 Task: Look for space in Gejiu, China from 6th September, 2023 to 10th September, 2023 for 1 adult in price range Rs.9000 to Rs.17000. Place can be private room with 1  bedroom having 1 bed and 1 bathroom. Property type can be house, flat, guest house, hotel. Booking option can be shelf check-in. Required host language is Chinese (Simplified).
Action: Mouse moved to (502, 155)
Screenshot: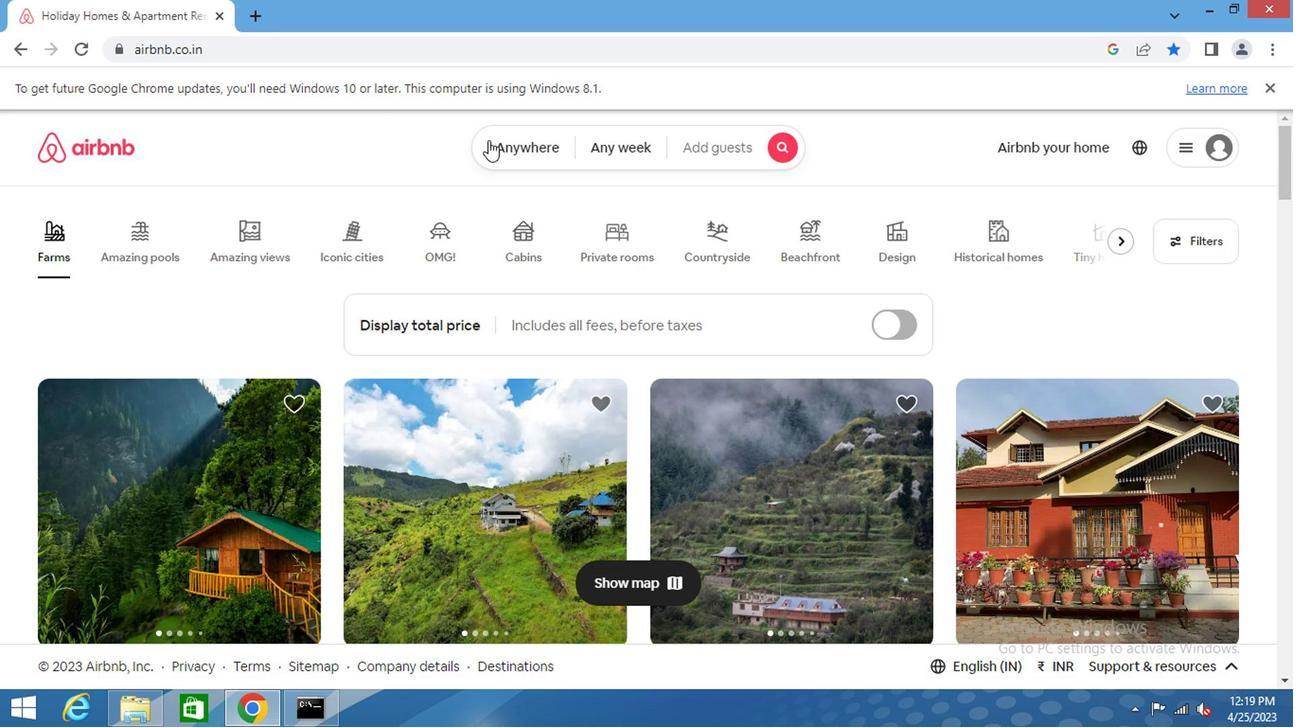 
Action: Mouse pressed left at (502, 155)
Screenshot: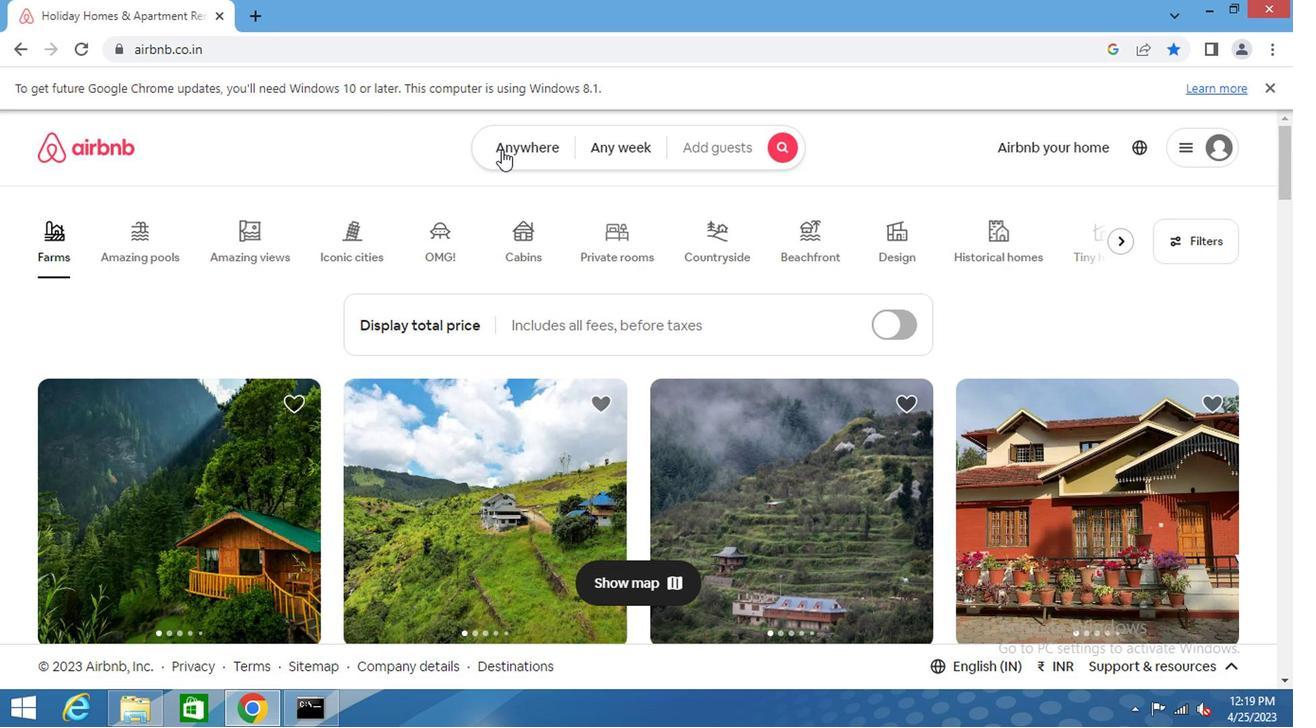 
Action: Mouse moved to (328, 218)
Screenshot: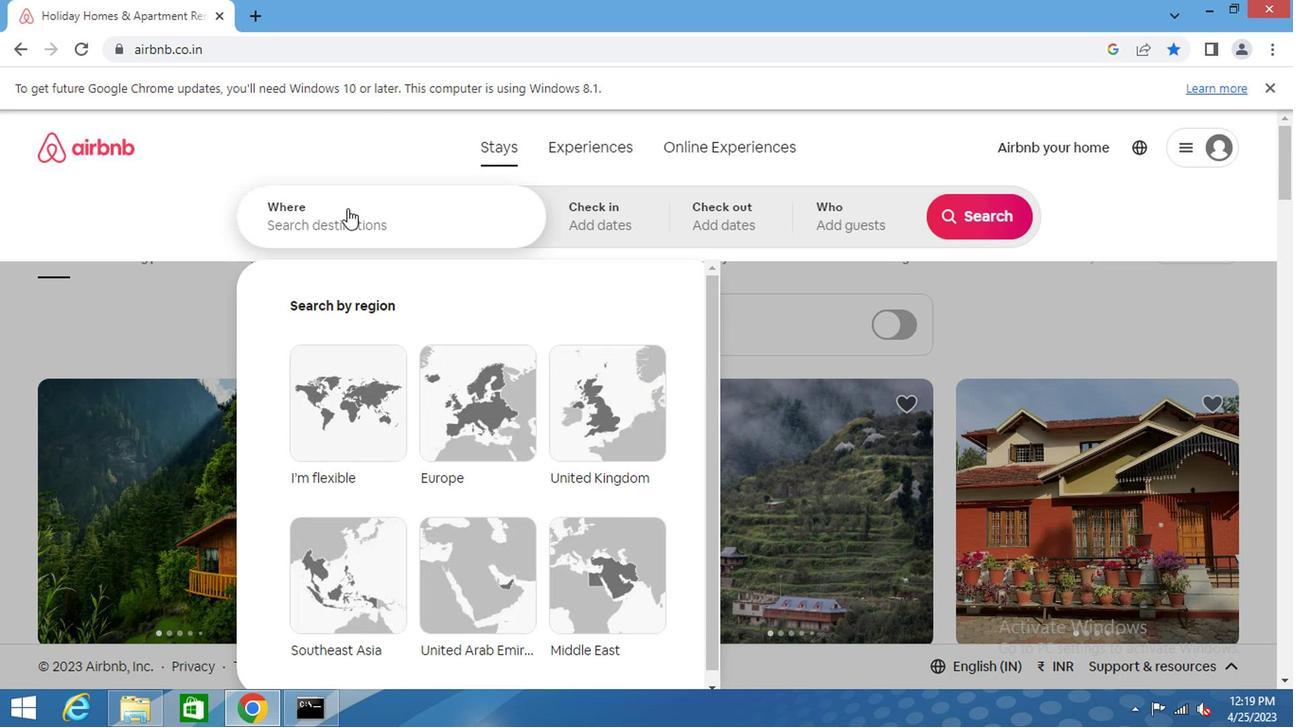 
Action: Mouse pressed left at (328, 218)
Screenshot: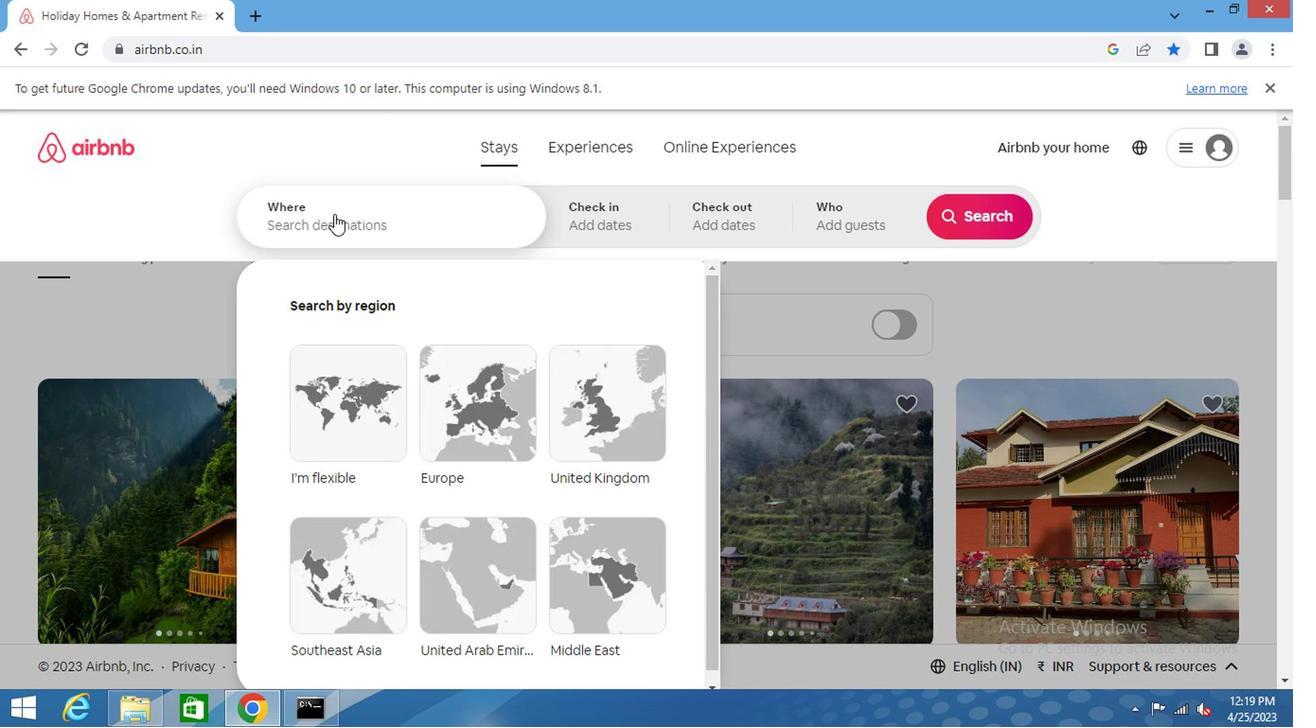 
Action: Key pressed gejiu<Key.space>china<Key.enter>
Screenshot: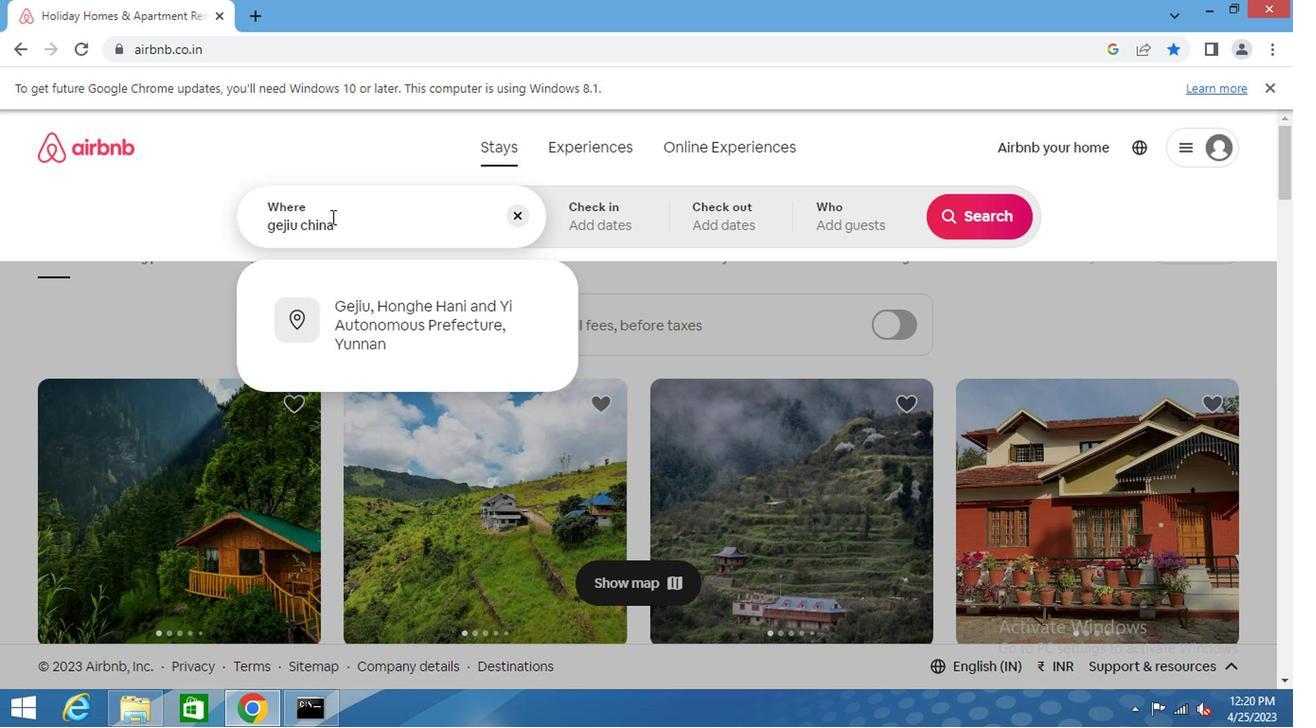 
Action: Mouse moved to (966, 365)
Screenshot: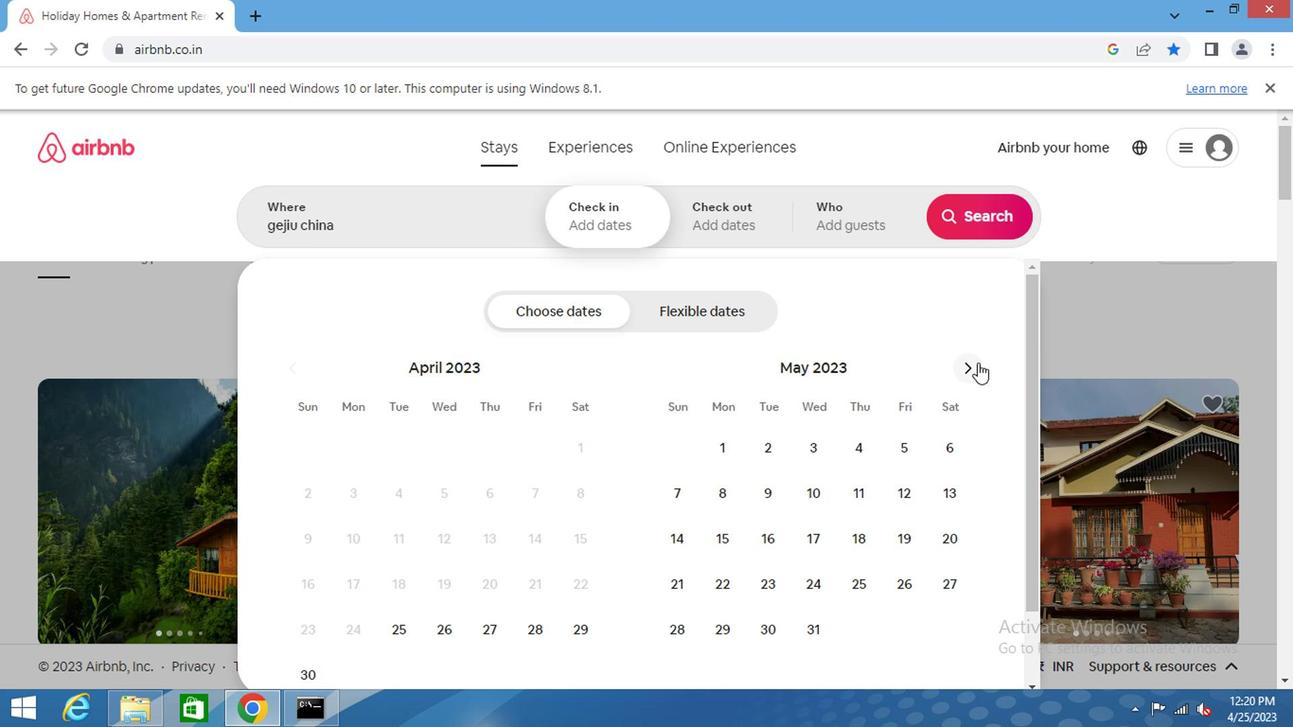 
Action: Mouse pressed left at (966, 365)
Screenshot: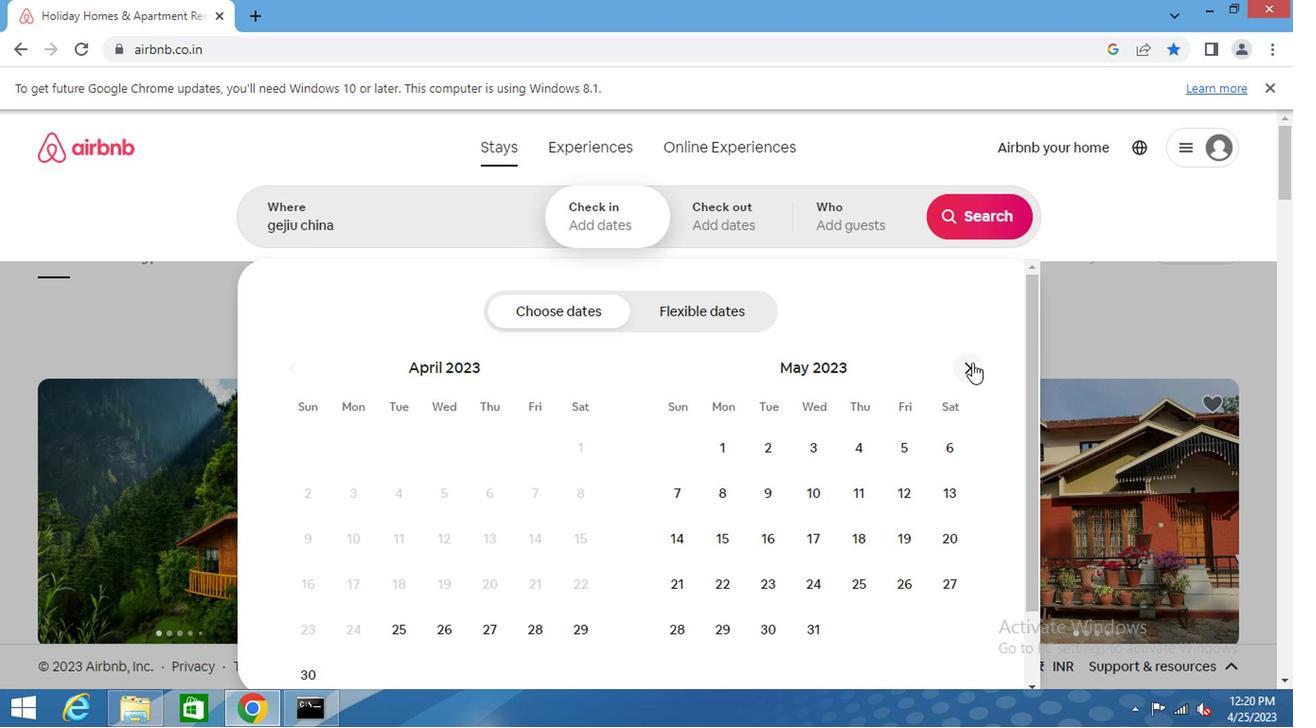 
Action: Mouse pressed left at (966, 365)
Screenshot: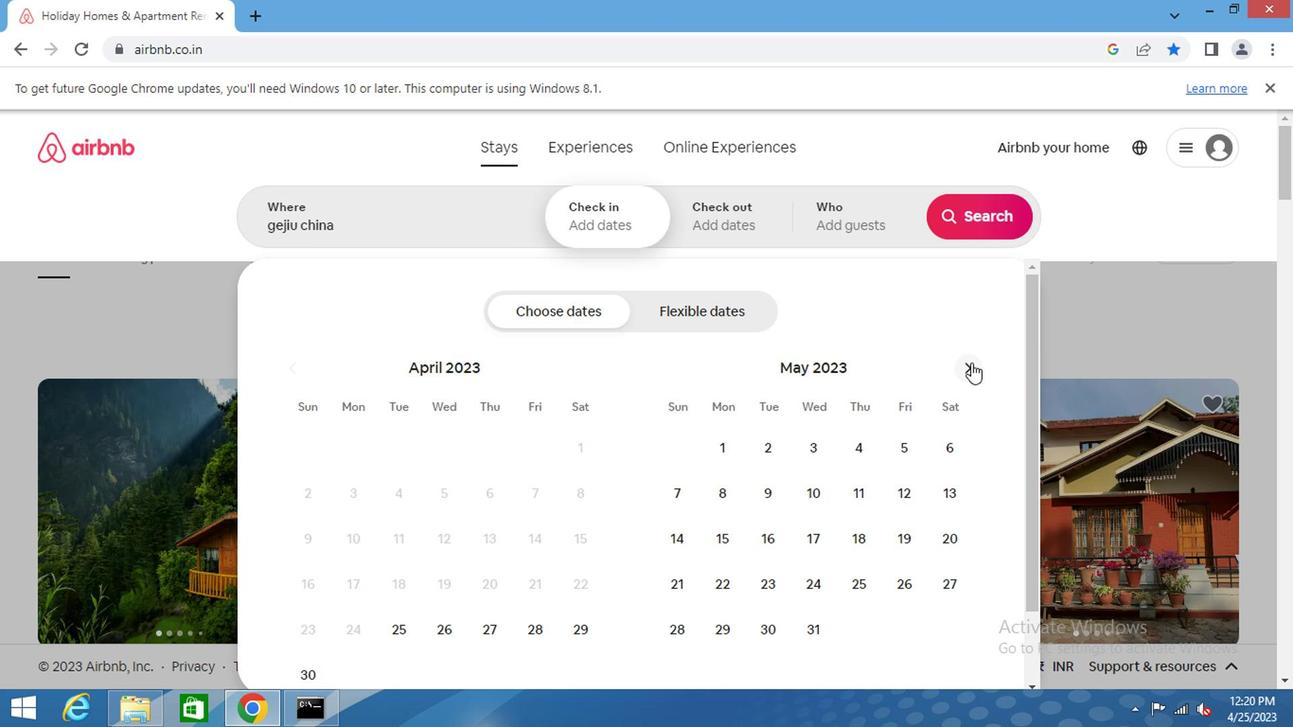 
Action: Mouse pressed left at (966, 365)
Screenshot: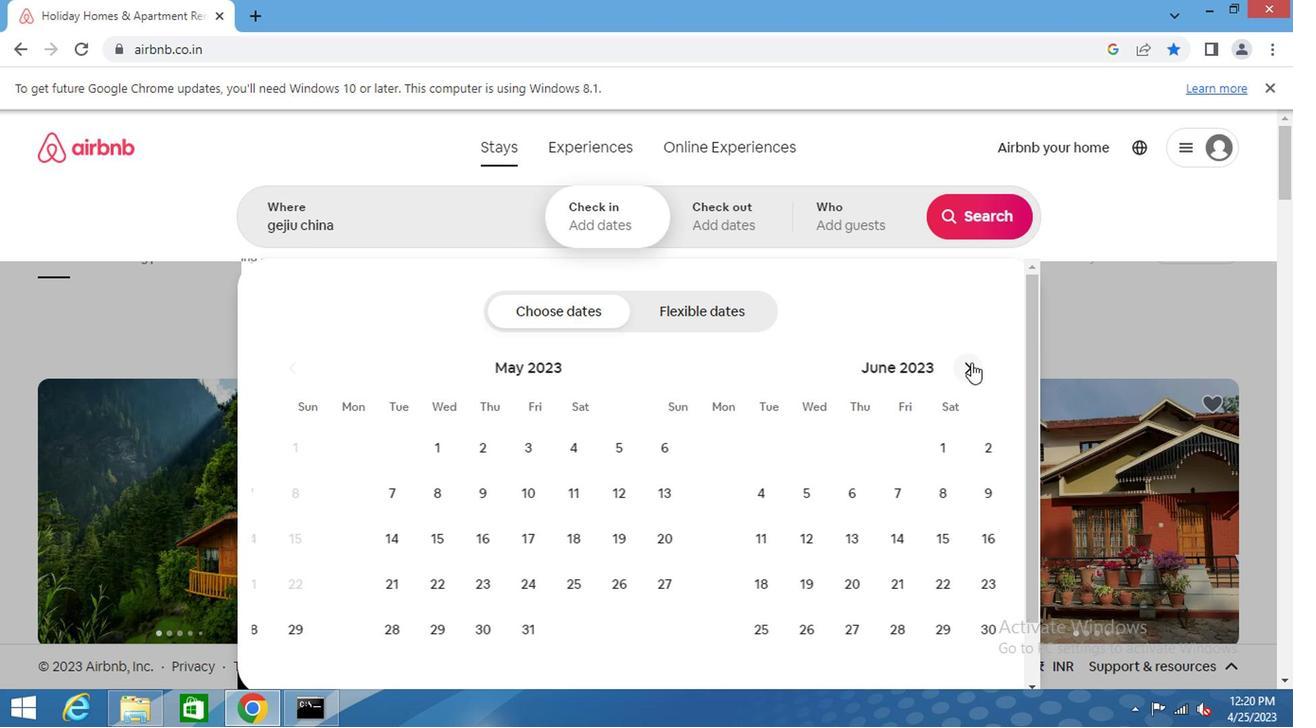 
Action: Mouse pressed left at (966, 365)
Screenshot: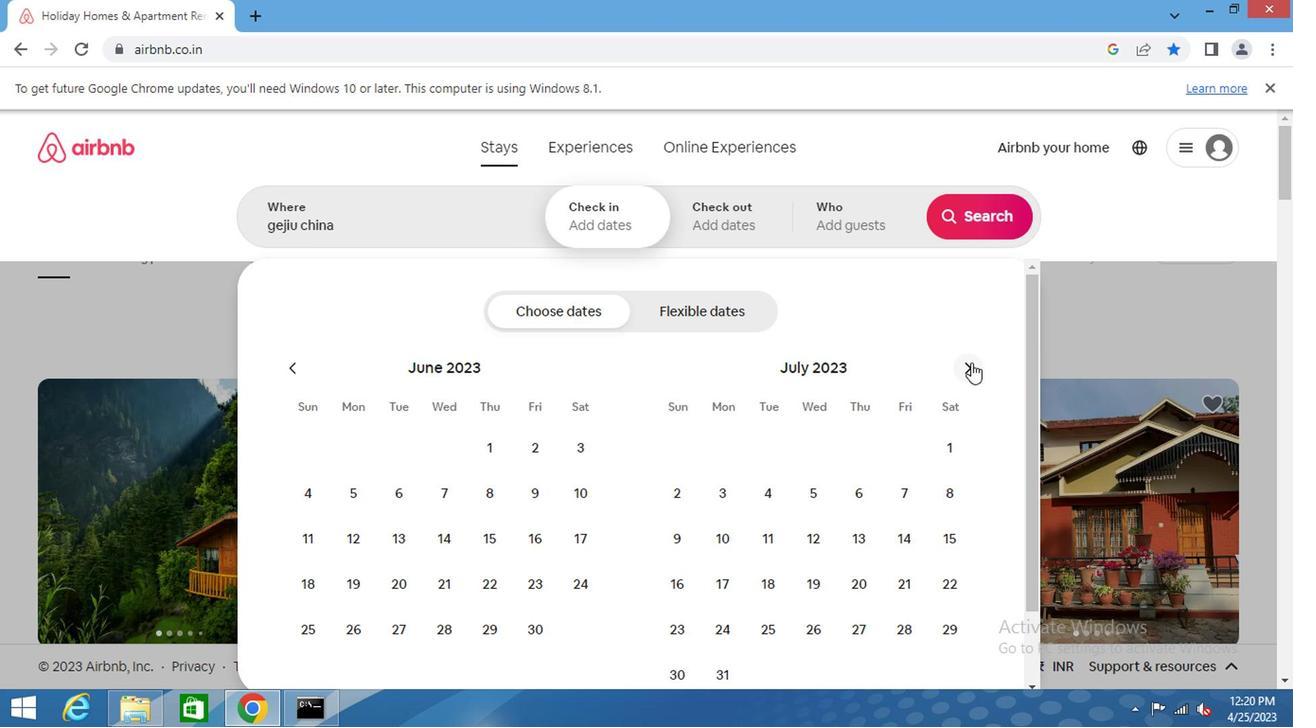 
Action: Mouse pressed left at (966, 365)
Screenshot: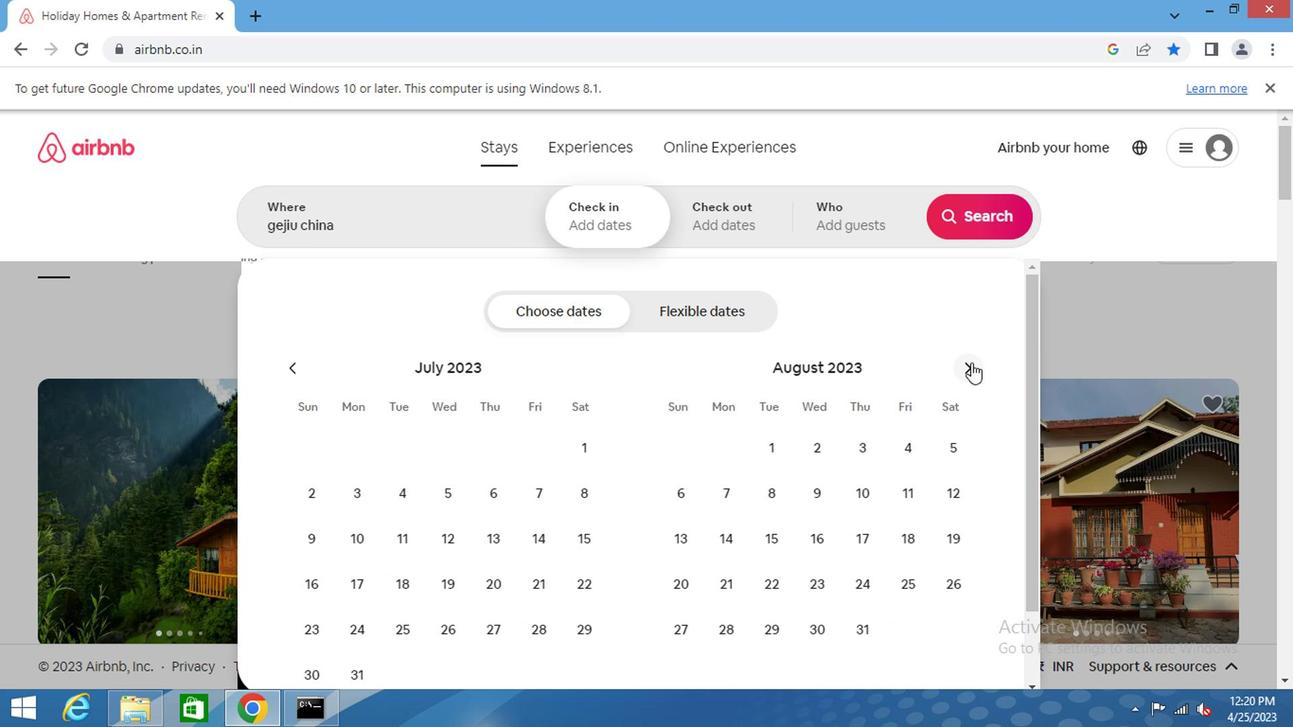 
Action: Mouse moved to (813, 502)
Screenshot: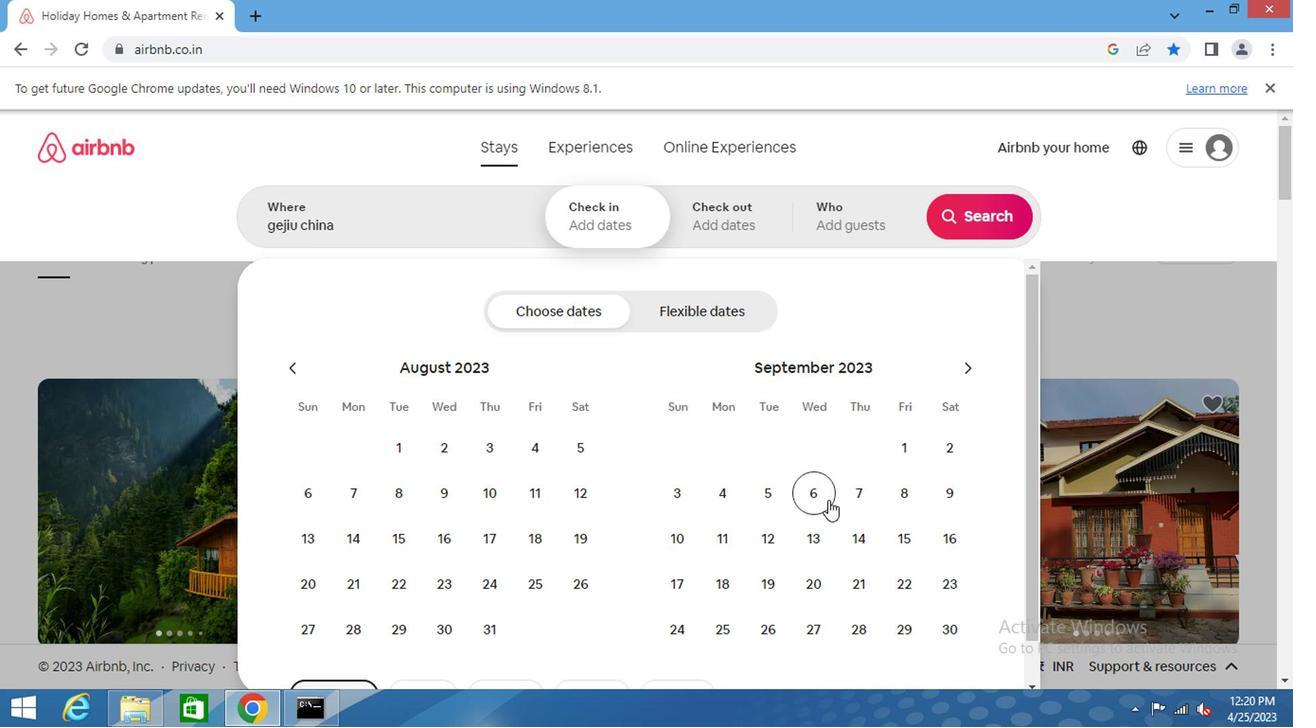 
Action: Mouse pressed left at (813, 502)
Screenshot: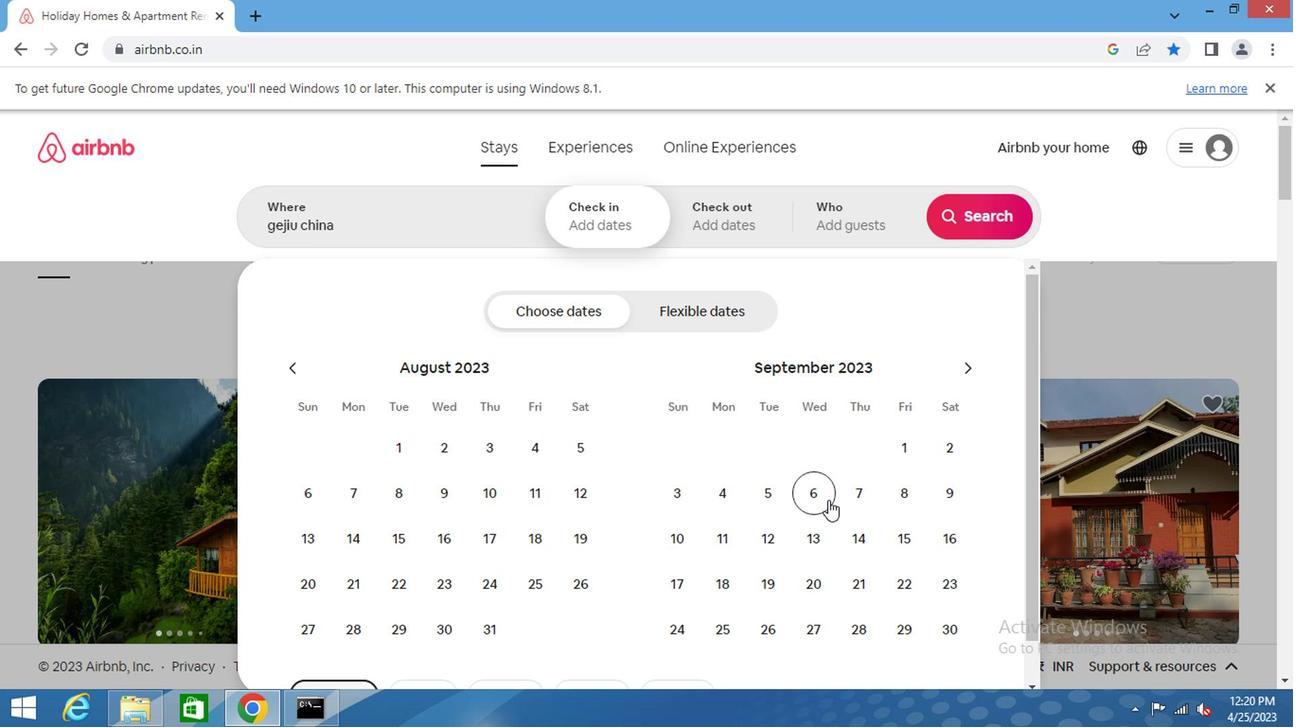 
Action: Mouse moved to (678, 541)
Screenshot: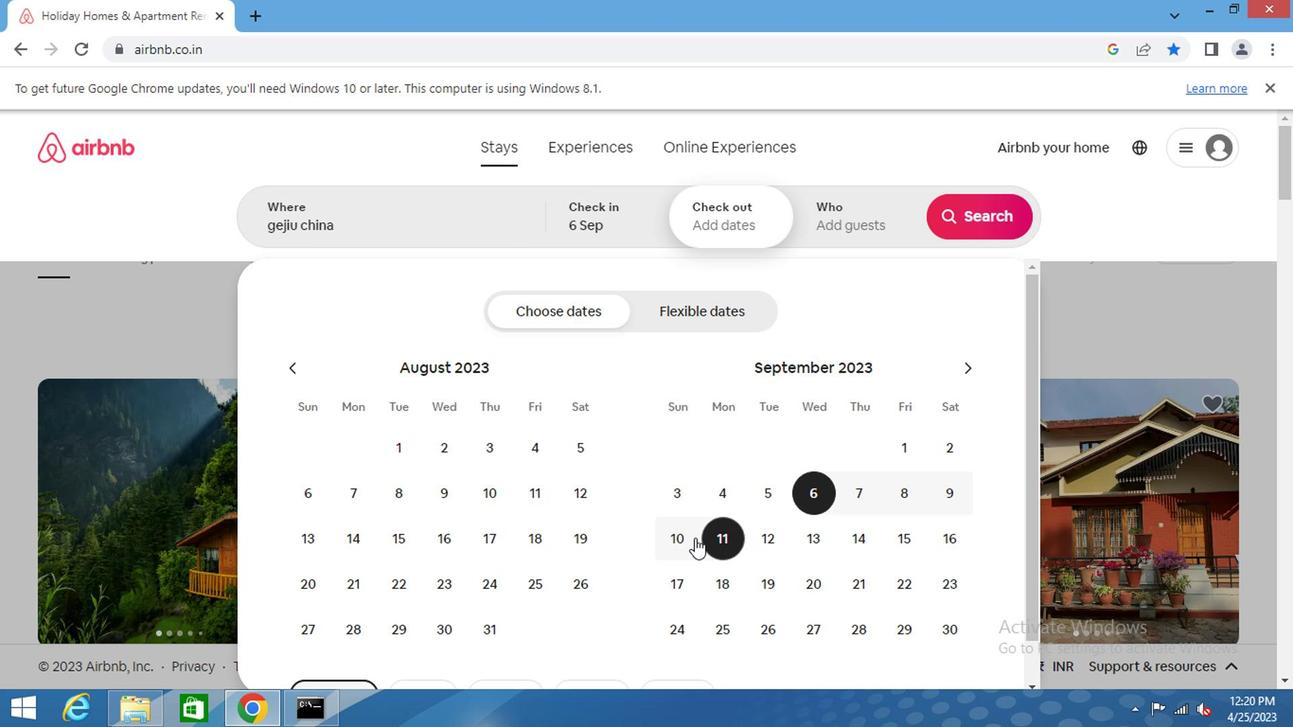 
Action: Mouse pressed left at (678, 541)
Screenshot: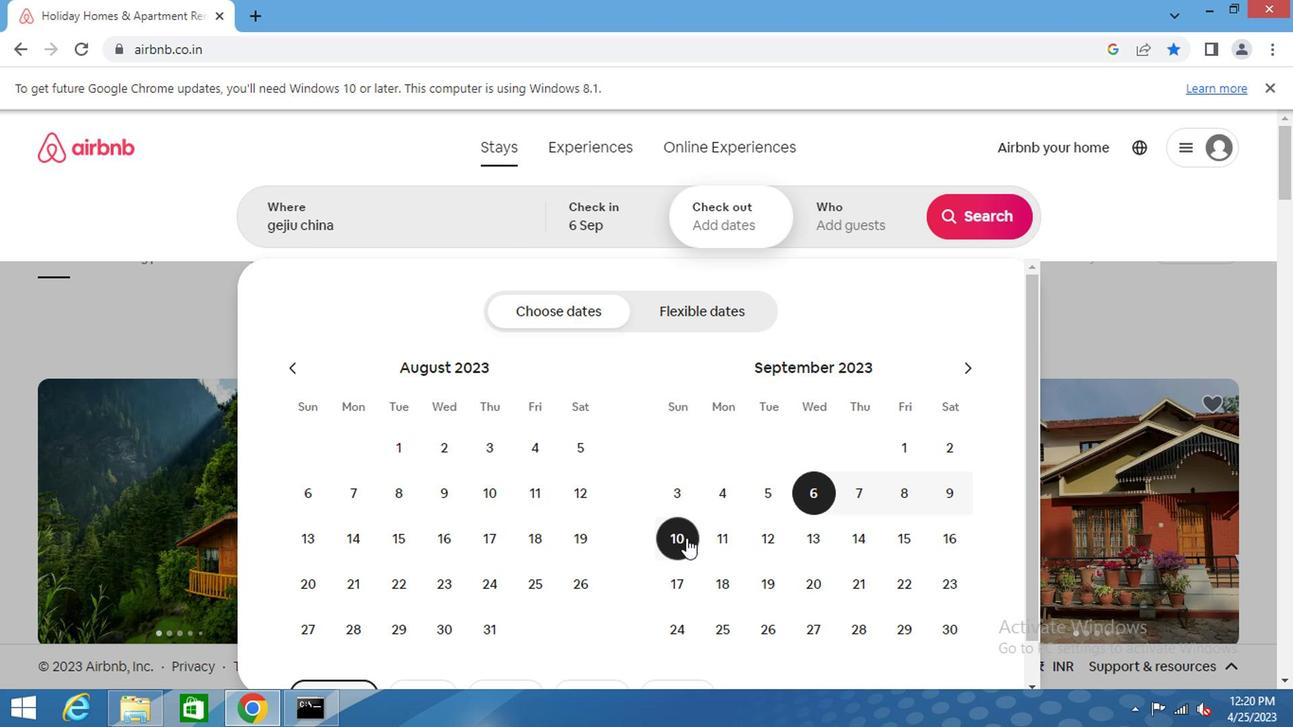 
Action: Mouse moved to (854, 218)
Screenshot: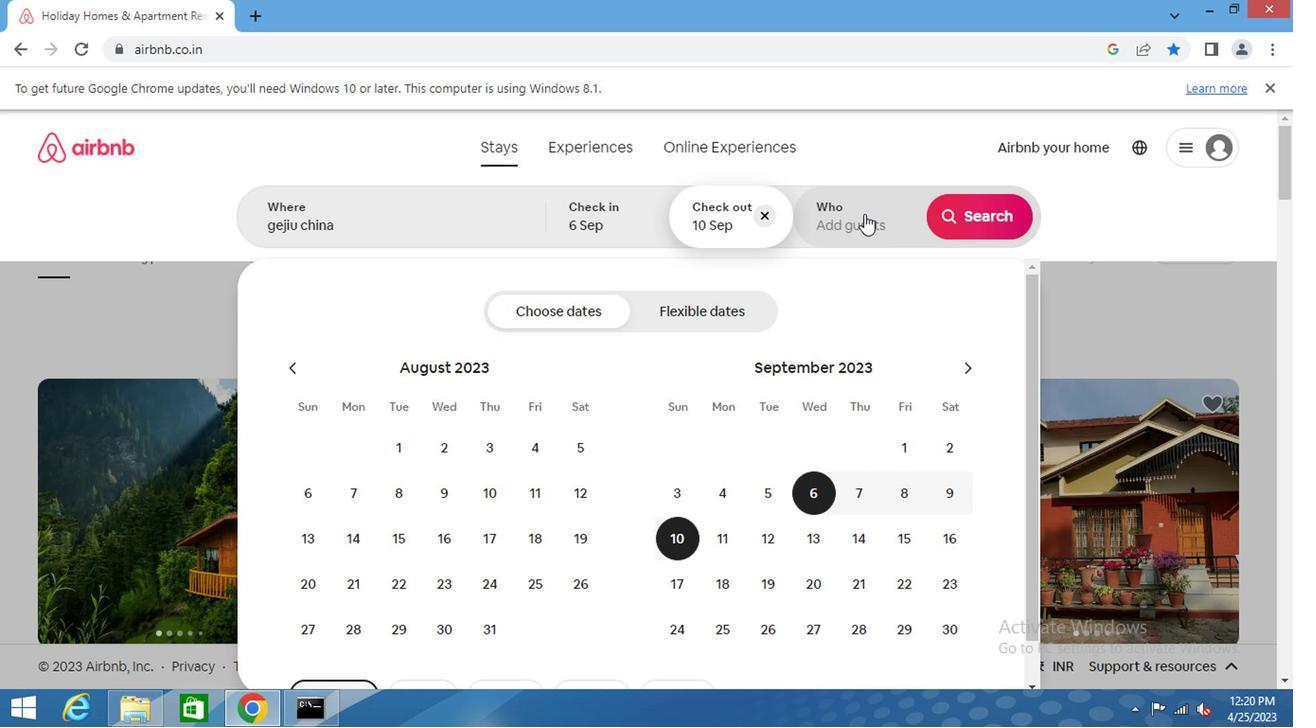 
Action: Mouse pressed left at (854, 218)
Screenshot: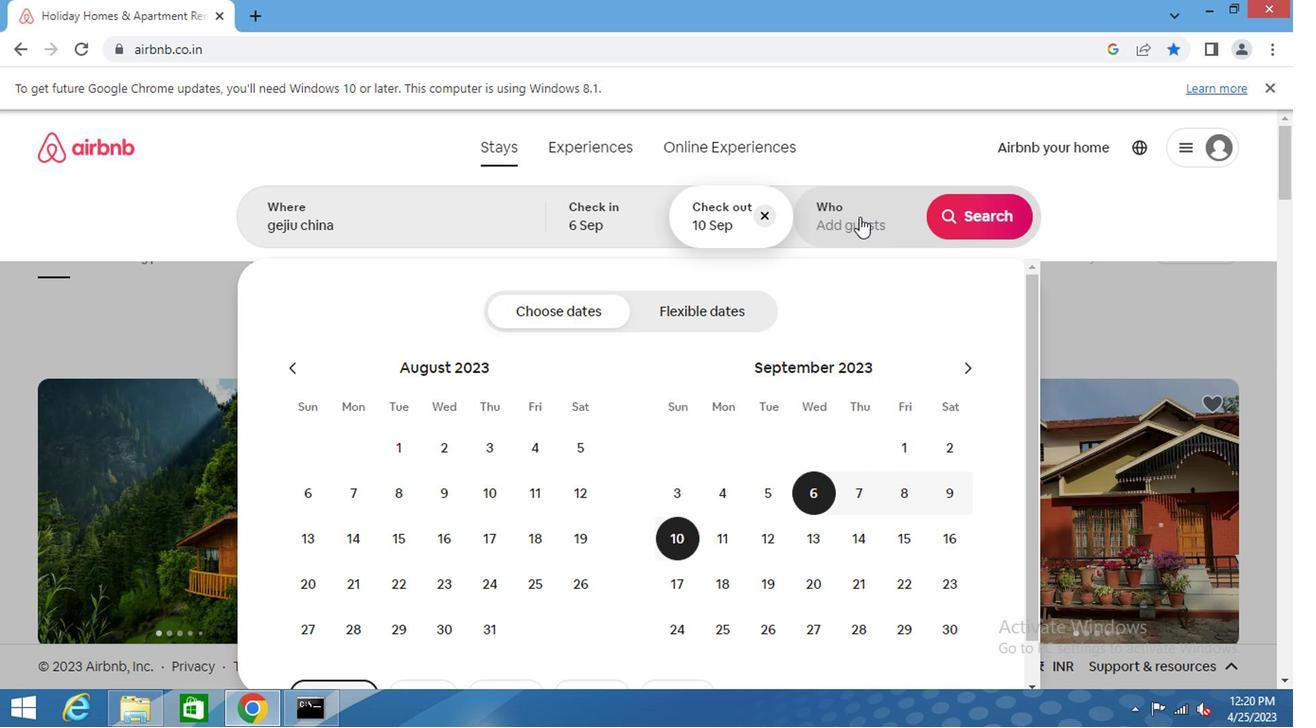 
Action: Mouse moved to (987, 320)
Screenshot: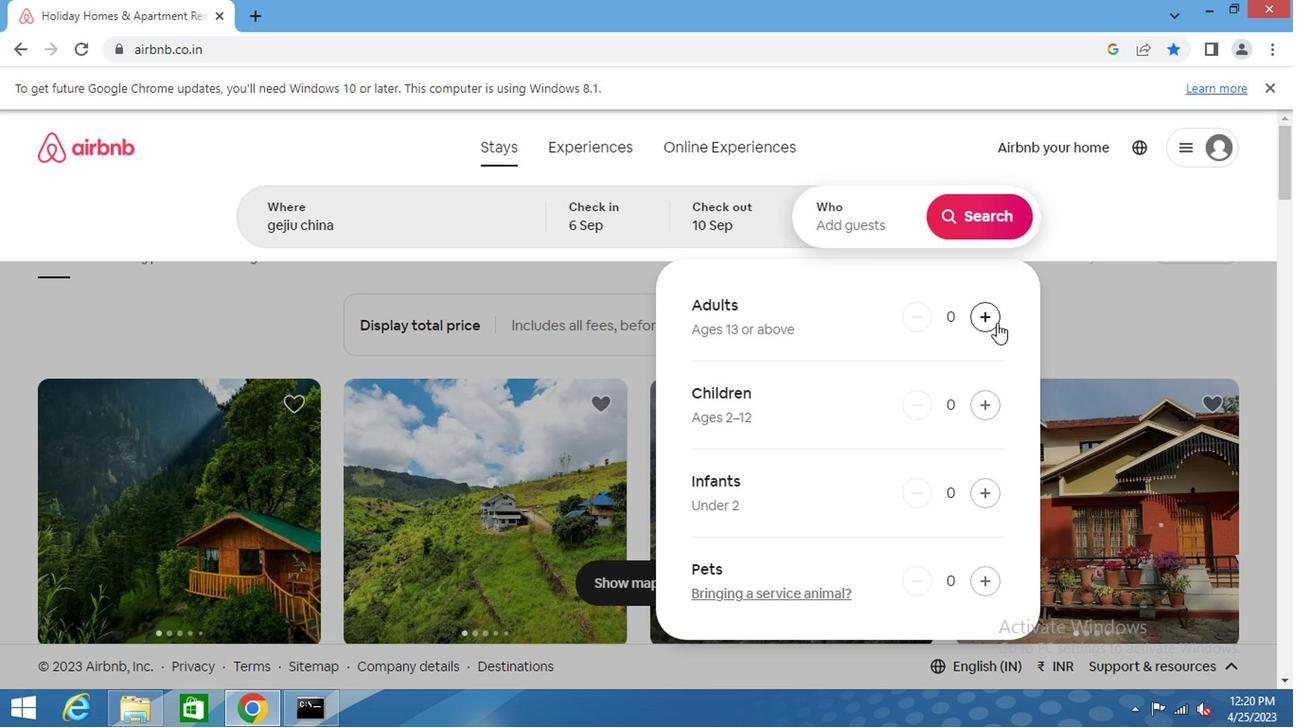 
Action: Mouse pressed left at (987, 320)
Screenshot: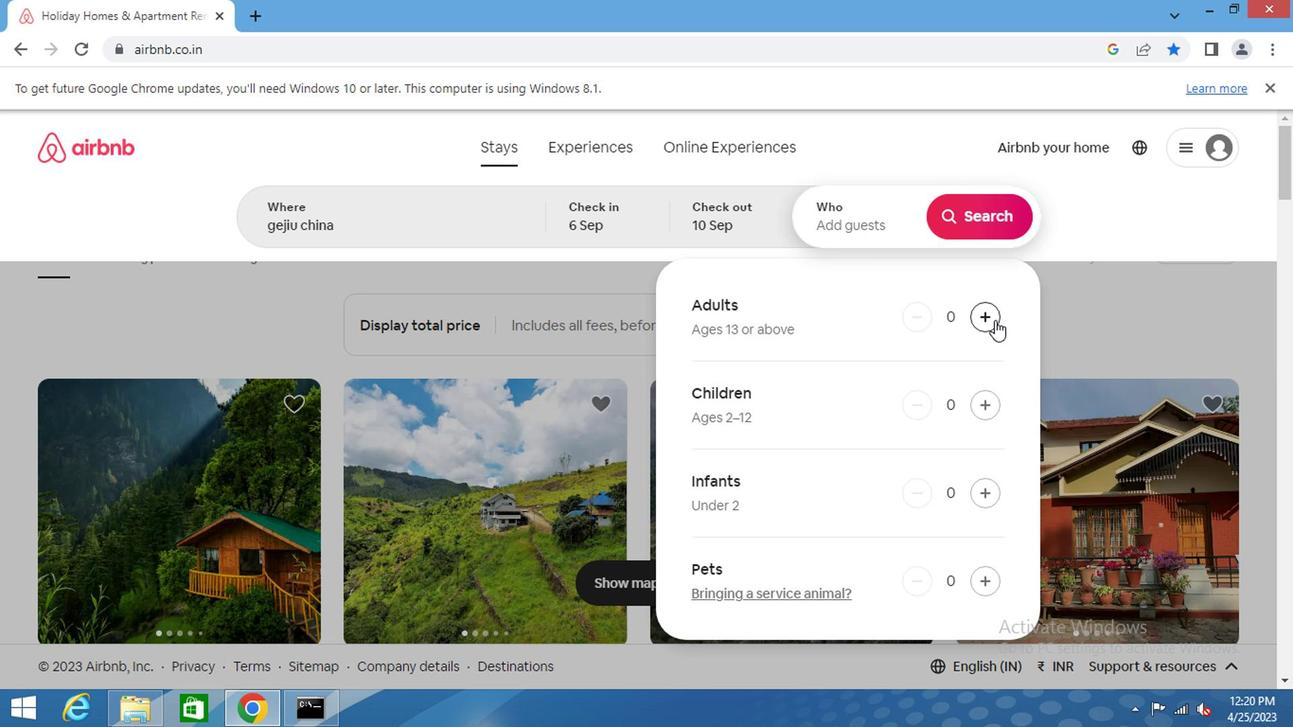 
Action: Mouse moved to (966, 222)
Screenshot: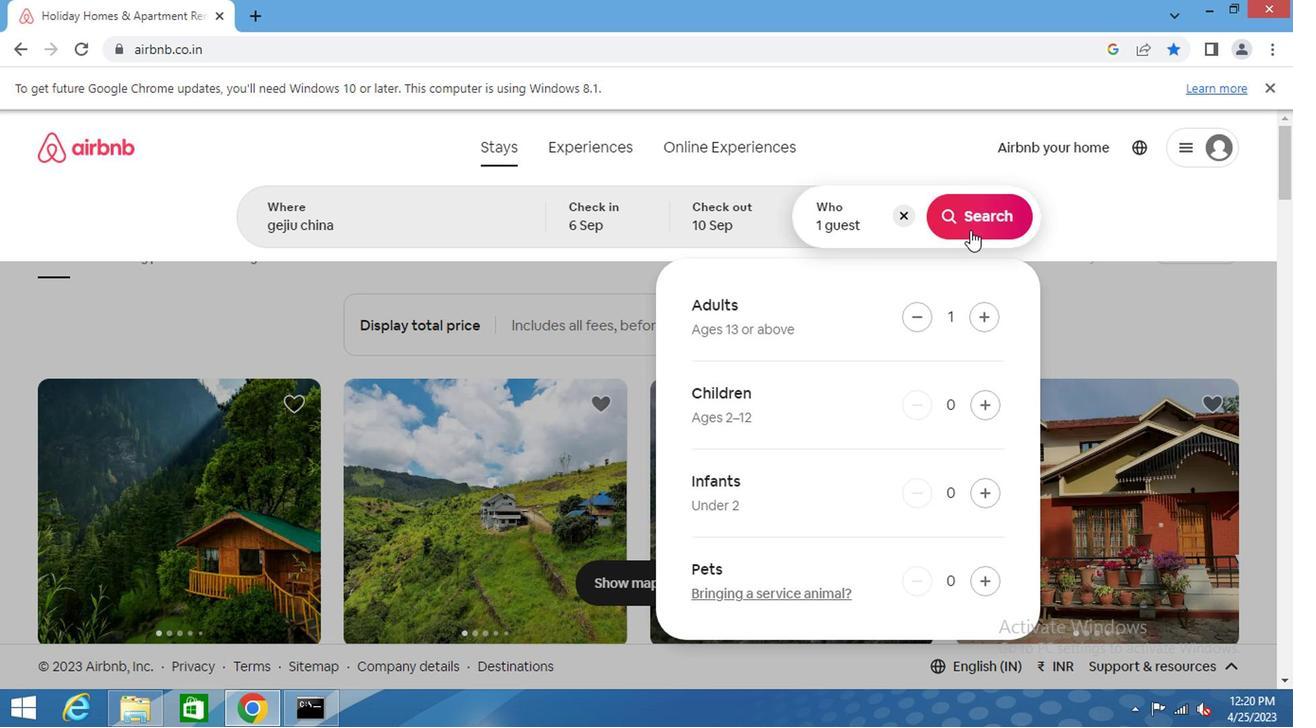 
Action: Mouse pressed left at (966, 222)
Screenshot: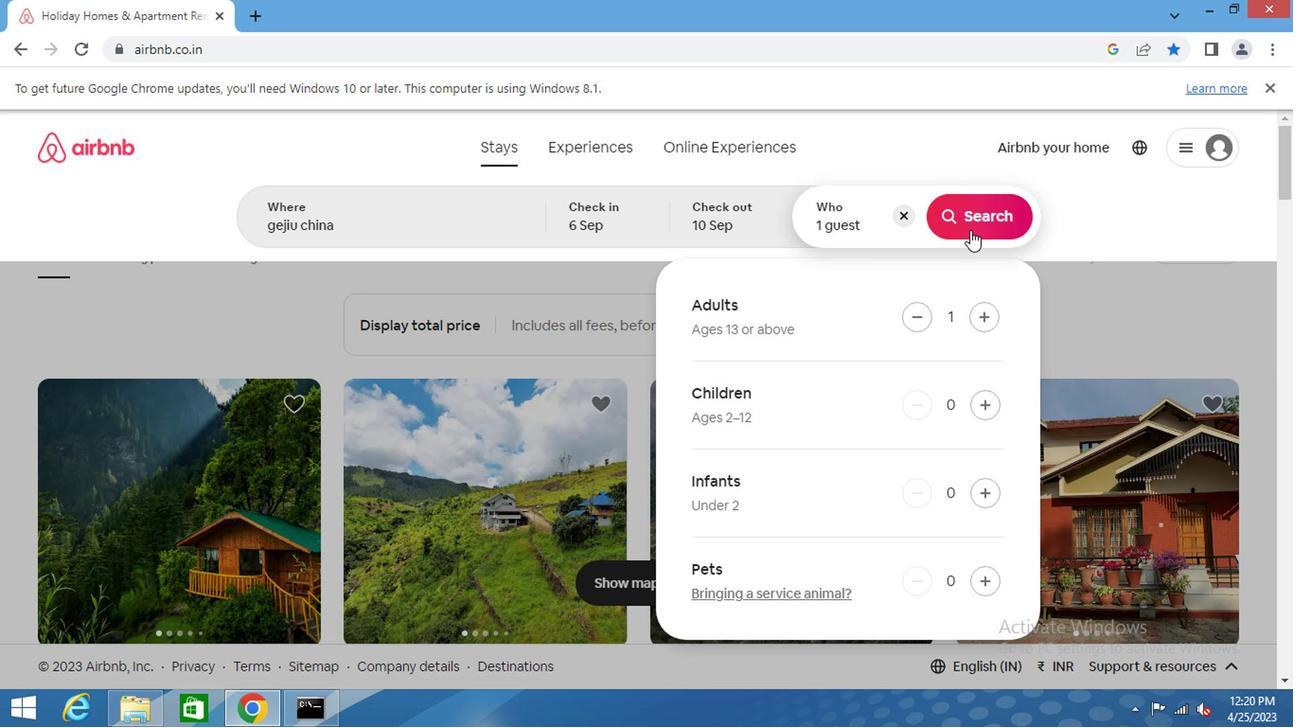 
Action: Mouse moved to (1174, 230)
Screenshot: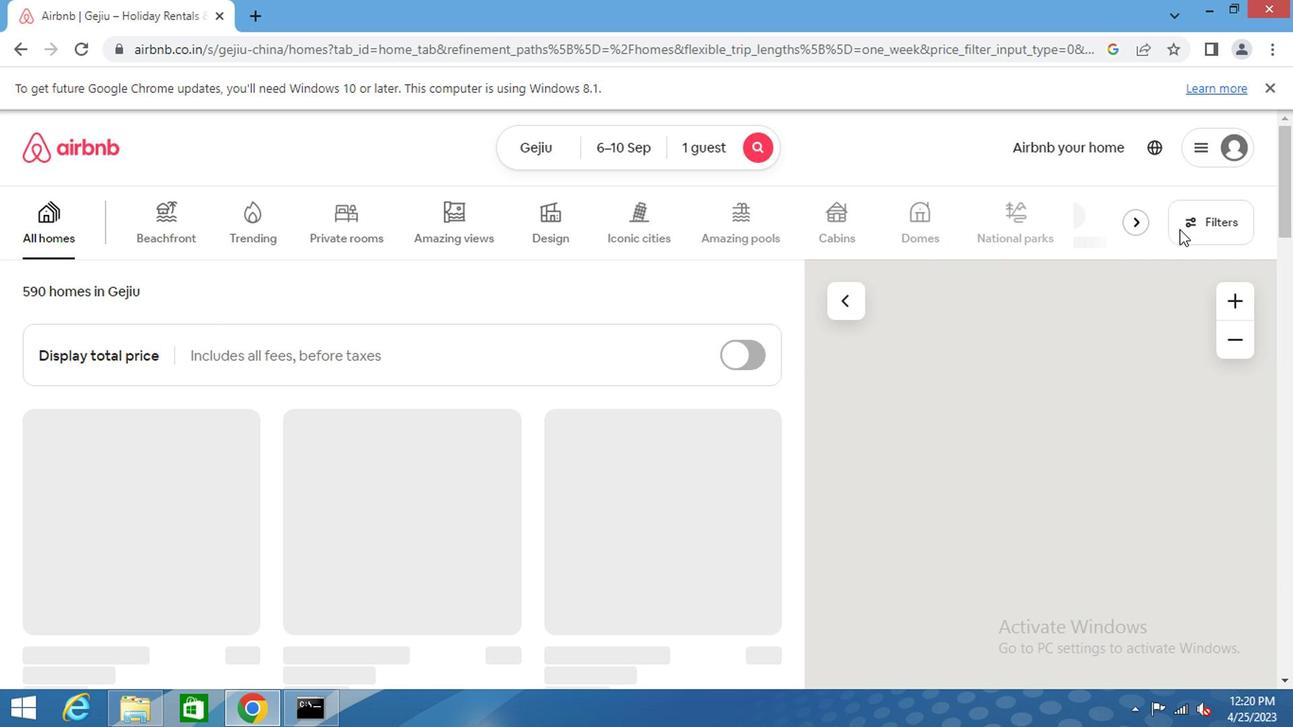 
Action: Mouse pressed left at (1174, 230)
Screenshot: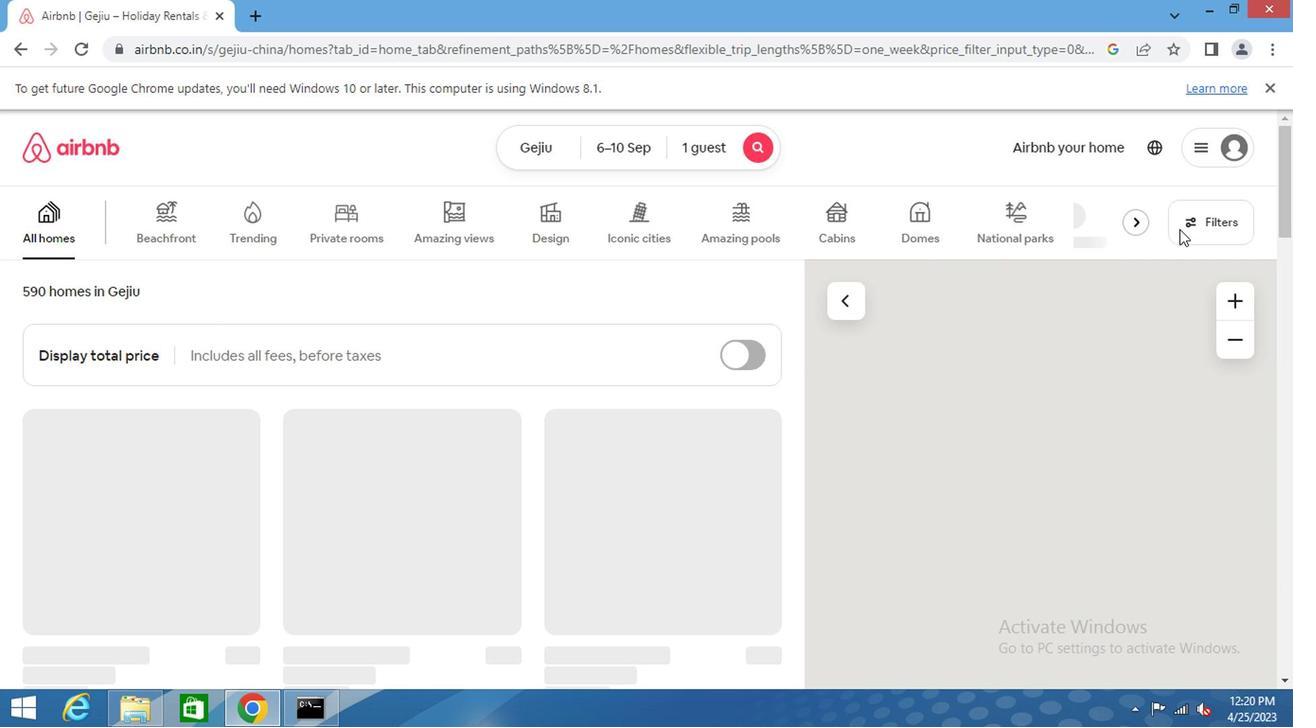 
Action: Mouse moved to (445, 456)
Screenshot: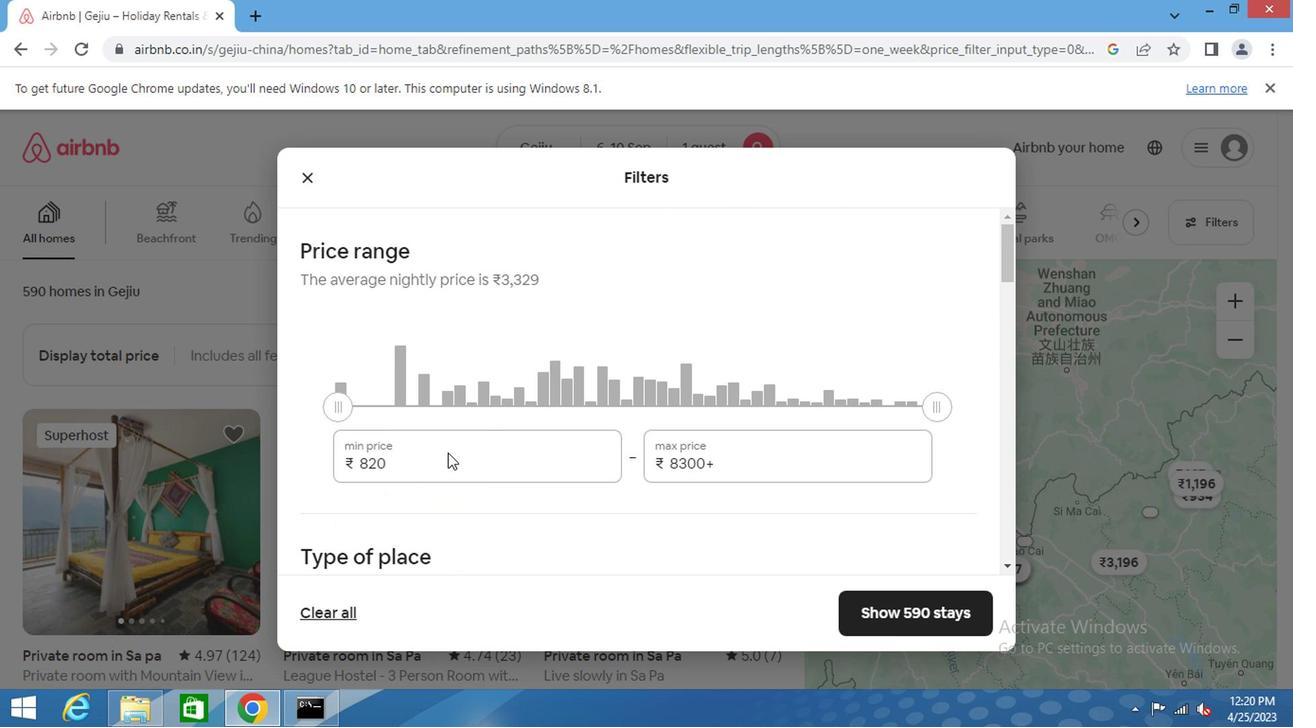 
Action: Mouse pressed left at (445, 456)
Screenshot: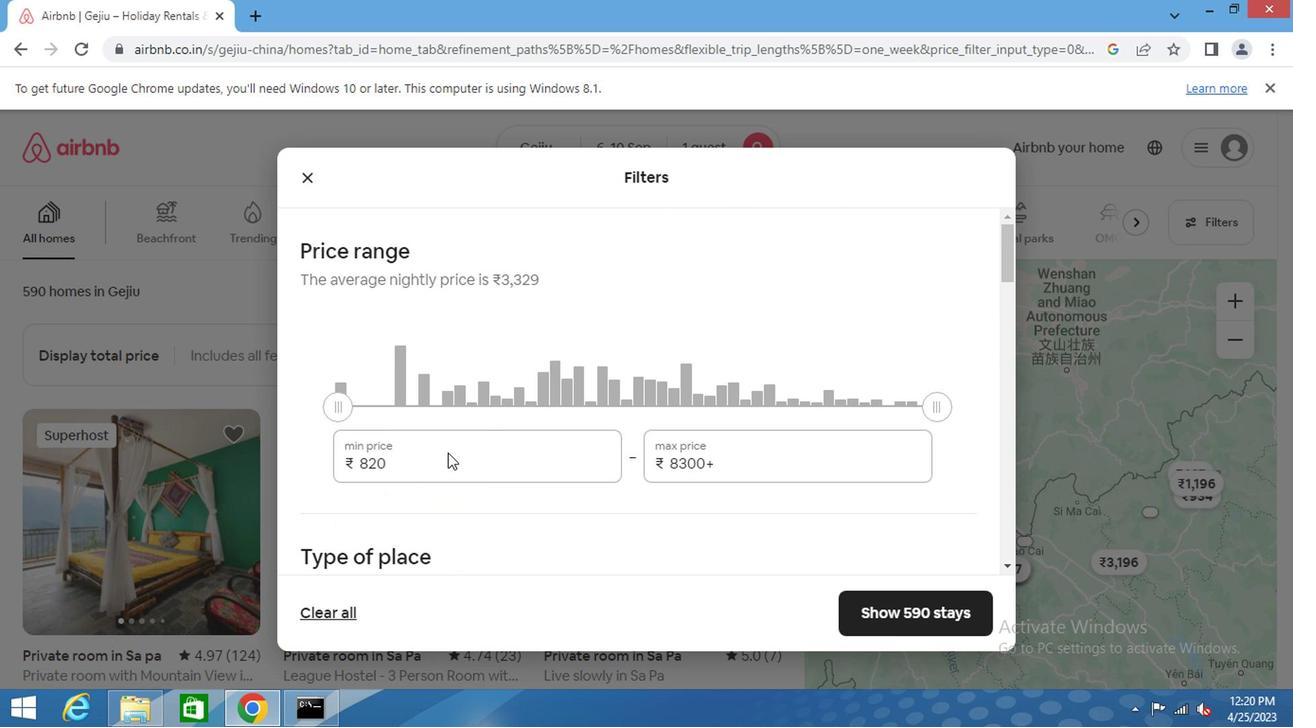 
Action: Mouse pressed left at (445, 456)
Screenshot: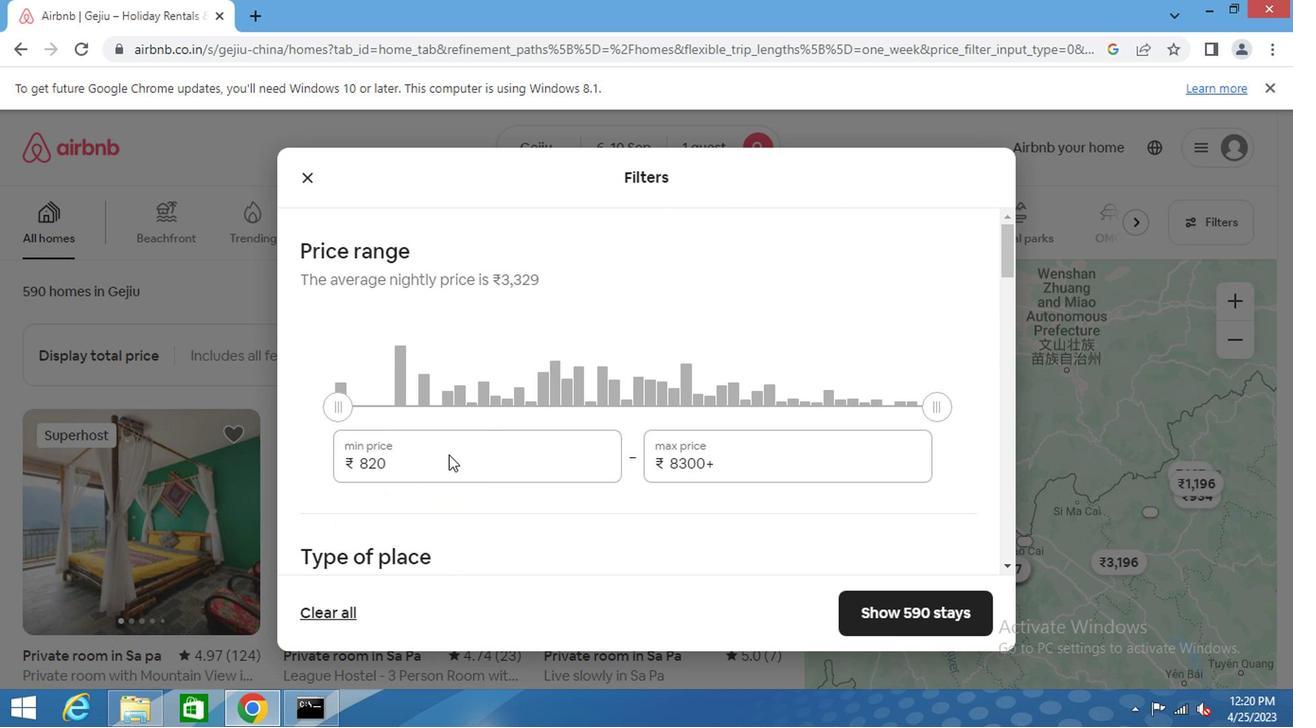 
Action: Key pressed 9000<Key.tab>17<Key.backspace><Key.backspace><Key.backspace><Key.backspace><Key.backspace>17000
Screenshot: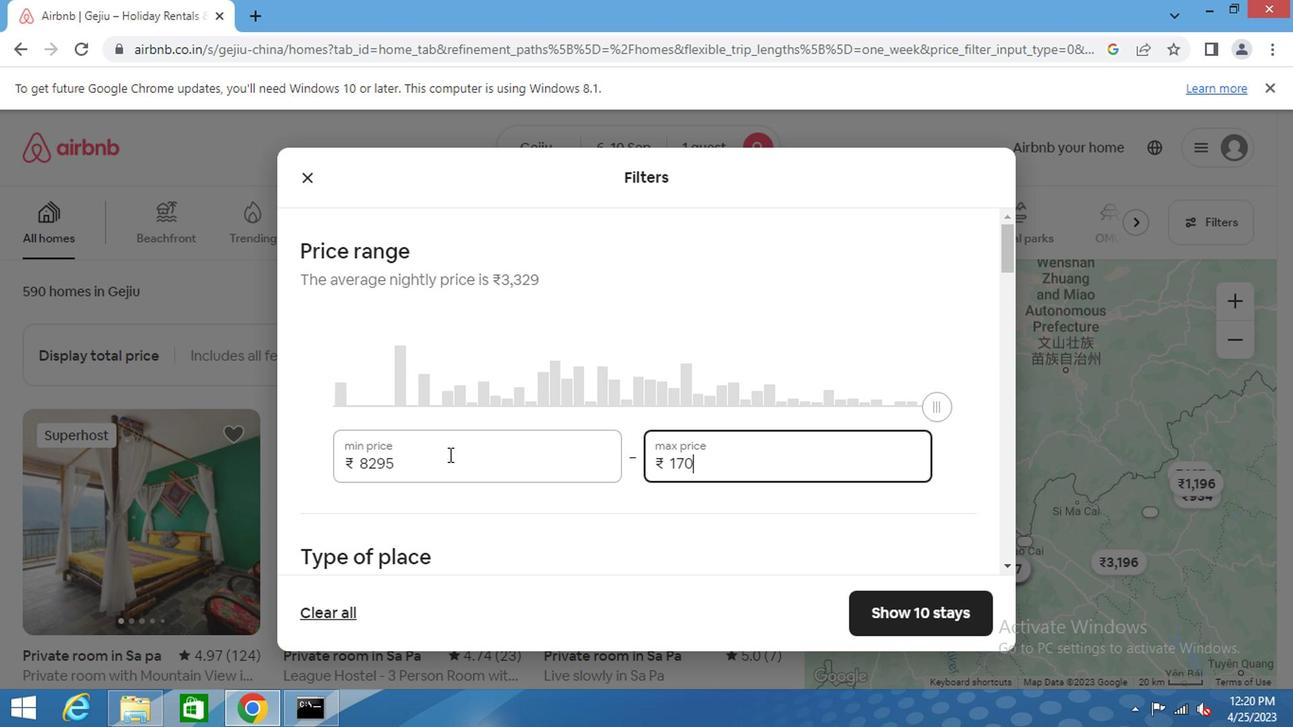 
Action: Mouse moved to (450, 384)
Screenshot: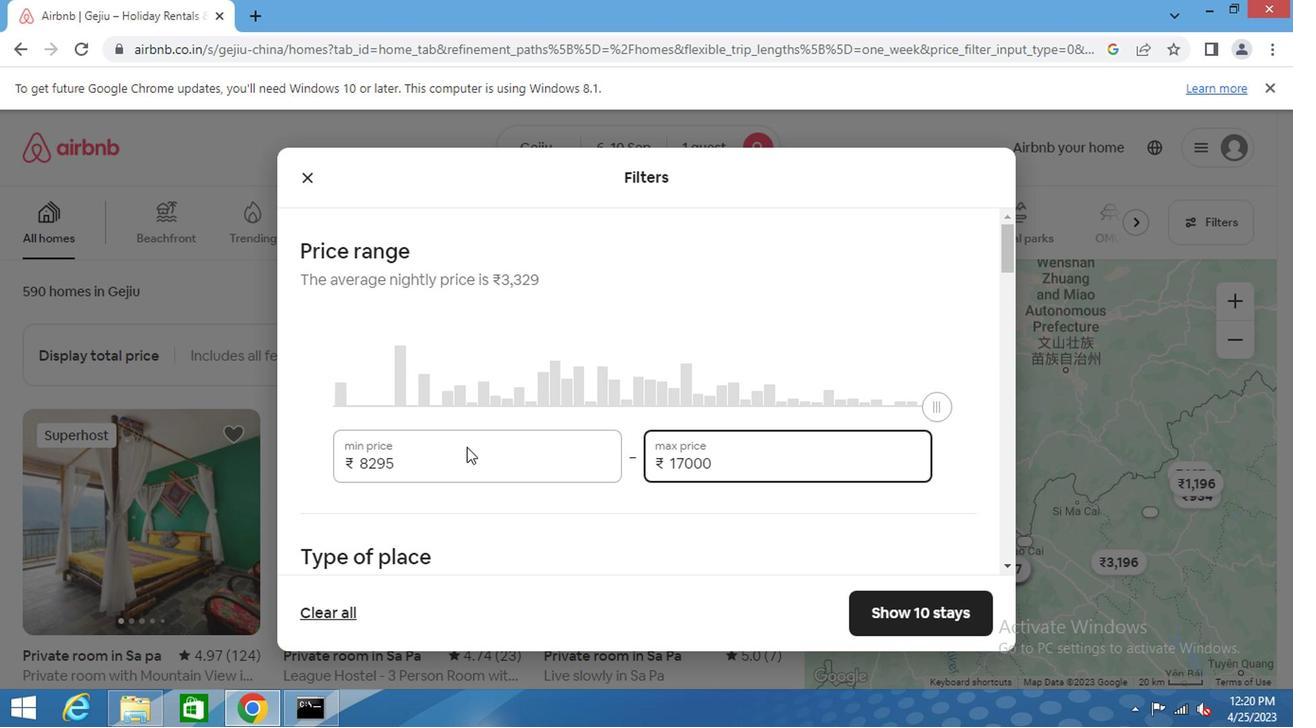 
Action: Mouse scrolled (450, 382) with delta (0, -1)
Screenshot: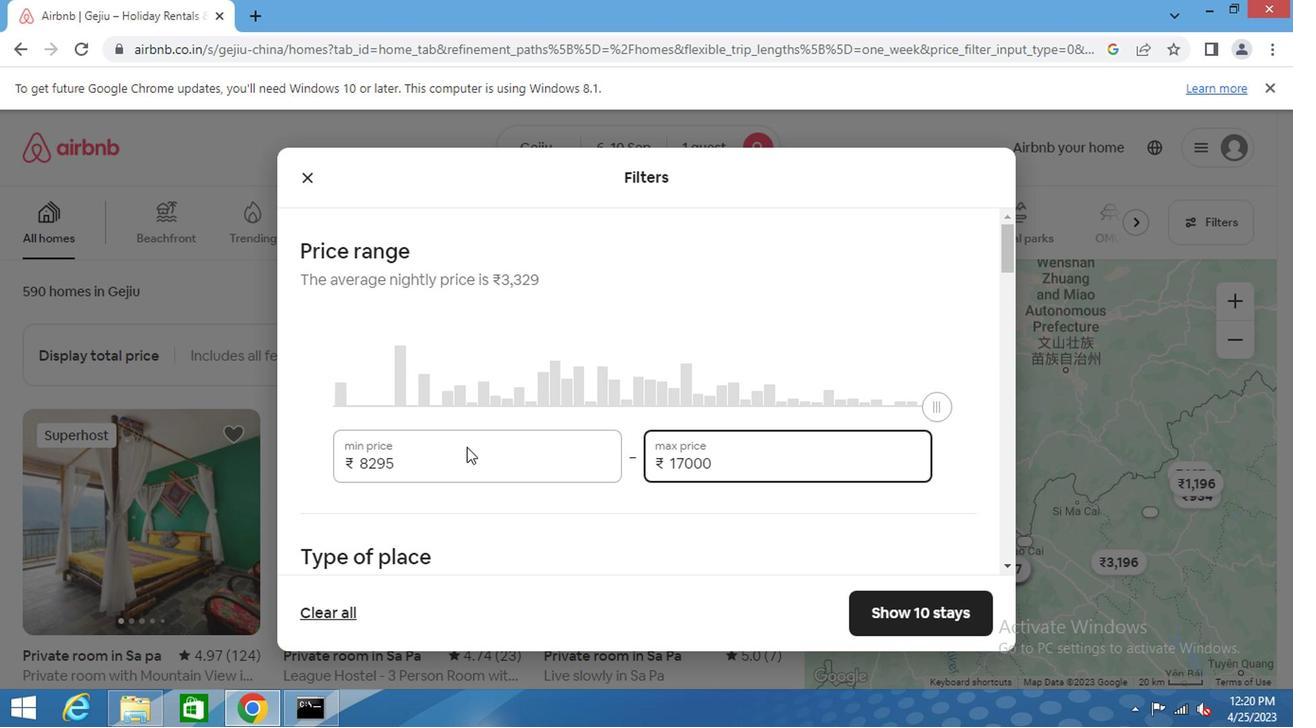 
Action: Mouse moved to (446, 382)
Screenshot: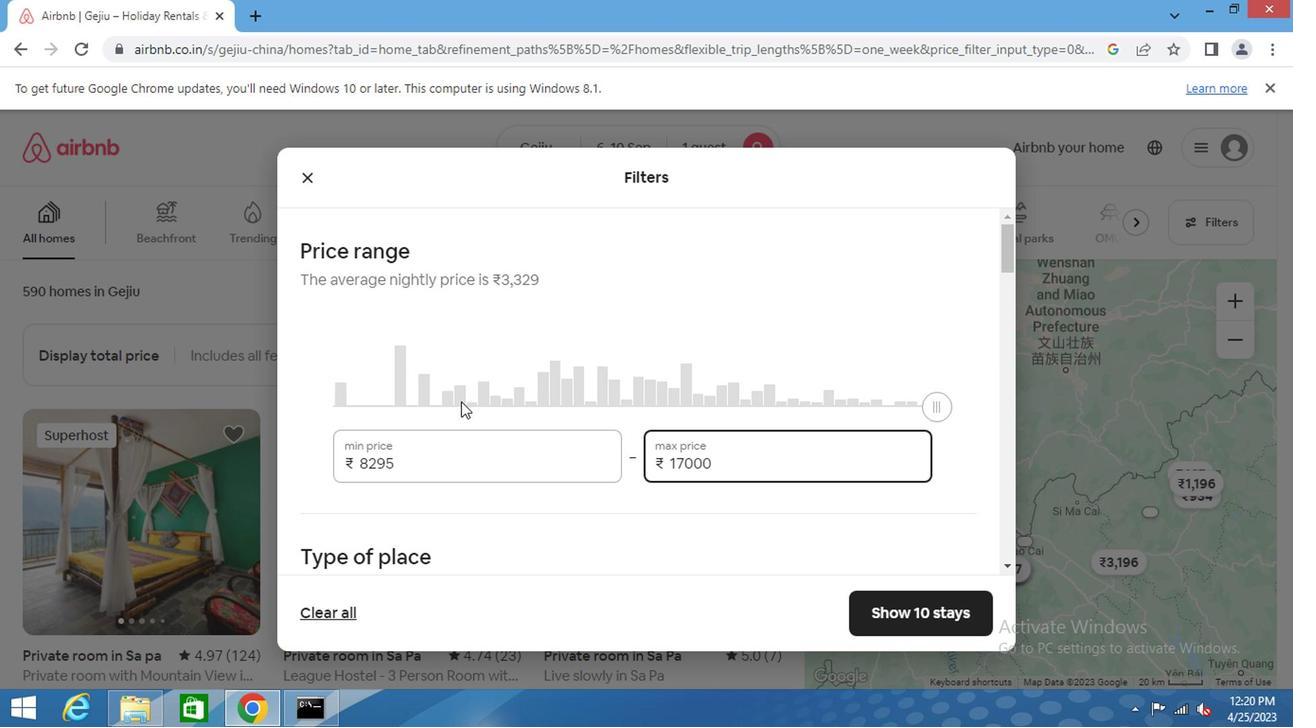 
Action: Mouse scrolled (446, 381) with delta (0, 0)
Screenshot: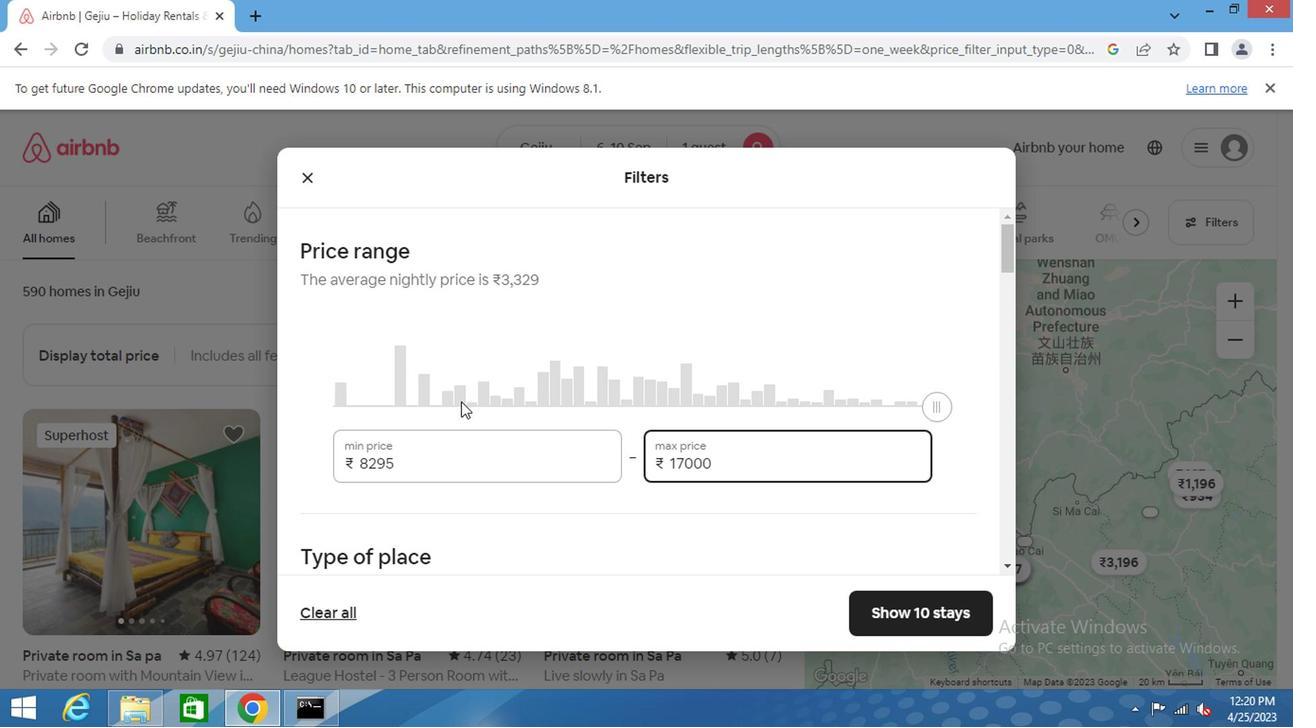 
Action: Mouse moved to (446, 380)
Screenshot: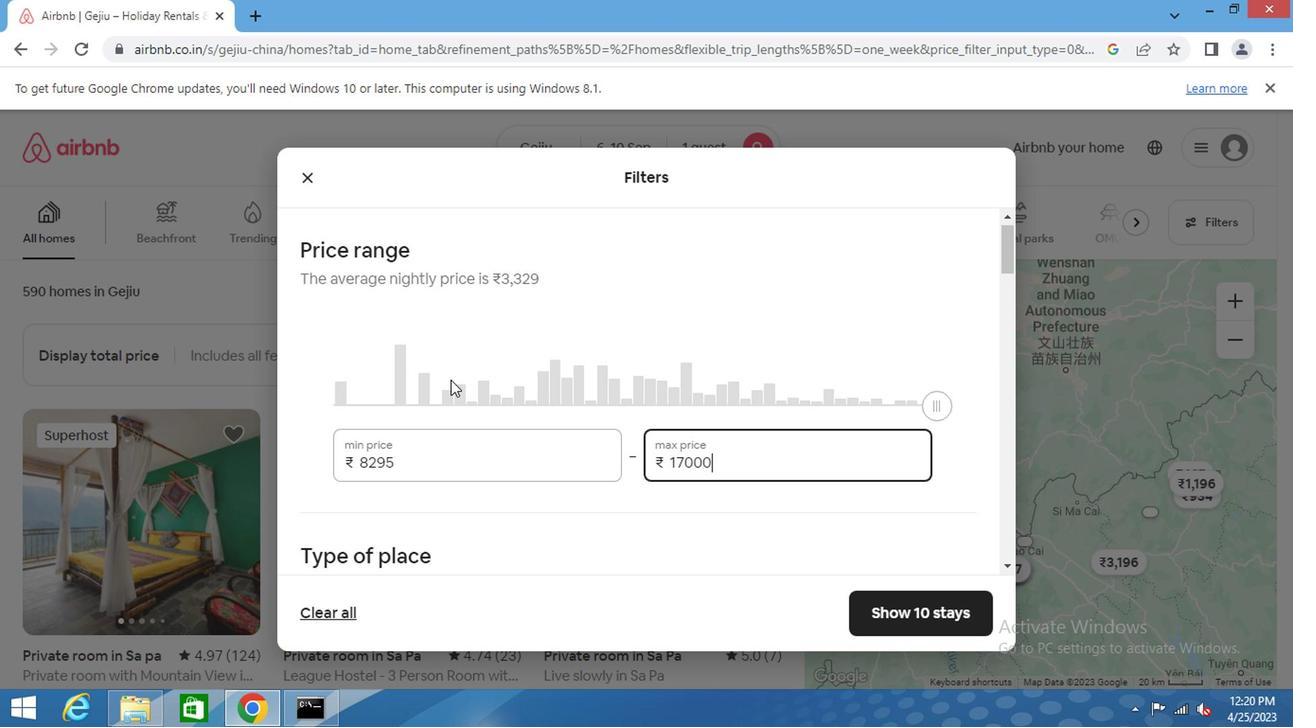 
Action: Mouse scrolled (446, 379) with delta (0, 0)
Screenshot: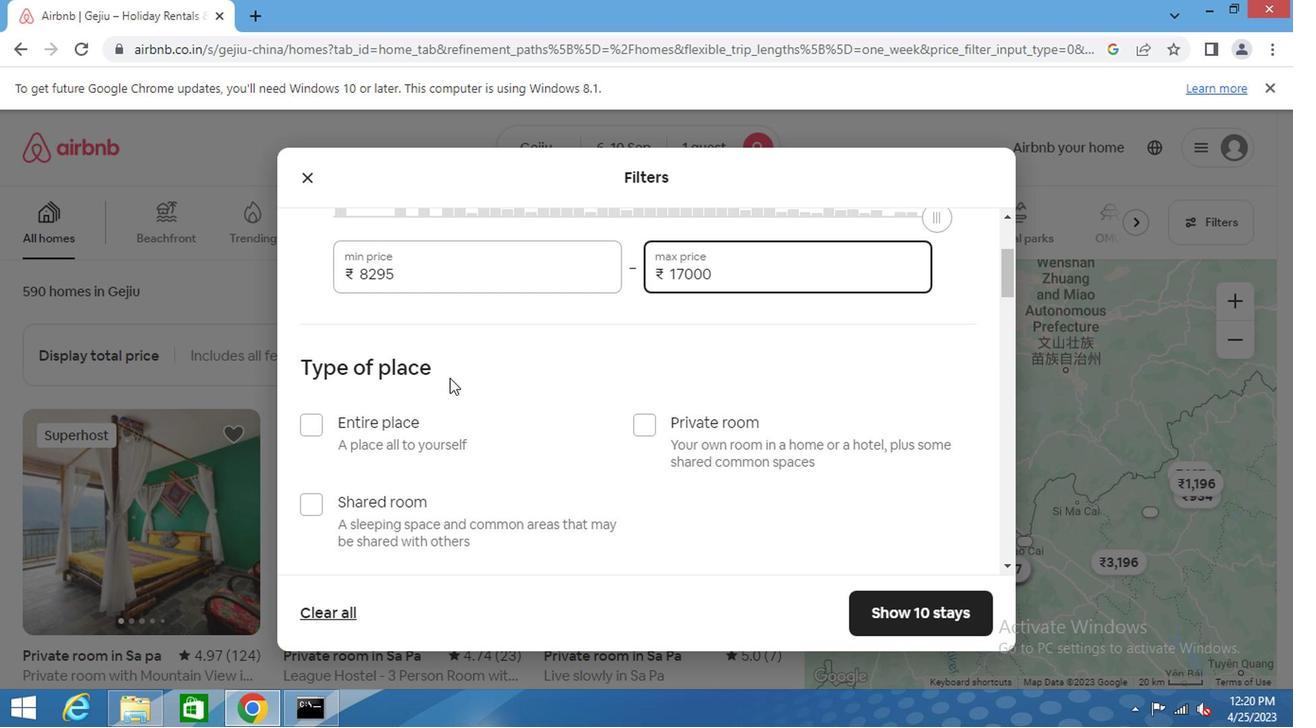 
Action: Mouse moved to (653, 340)
Screenshot: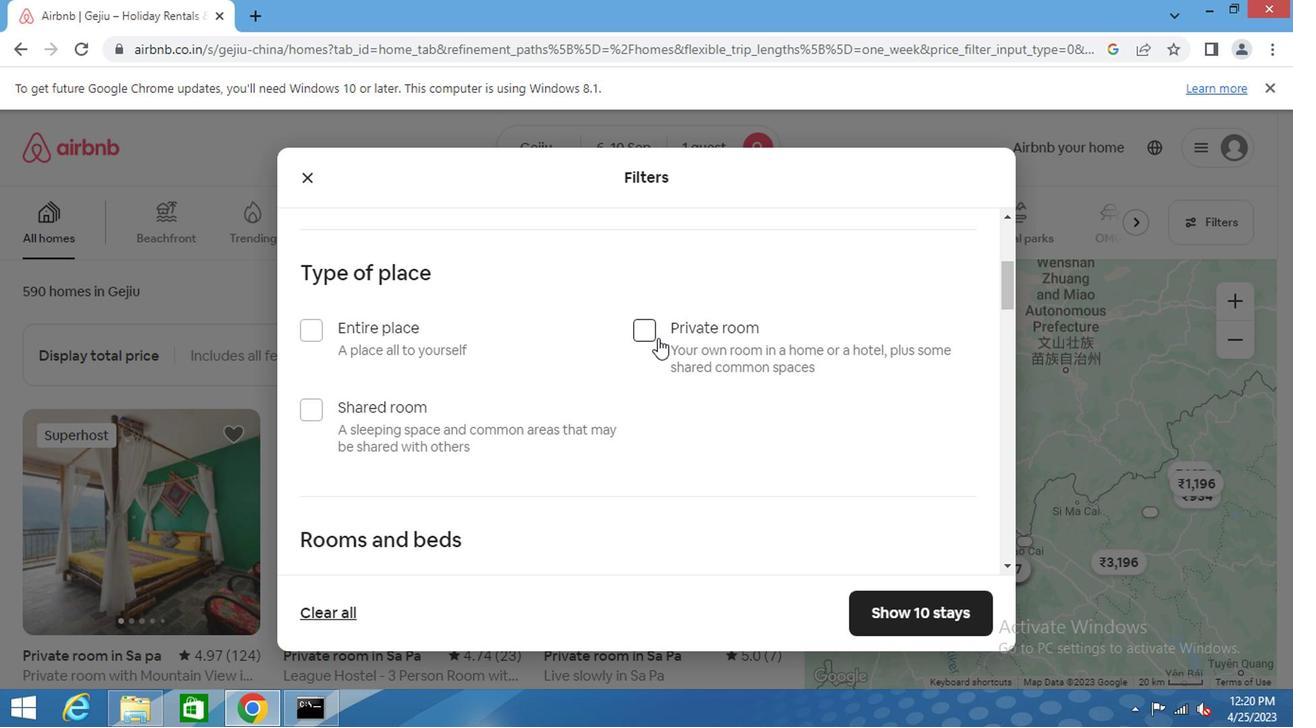 
Action: Mouse pressed left at (653, 340)
Screenshot: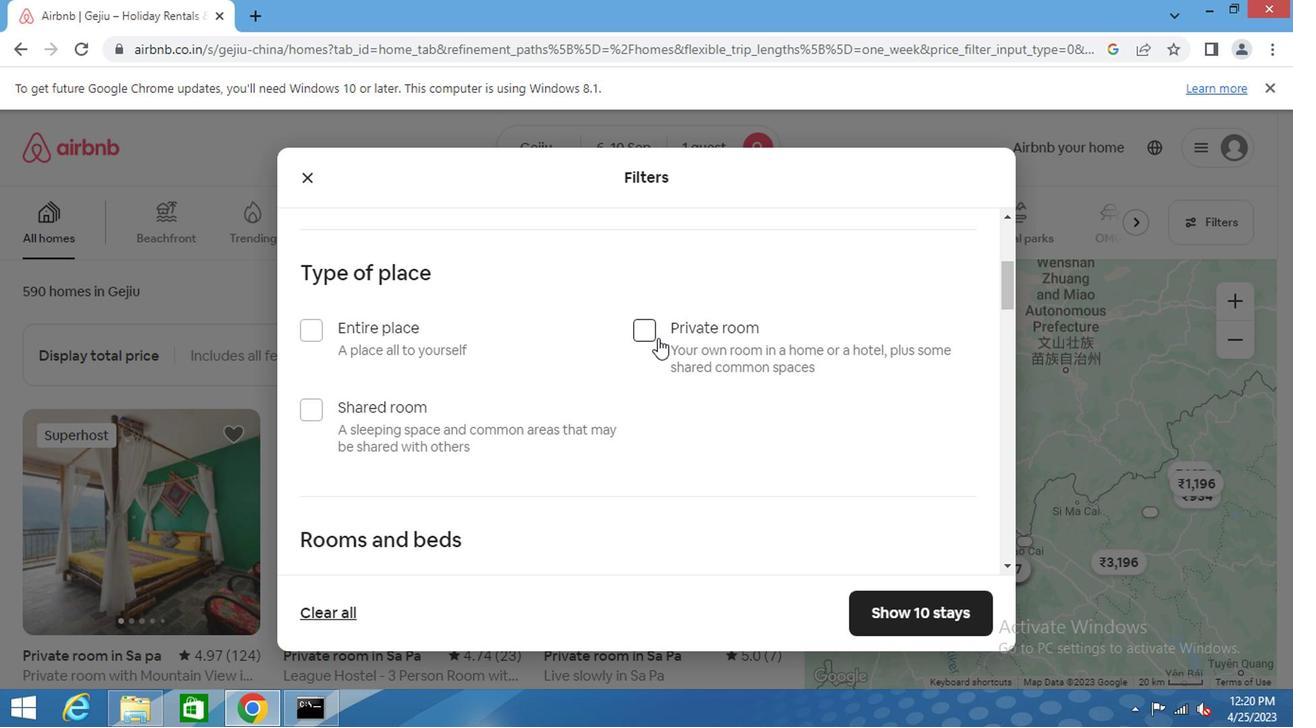 
Action: Mouse moved to (580, 384)
Screenshot: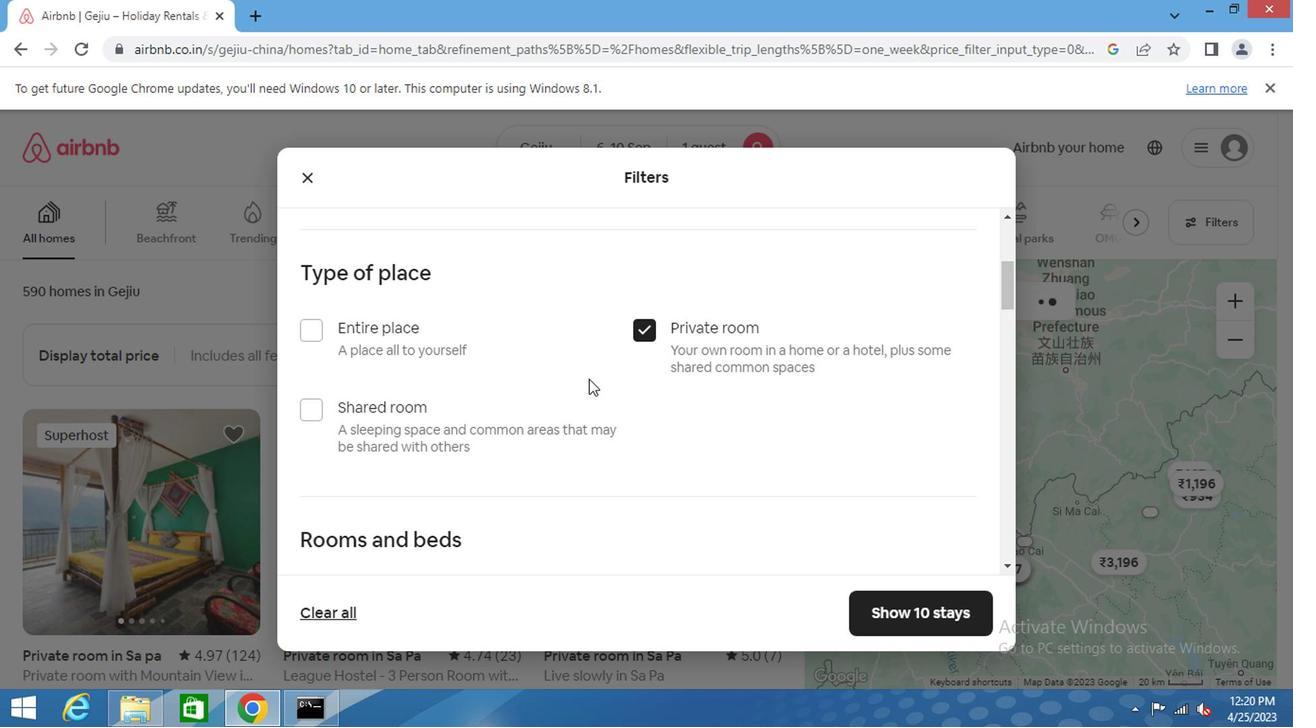 
Action: Mouse scrolled (580, 382) with delta (0, -1)
Screenshot: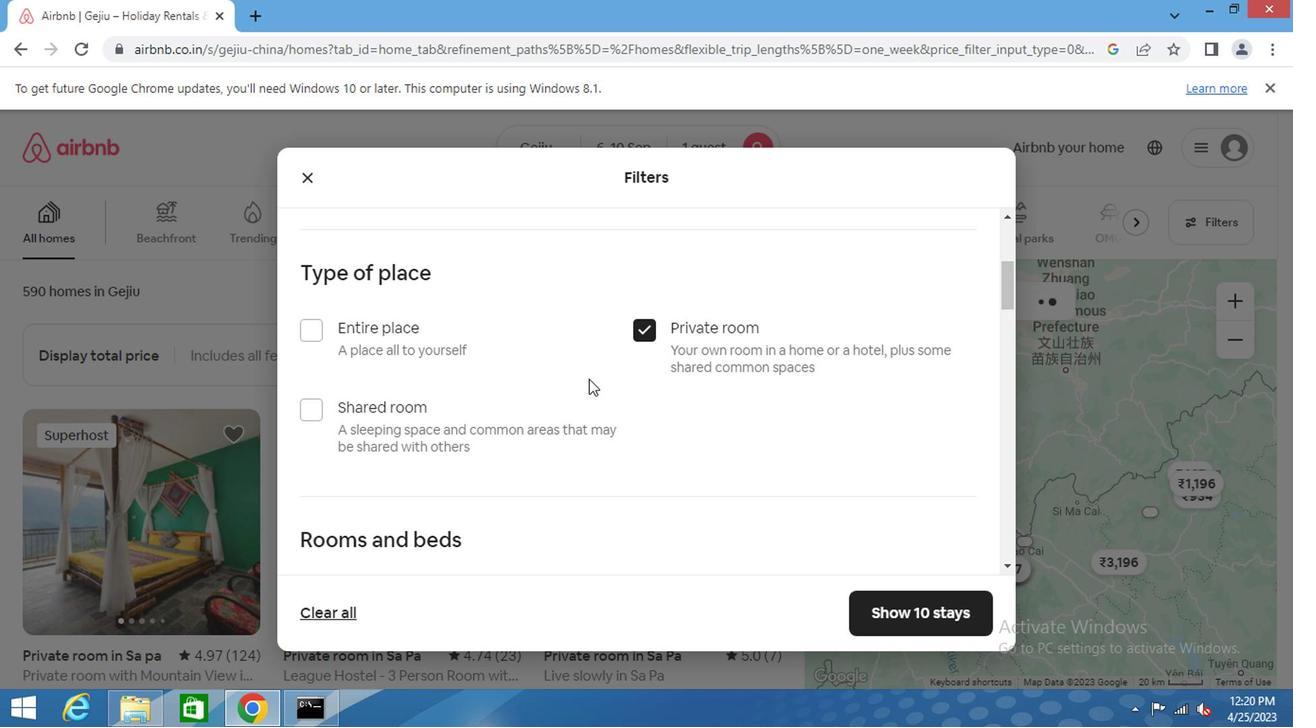 
Action: Mouse scrolled (580, 382) with delta (0, -1)
Screenshot: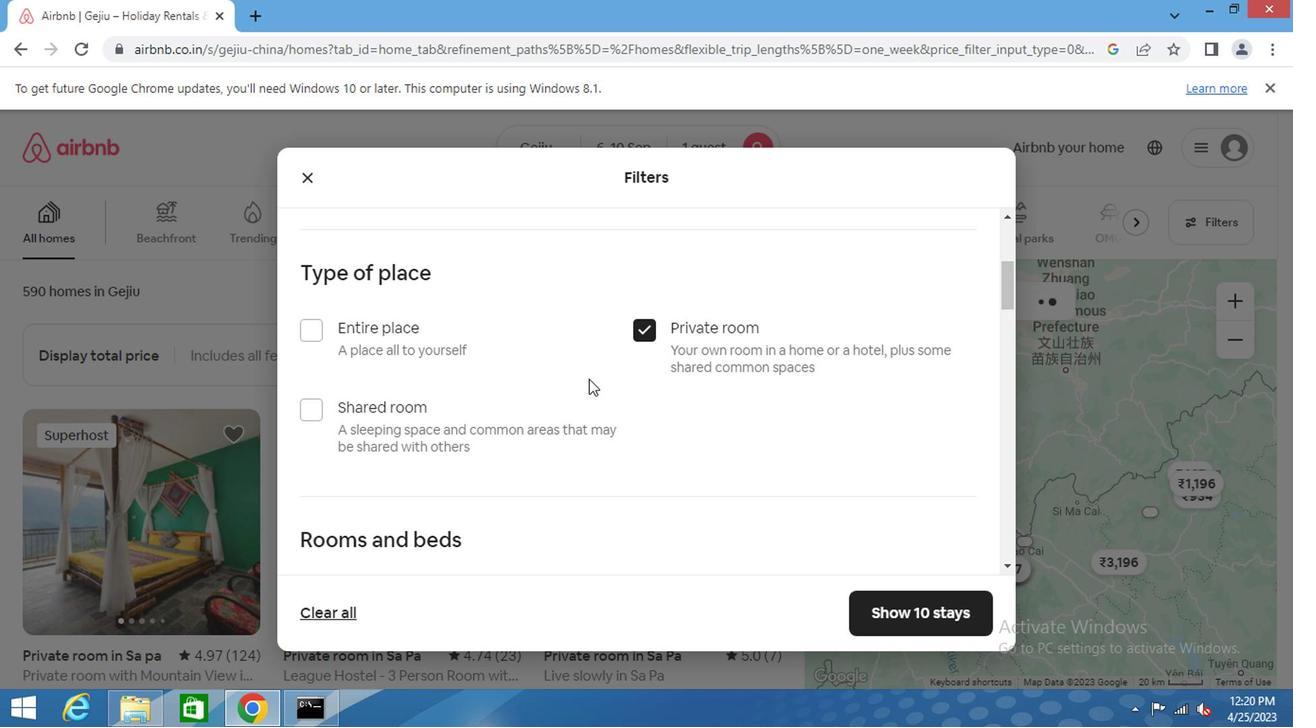 
Action: Mouse scrolled (580, 382) with delta (0, -1)
Screenshot: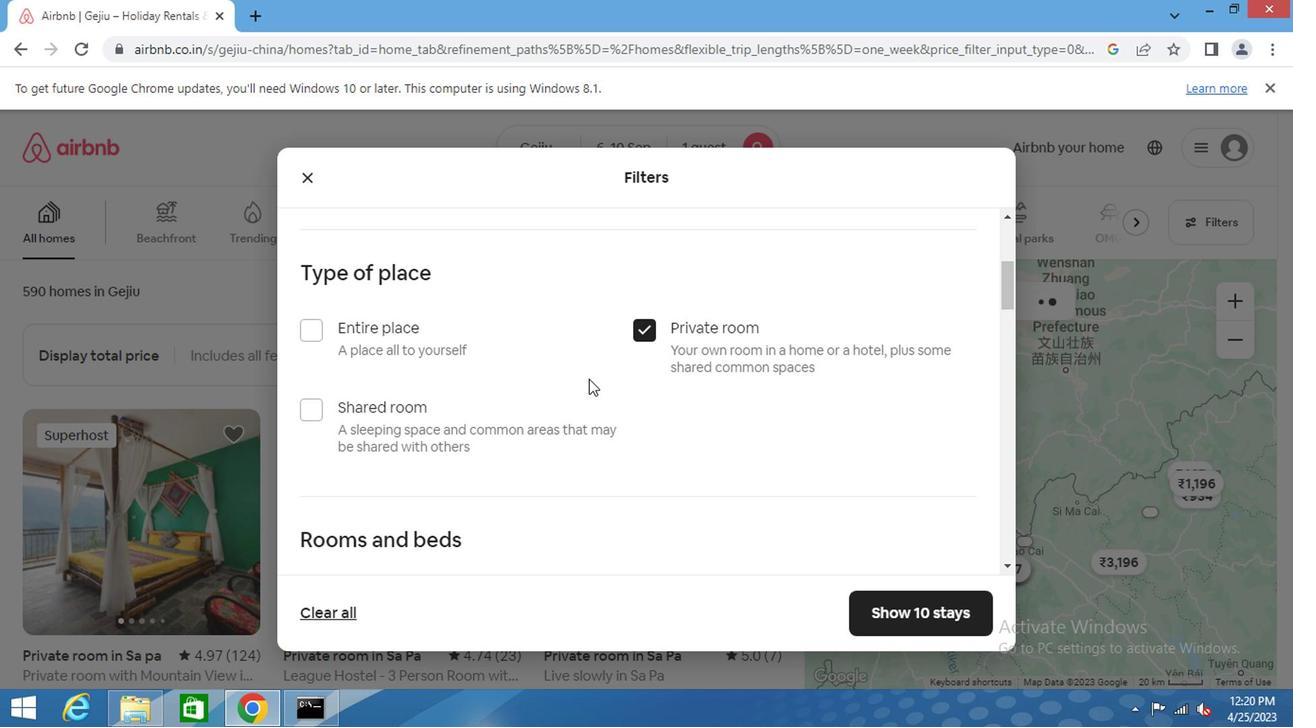 
Action: Mouse moved to (398, 359)
Screenshot: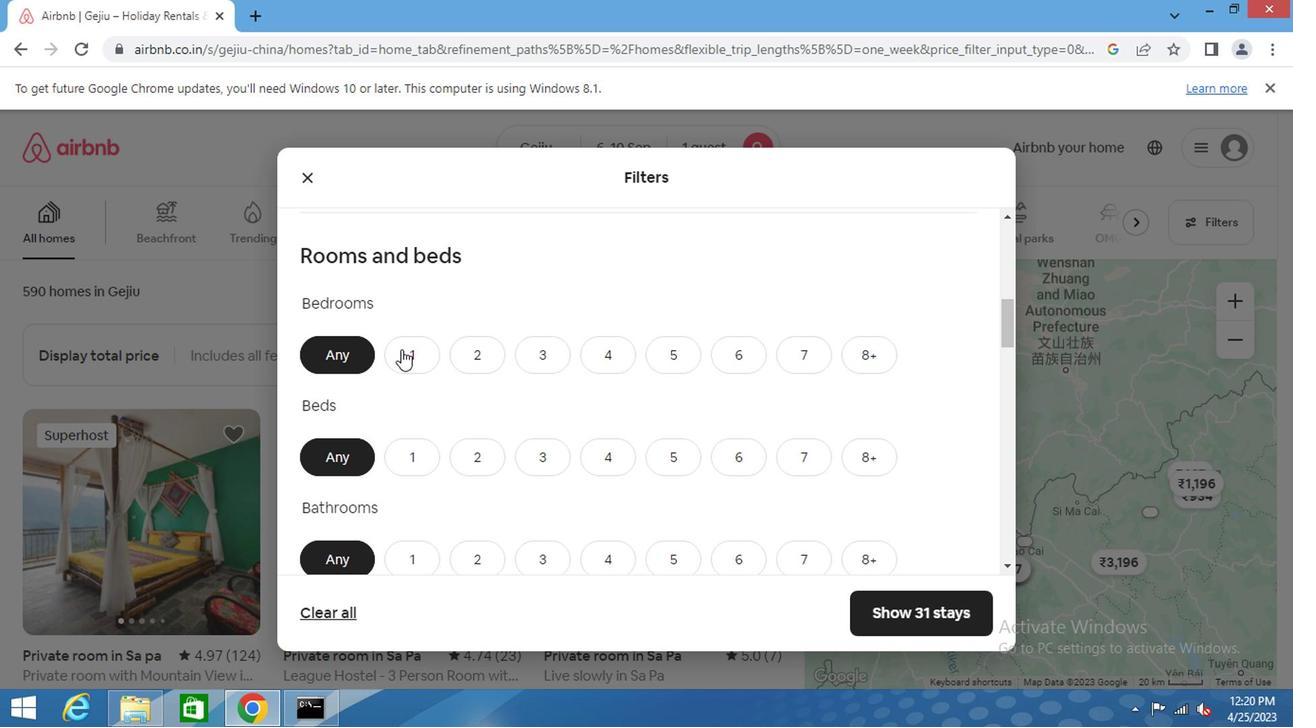 
Action: Mouse pressed left at (398, 359)
Screenshot: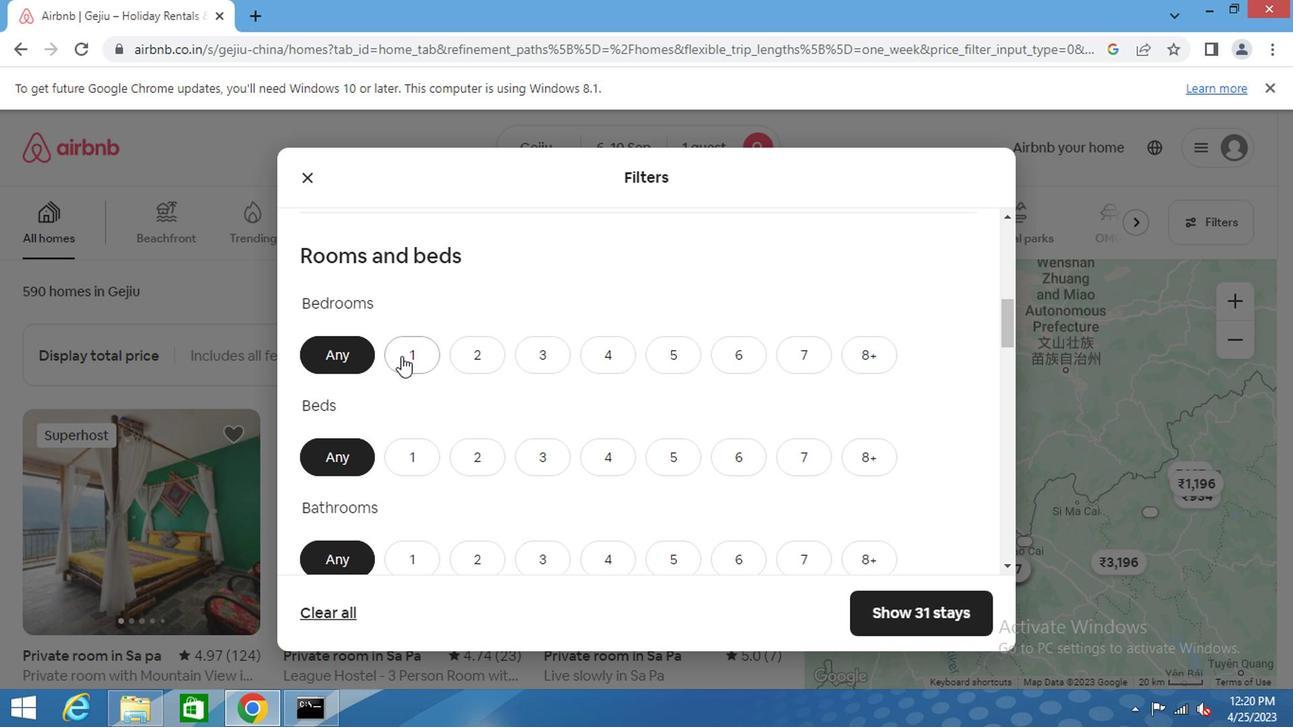 
Action: Mouse moved to (406, 460)
Screenshot: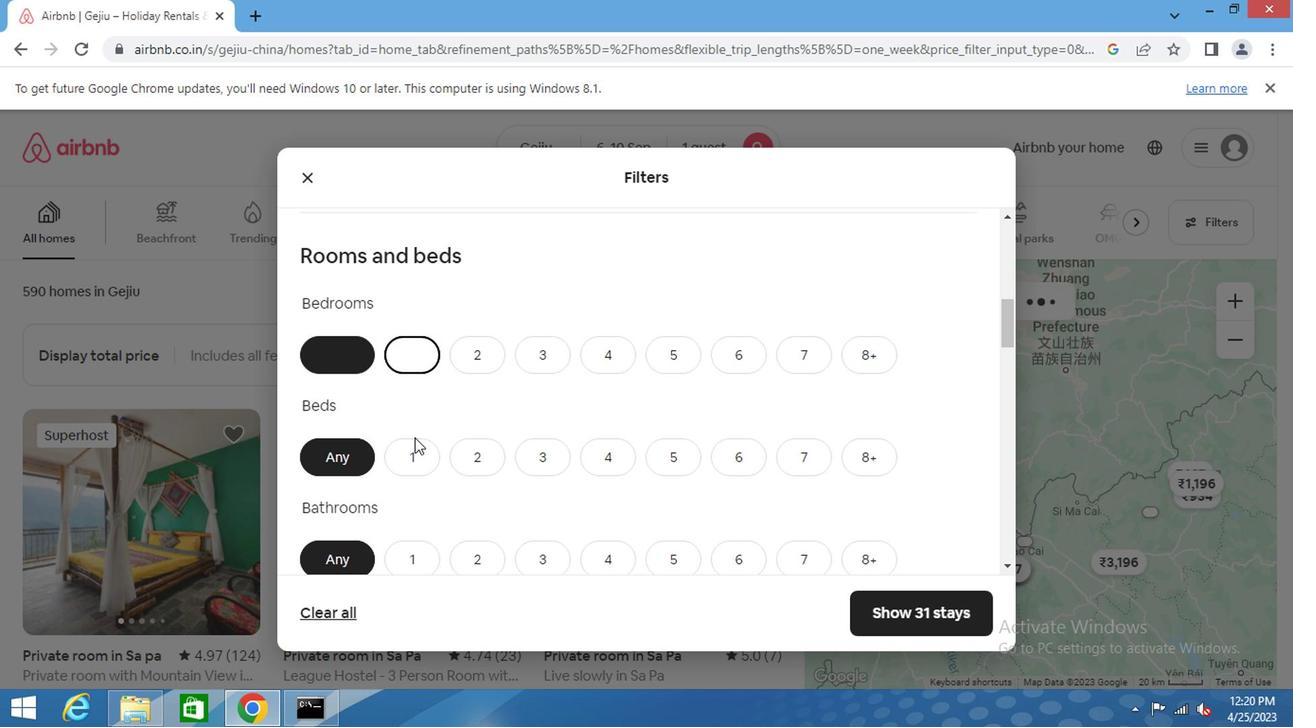 
Action: Mouse pressed left at (406, 460)
Screenshot: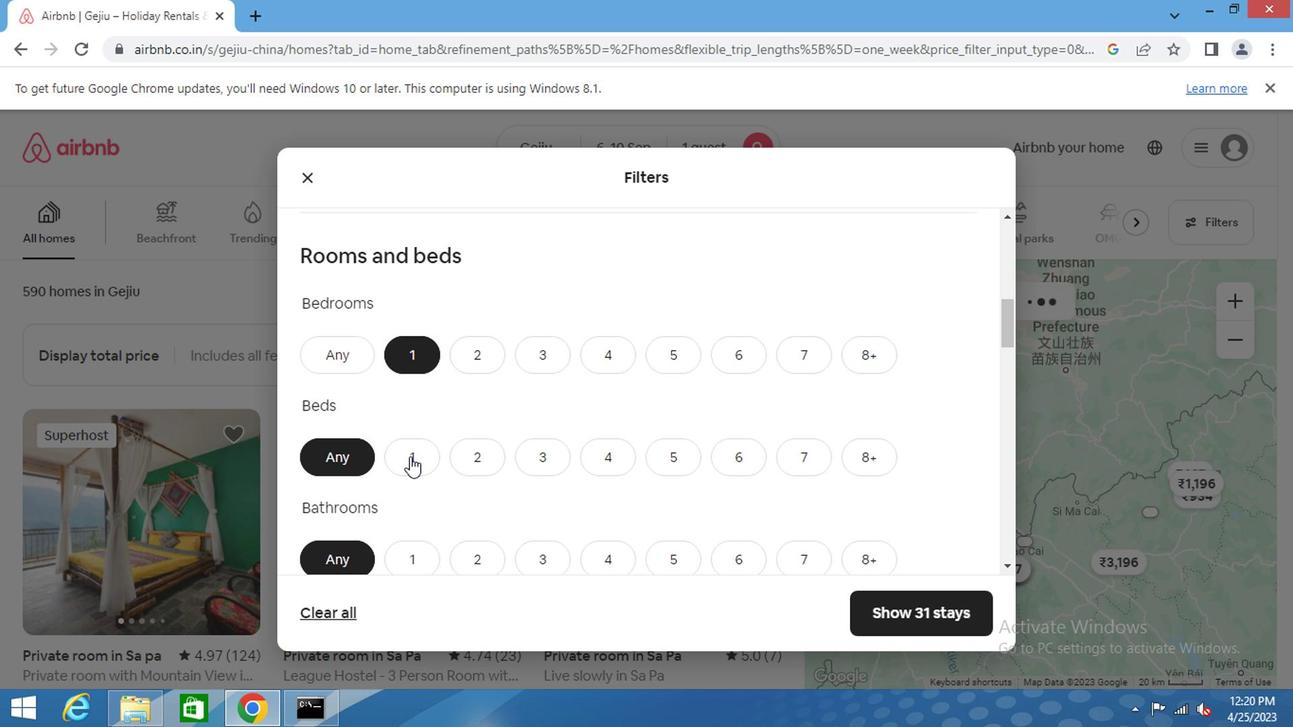 
Action: Mouse moved to (405, 550)
Screenshot: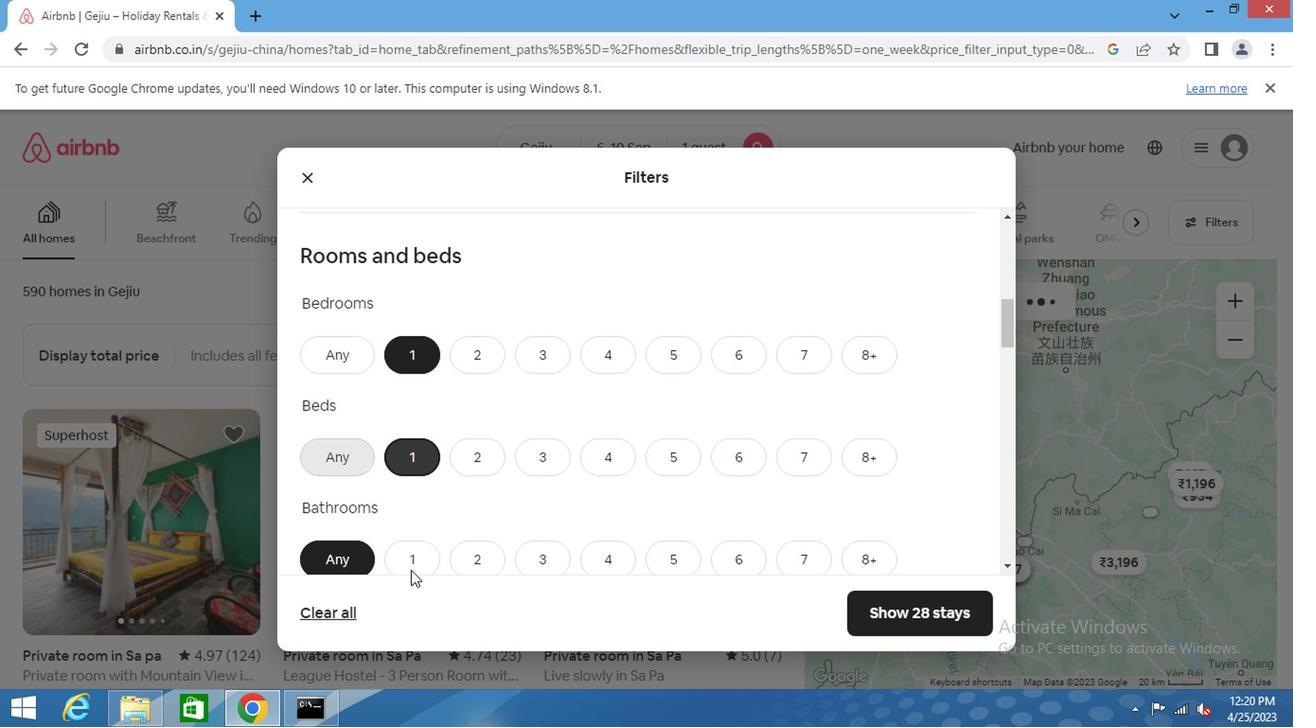 
Action: Mouse pressed left at (405, 550)
Screenshot: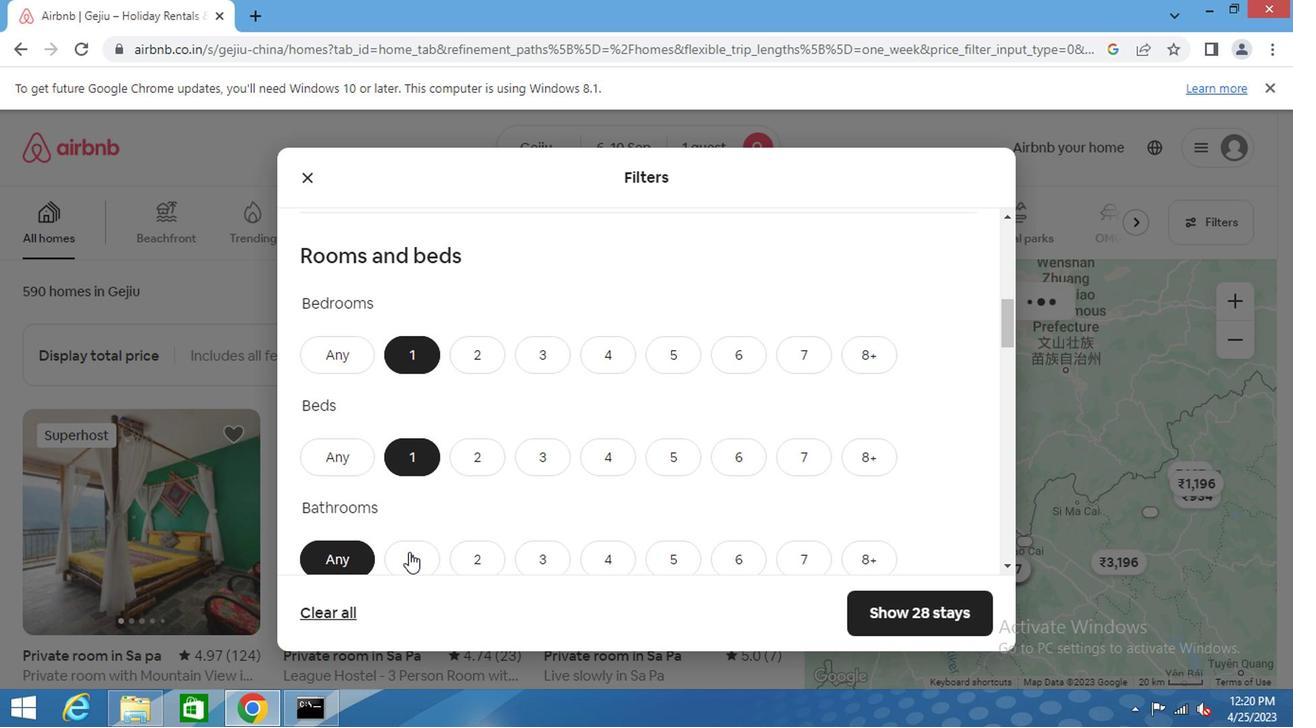 
Action: Mouse moved to (473, 479)
Screenshot: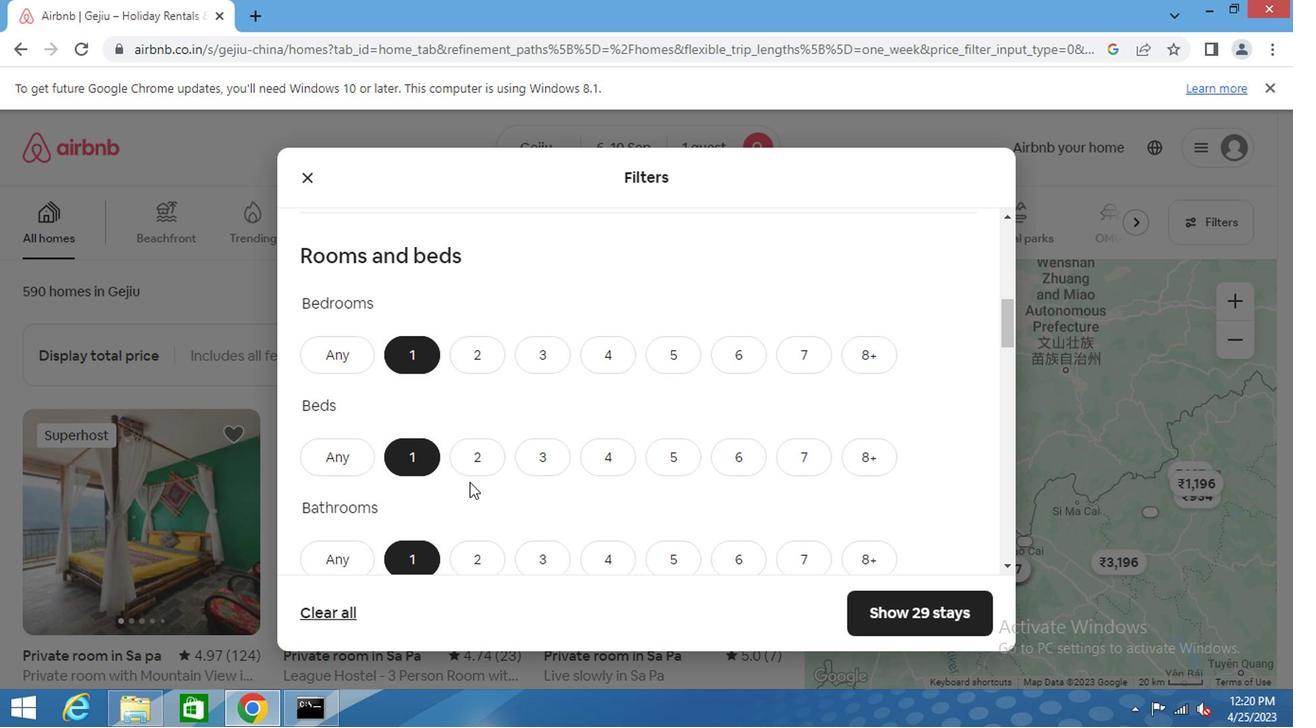 
Action: Mouse scrolled (473, 479) with delta (0, 0)
Screenshot: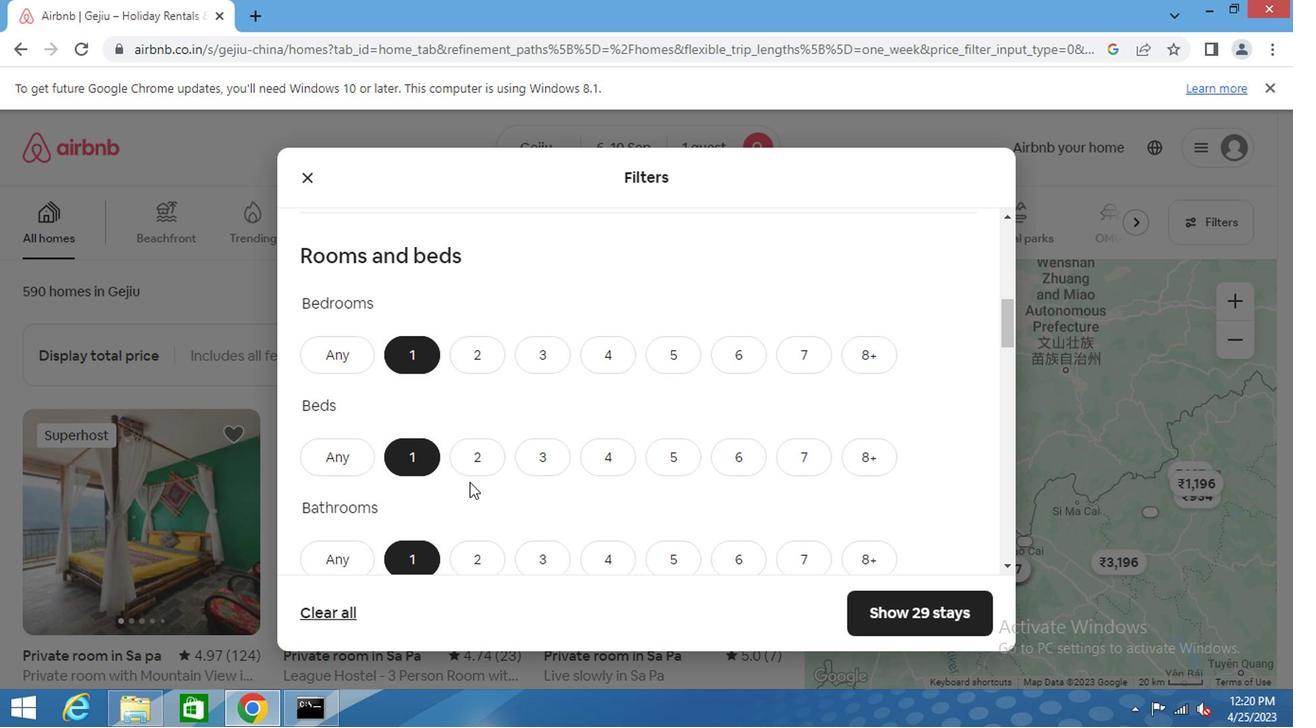 
Action: Mouse moved to (473, 479)
Screenshot: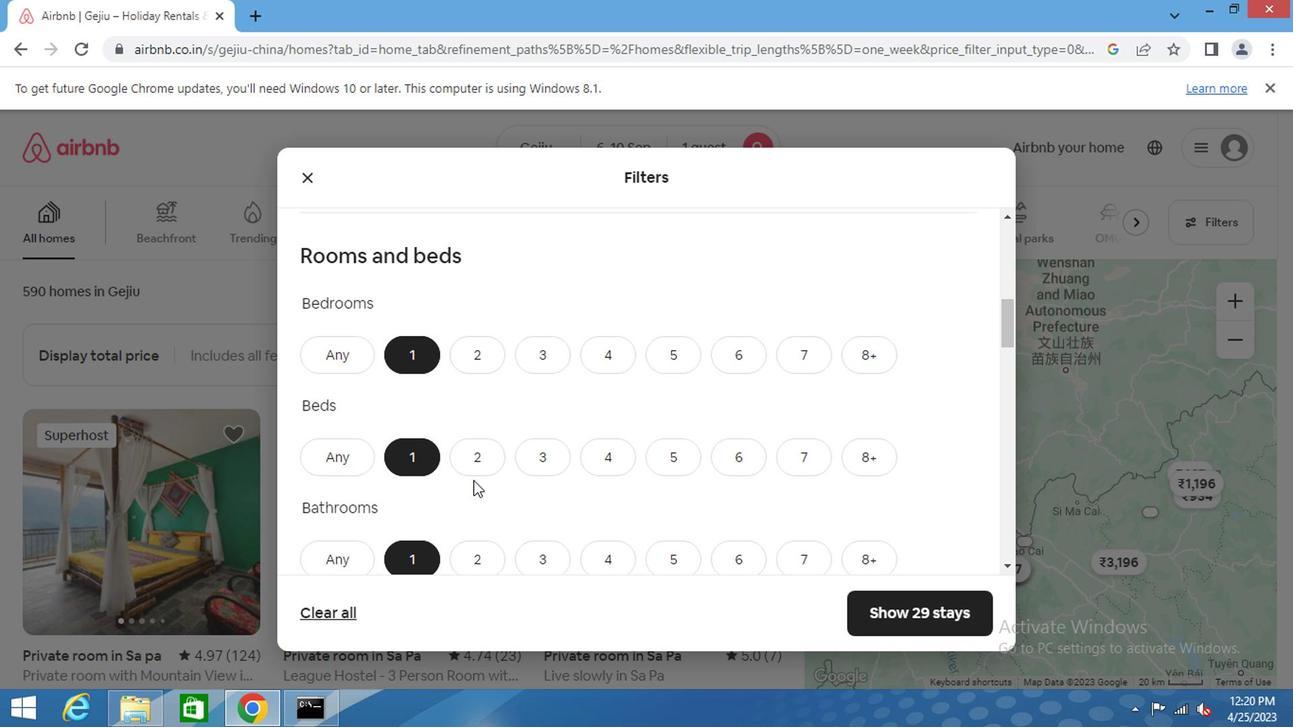 
Action: Mouse scrolled (473, 479) with delta (0, 0)
Screenshot: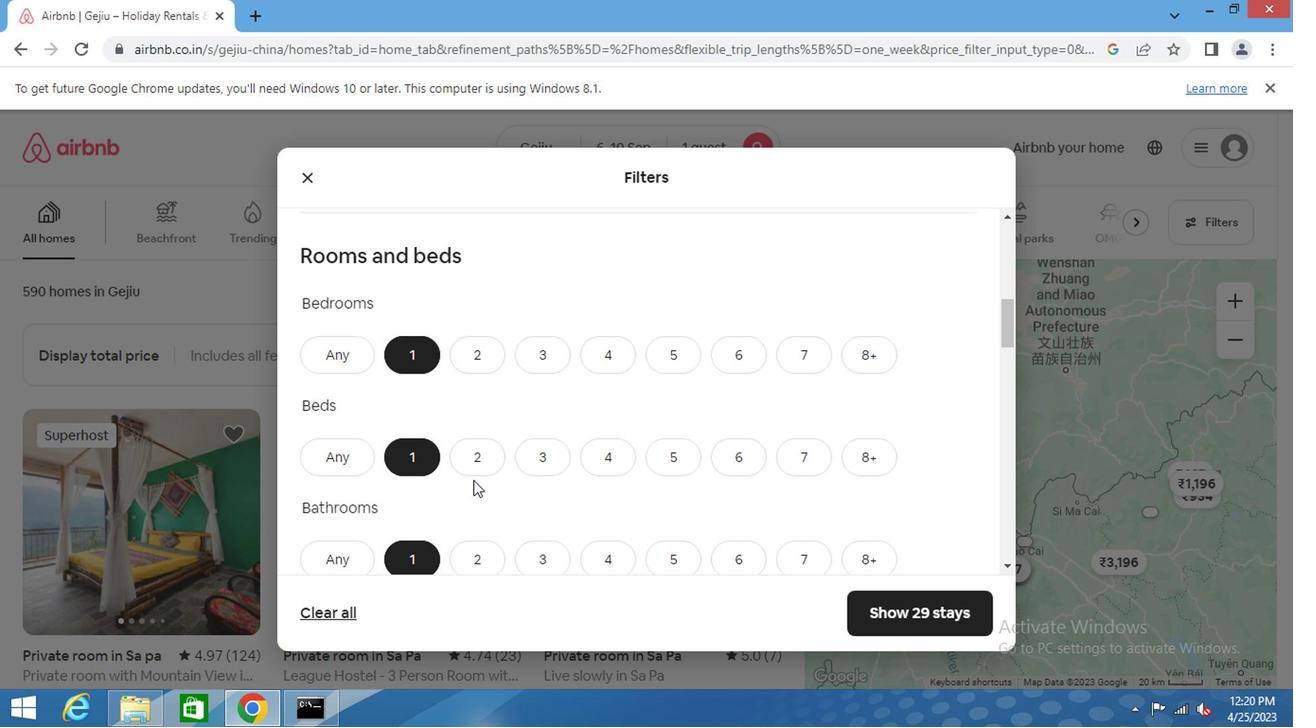 
Action: Mouse scrolled (473, 479) with delta (0, 0)
Screenshot: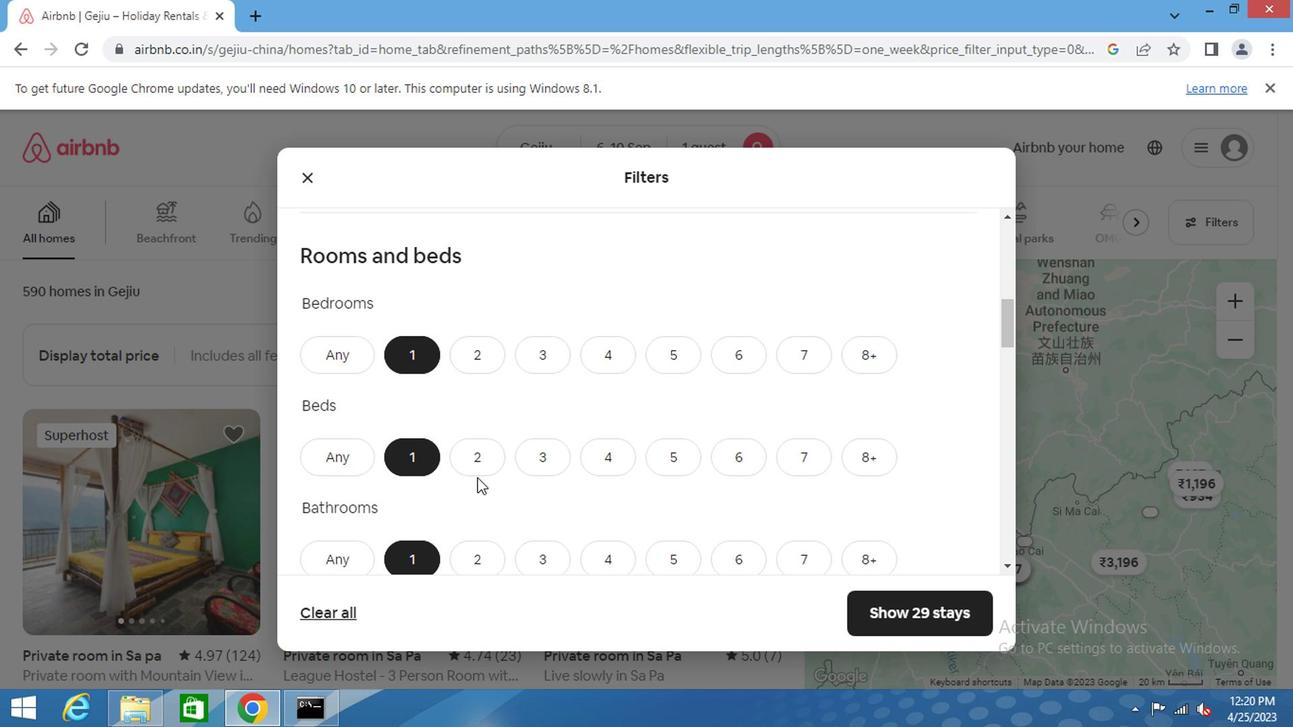 
Action: Mouse scrolled (473, 479) with delta (0, 0)
Screenshot: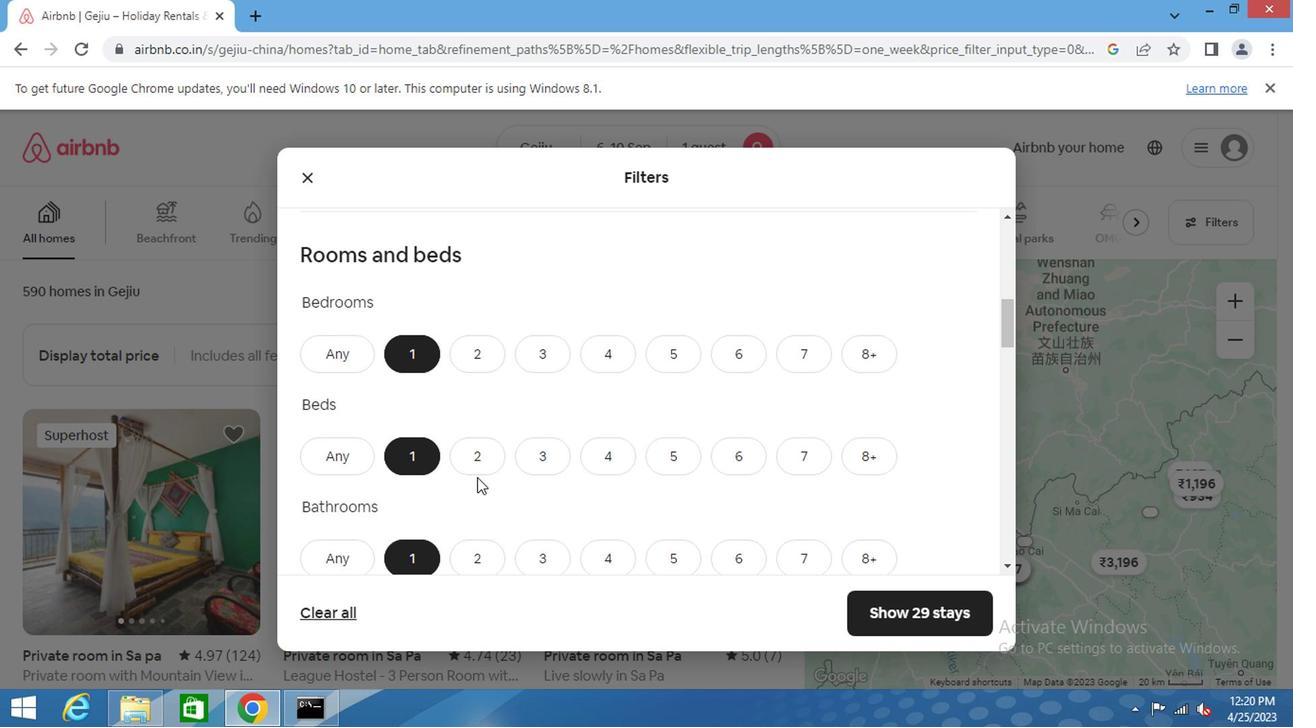 
Action: Mouse moved to (493, 466)
Screenshot: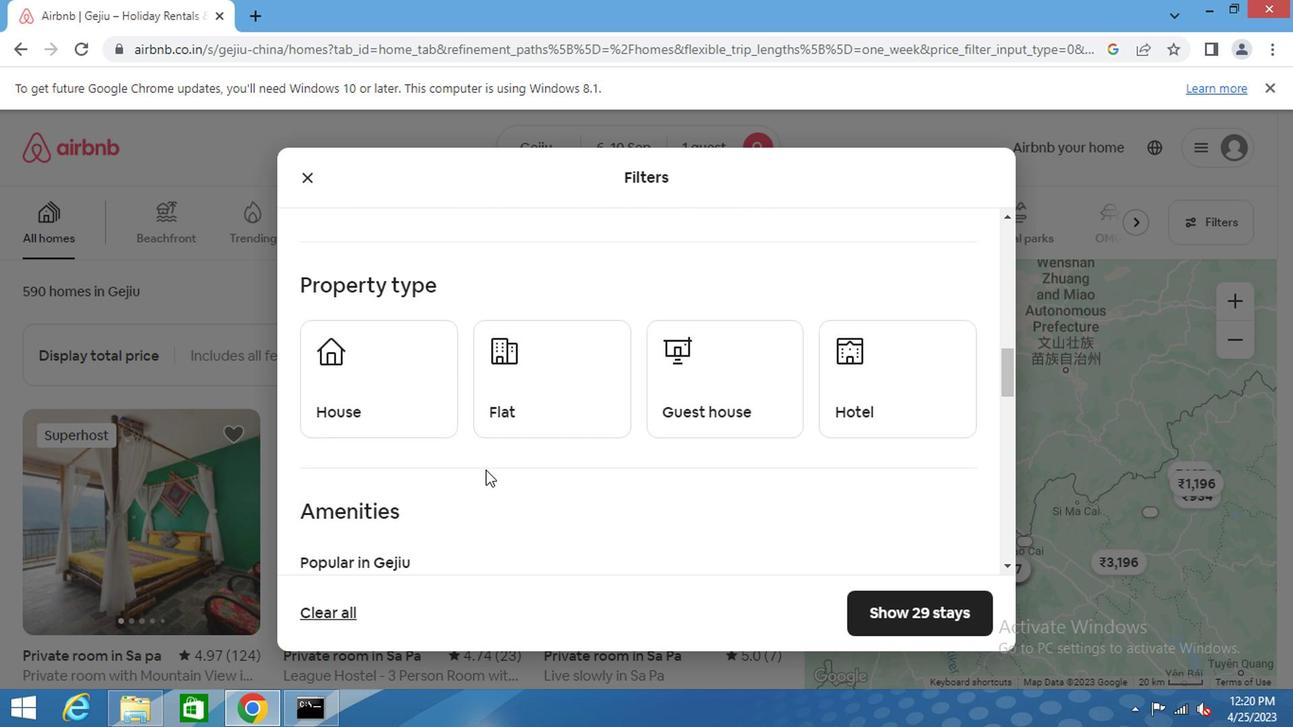 
Action: Mouse scrolled (493, 465) with delta (0, -1)
Screenshot: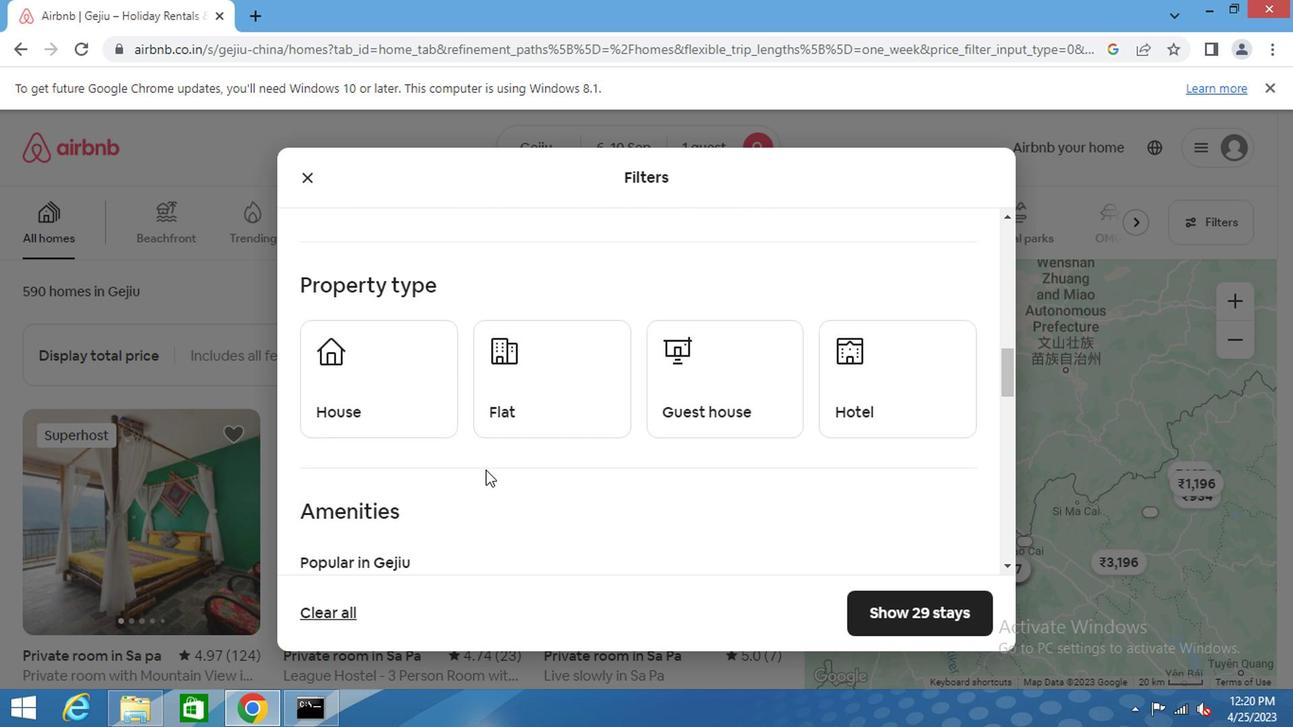 
Action: Mouse moved to (493, 466)
Screenshot: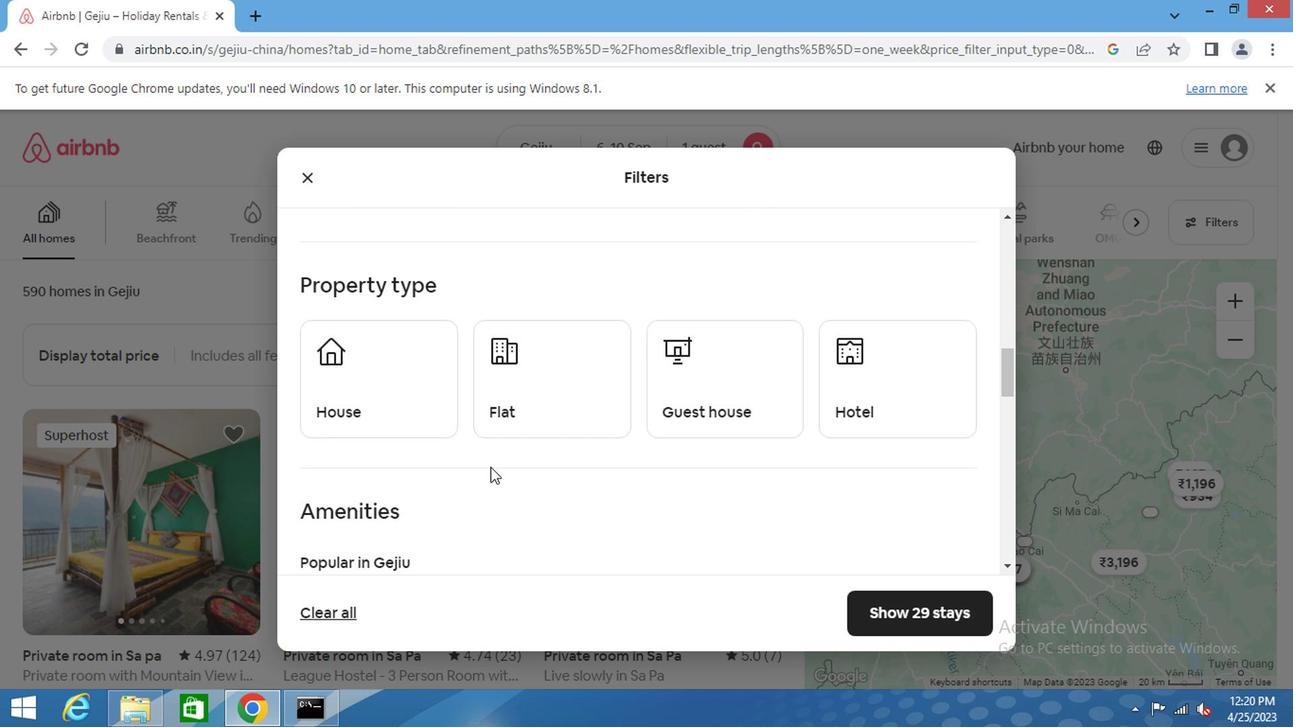 
Action: Mouse scrolled (493, 465) with delta (0, -1)
Screenshot: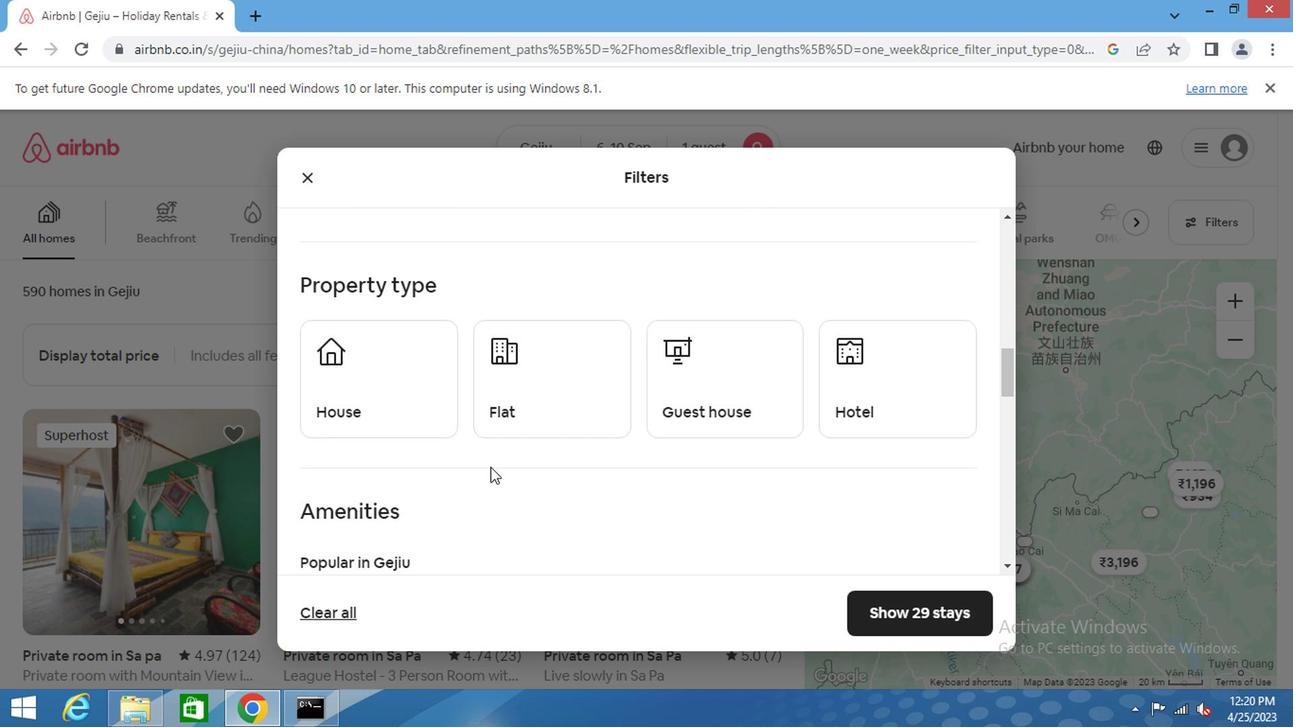 
Action: Mouse moved to (495, 465)
Screenshot: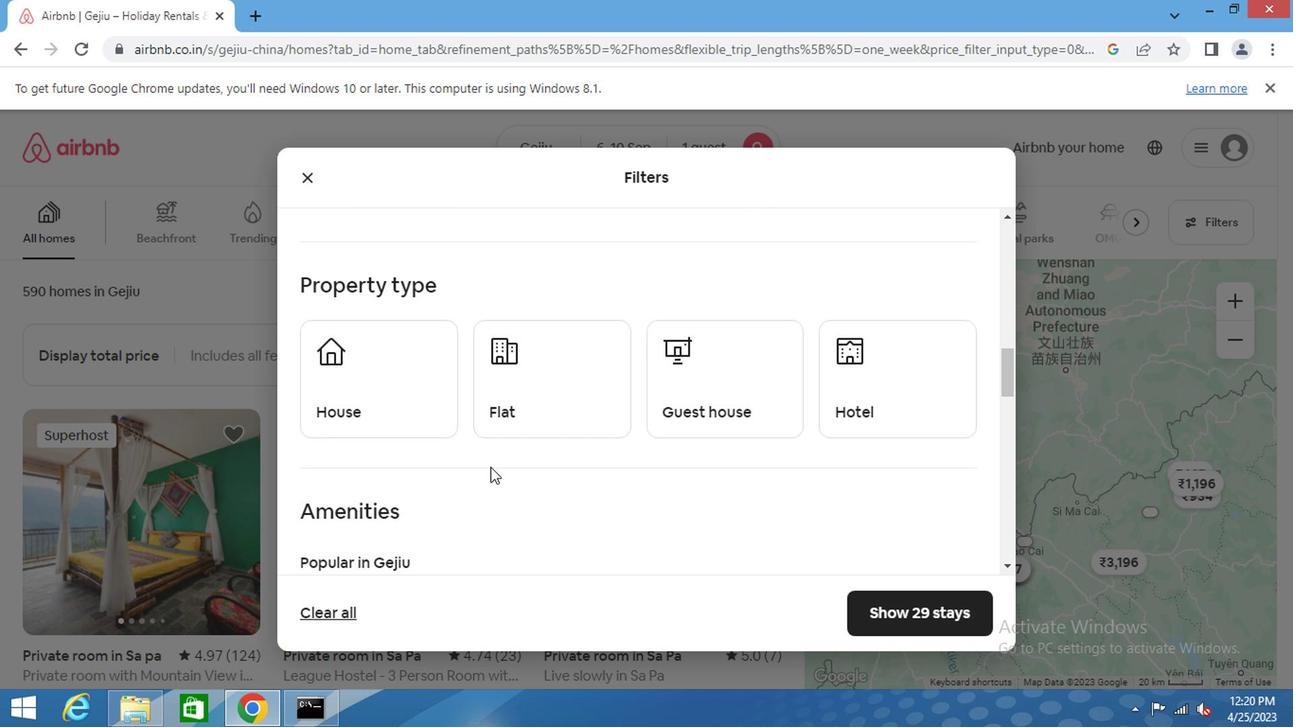 
Action: Mouse scrolled (495, 464) with delta (0, 0)
Screenshot: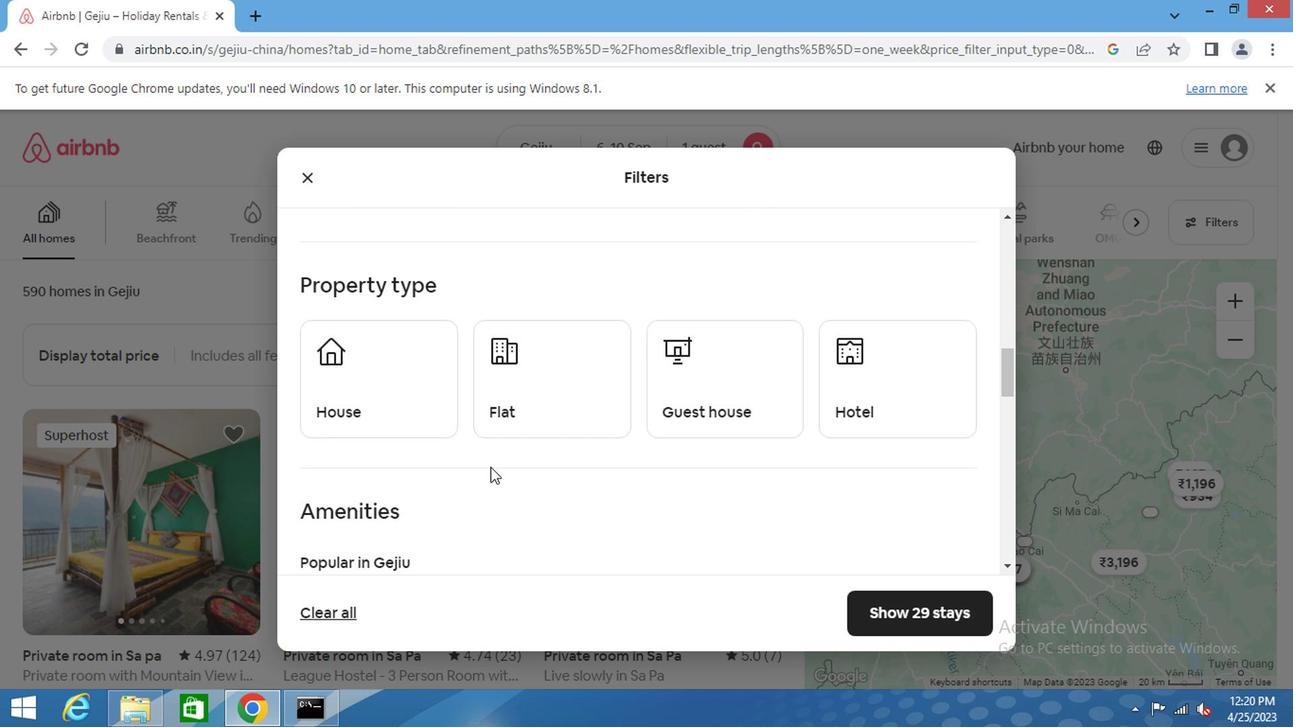 
Action: Mouse moved to (497, 465)
Screenshot: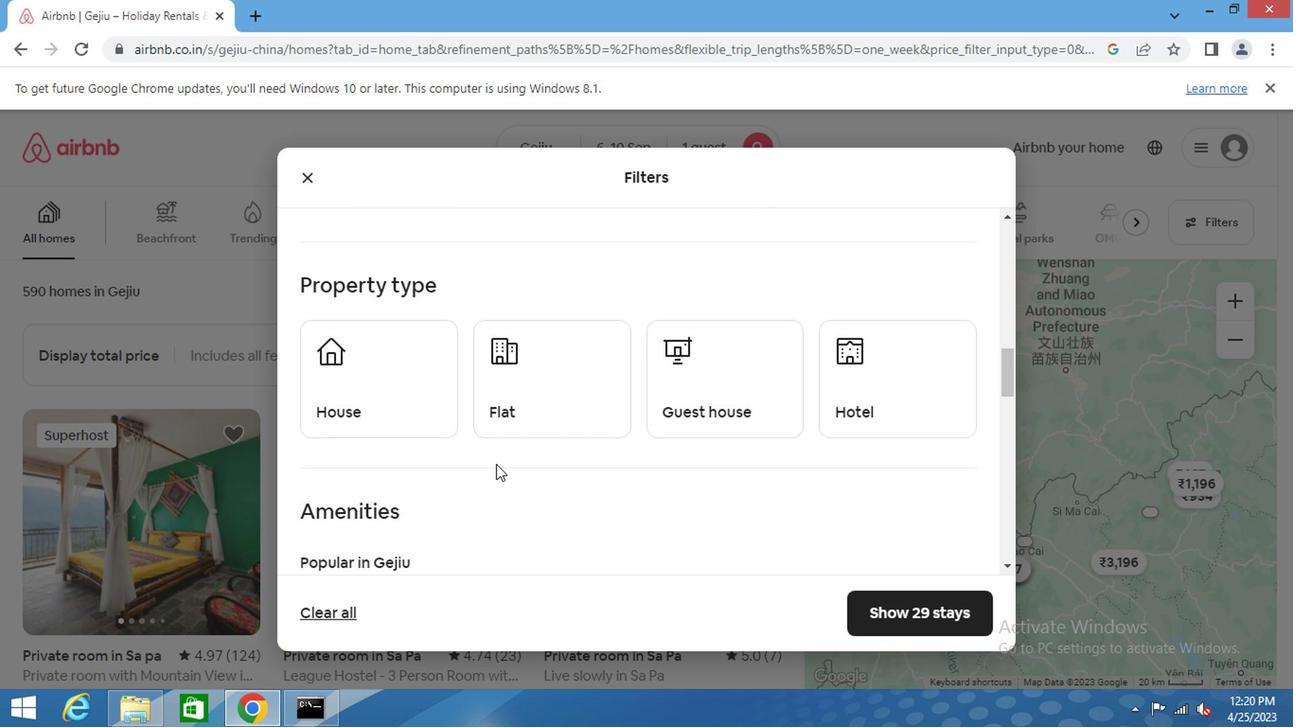 
Action: Mouse scrolled (497, 464) with delta (0, 0)
Screenshot: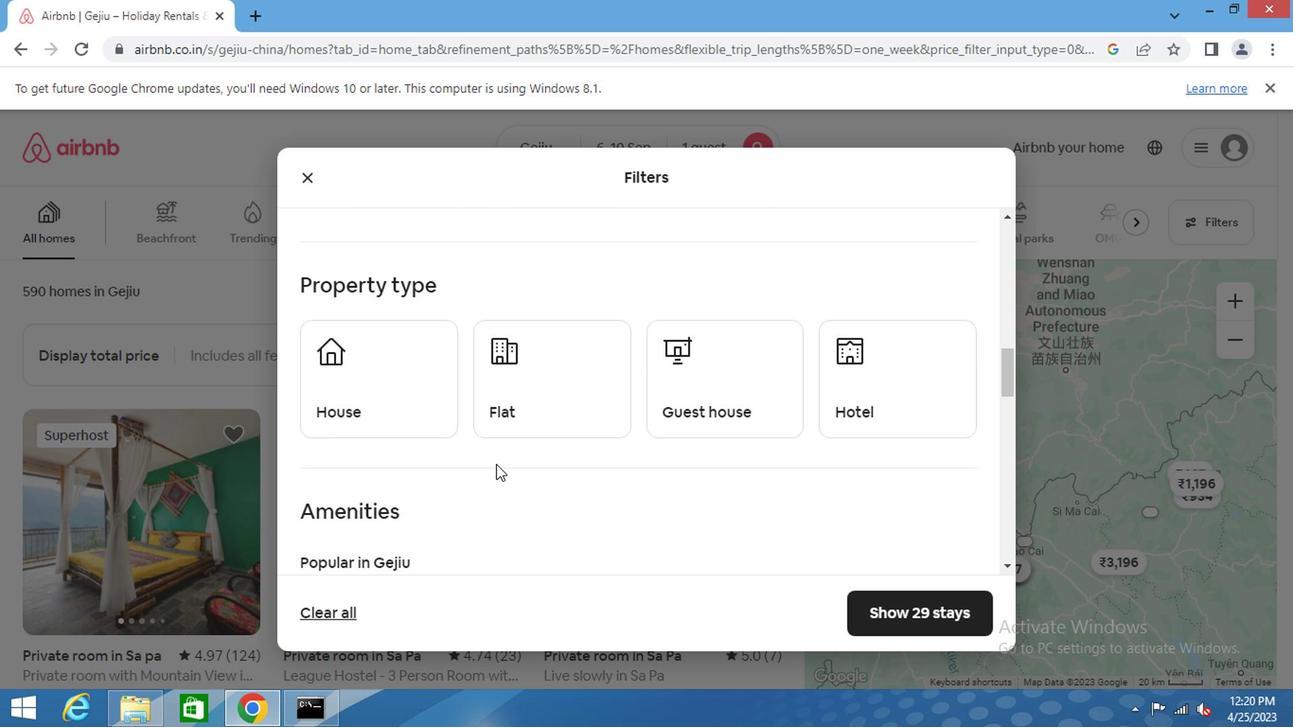 
Action: Mouse moved to (497, 464)
Screenshot: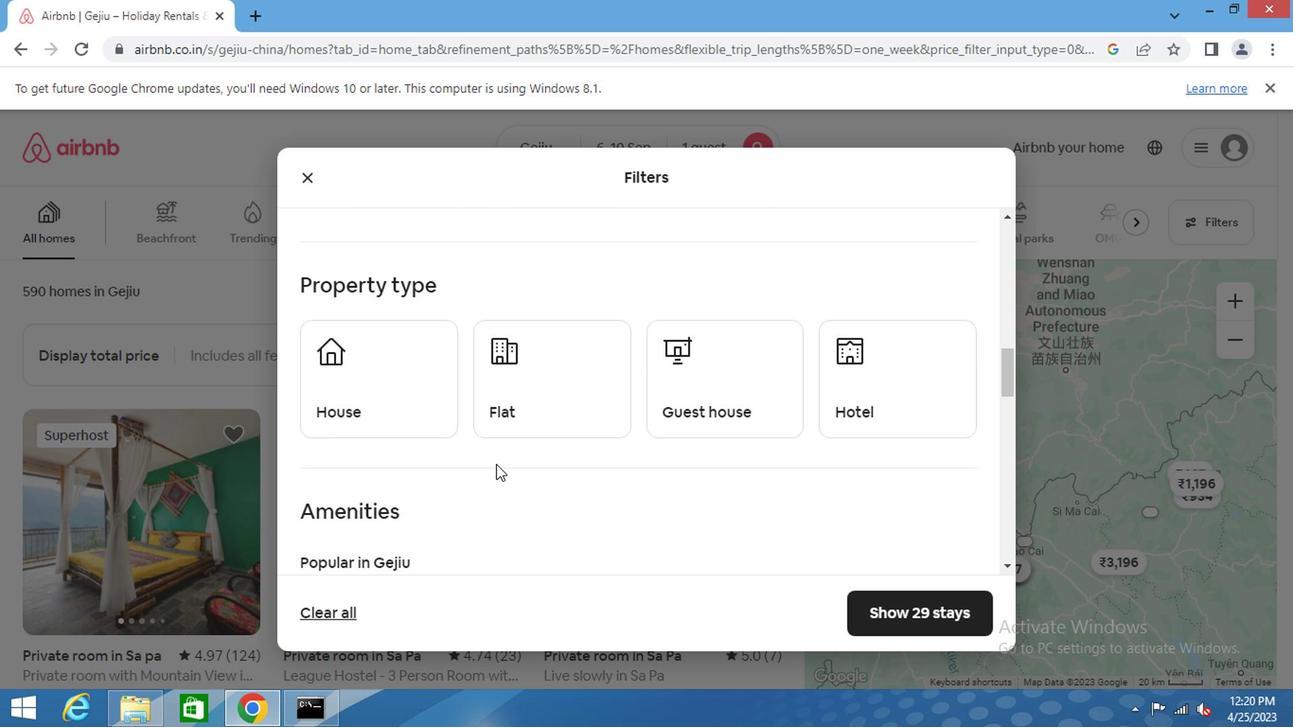 
Action: Mouse scrolled (497, 463) with delta (0, -1)
Screenshot: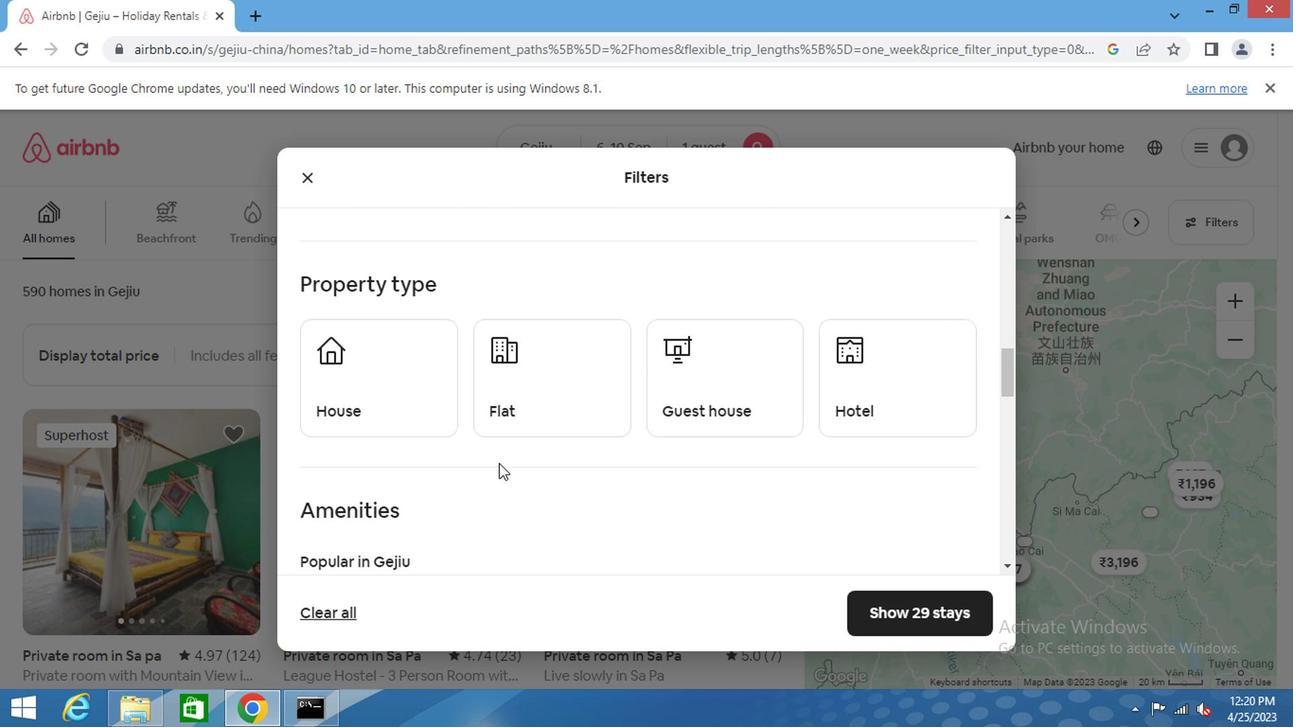 
Action: Mouse moved to (565, 432)
Screenshot: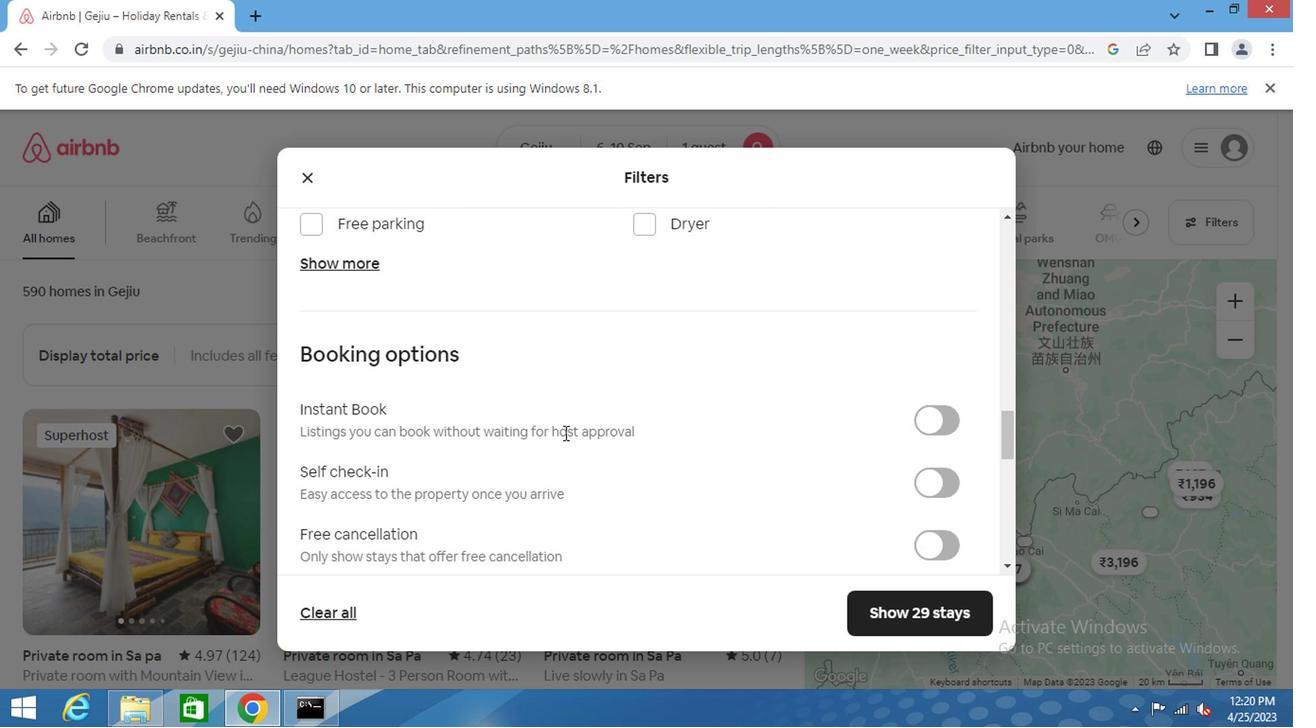 
Action: Mouse scrolled (565, 433) with delta (0, 0)
Screenshot: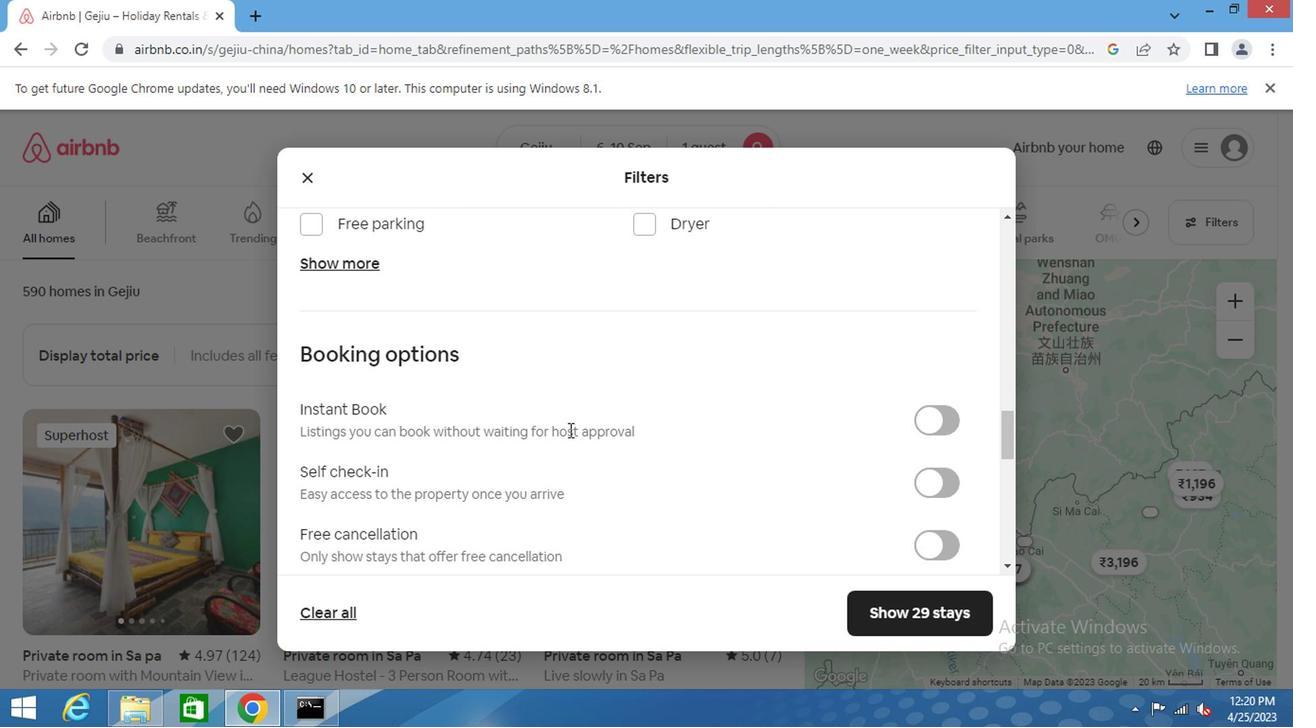 
Action: Mouse scrolled (565, 433) with delta (0, 0)
Screenshot: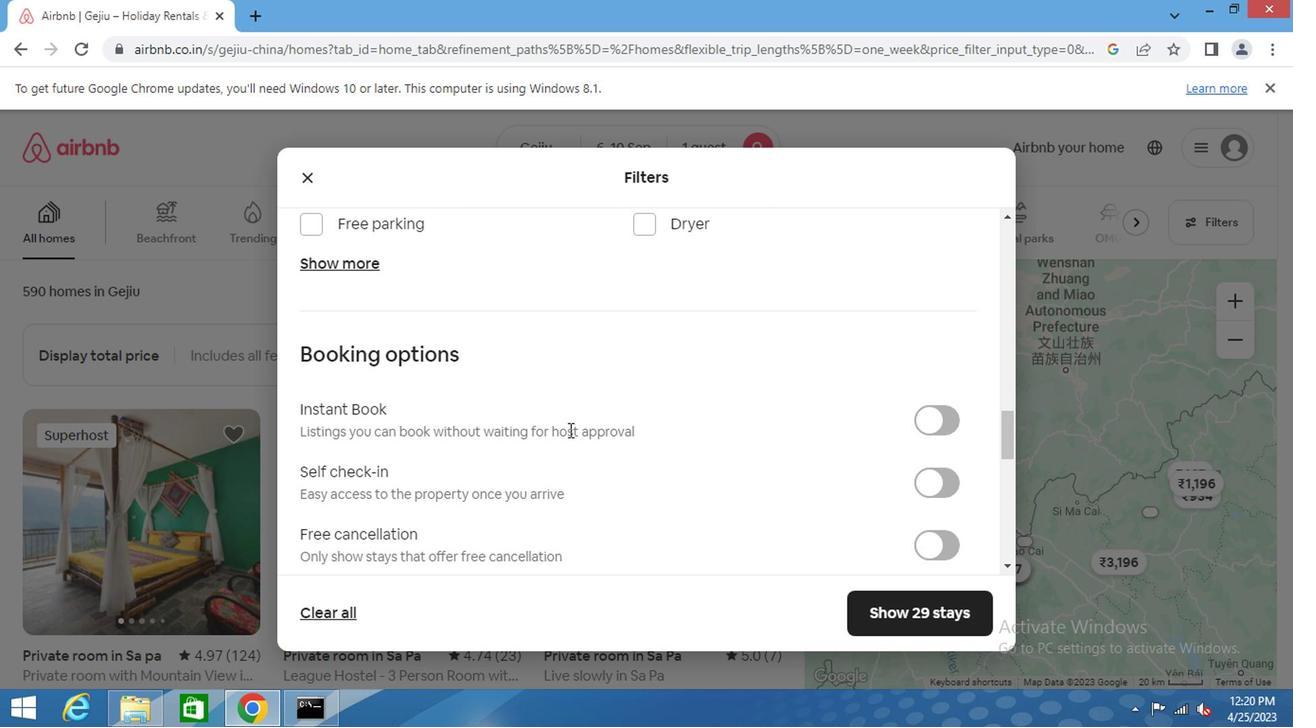 
Action: Mouse scrolled (565, 433) with delta (0, 0)
Screenshot: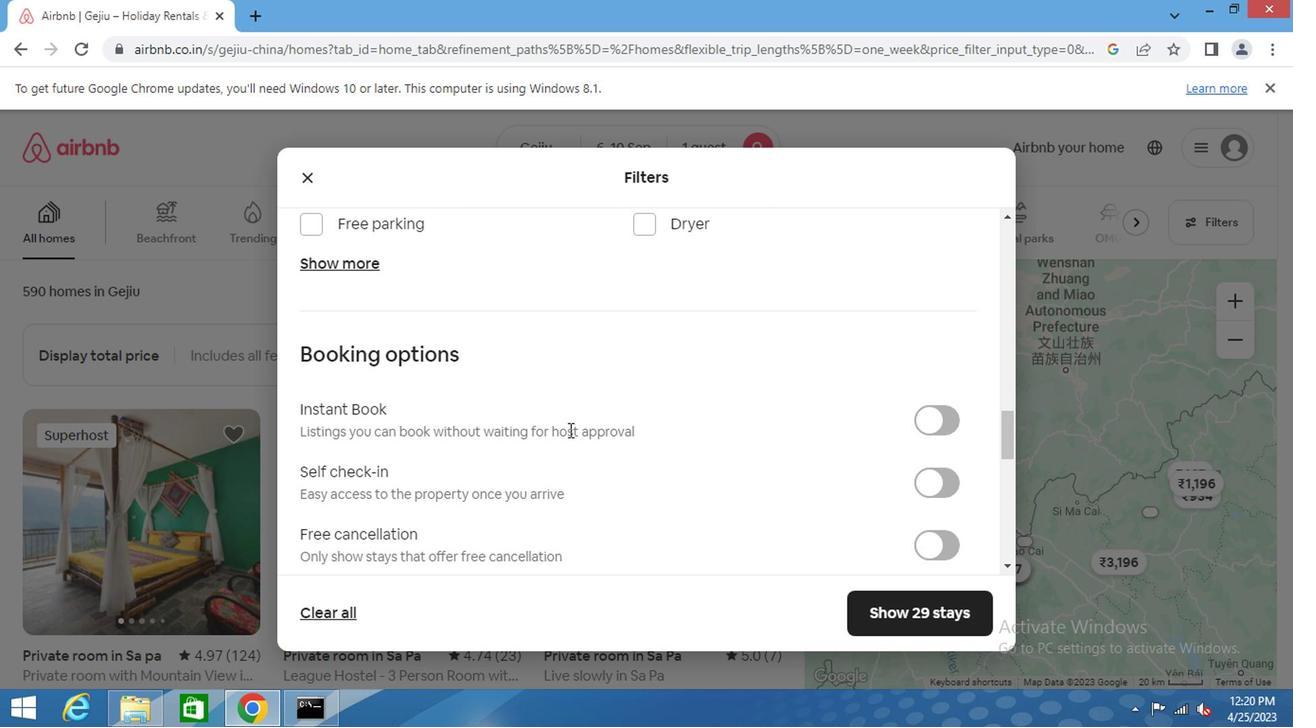 
Action: Mouse scrolled (565, 433) with delta (0, 0)
Screenshot: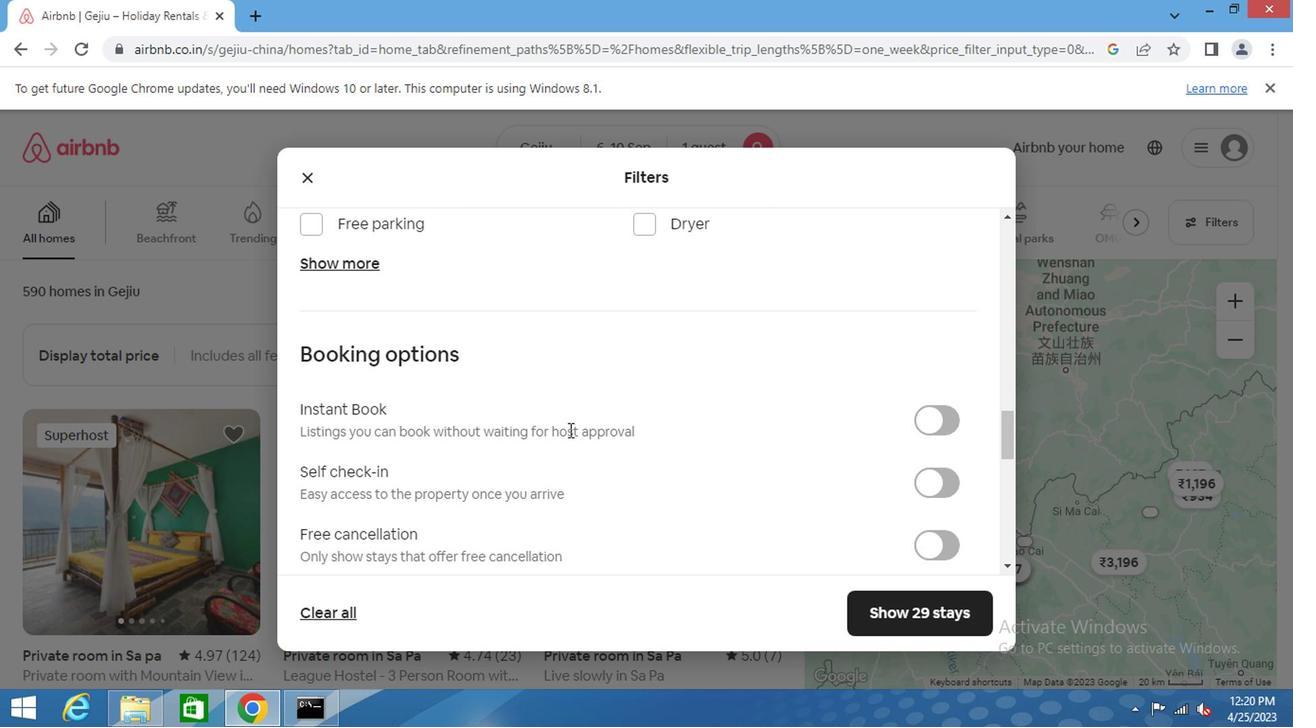 
Action: Mouse scrolled (565, 433) with delta (0, 0)
Screenshot: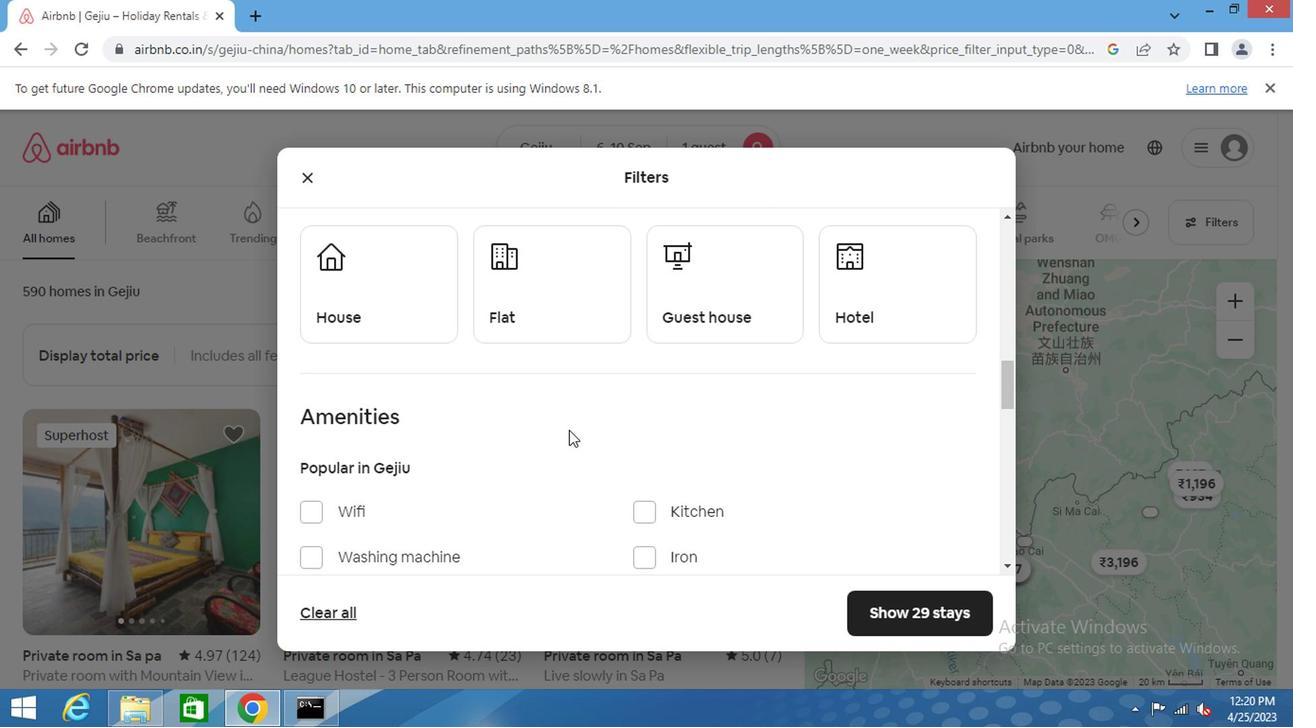 
Action: Mouse moved to (347, 387)
Screenshot: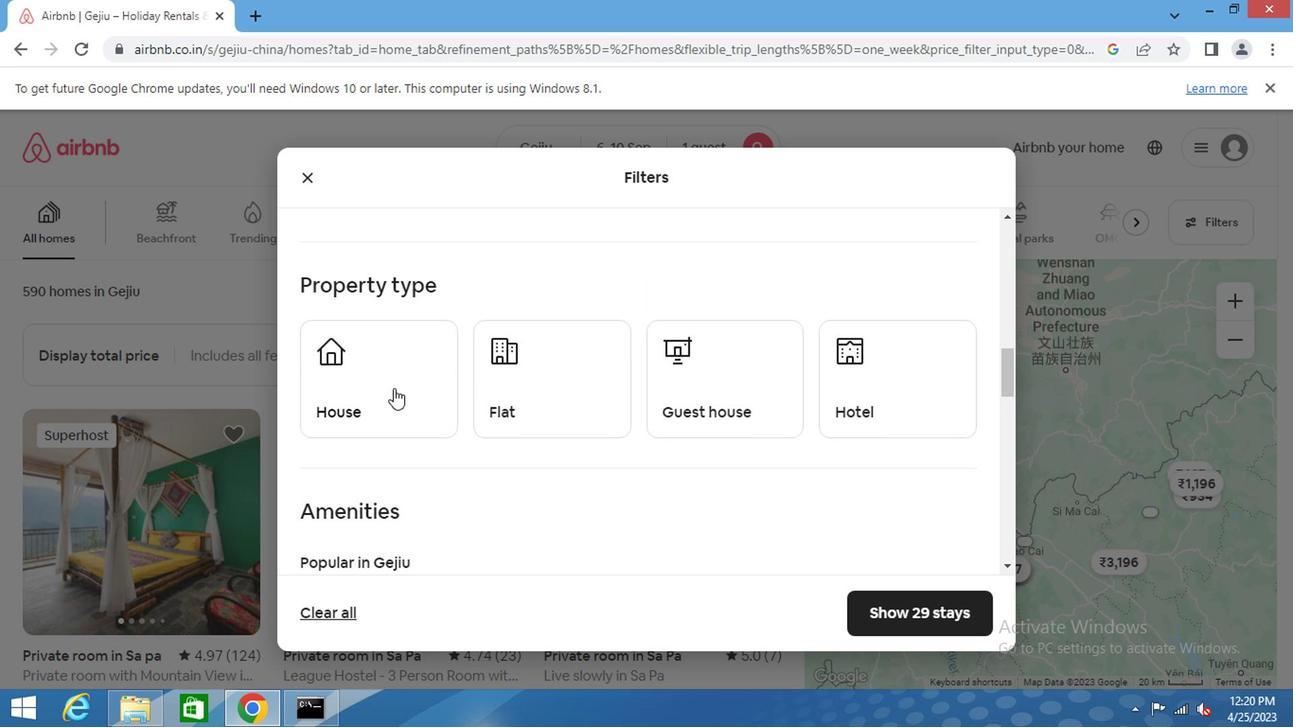 
Action: Mouse pressed left at (347, 387)
Screenshot: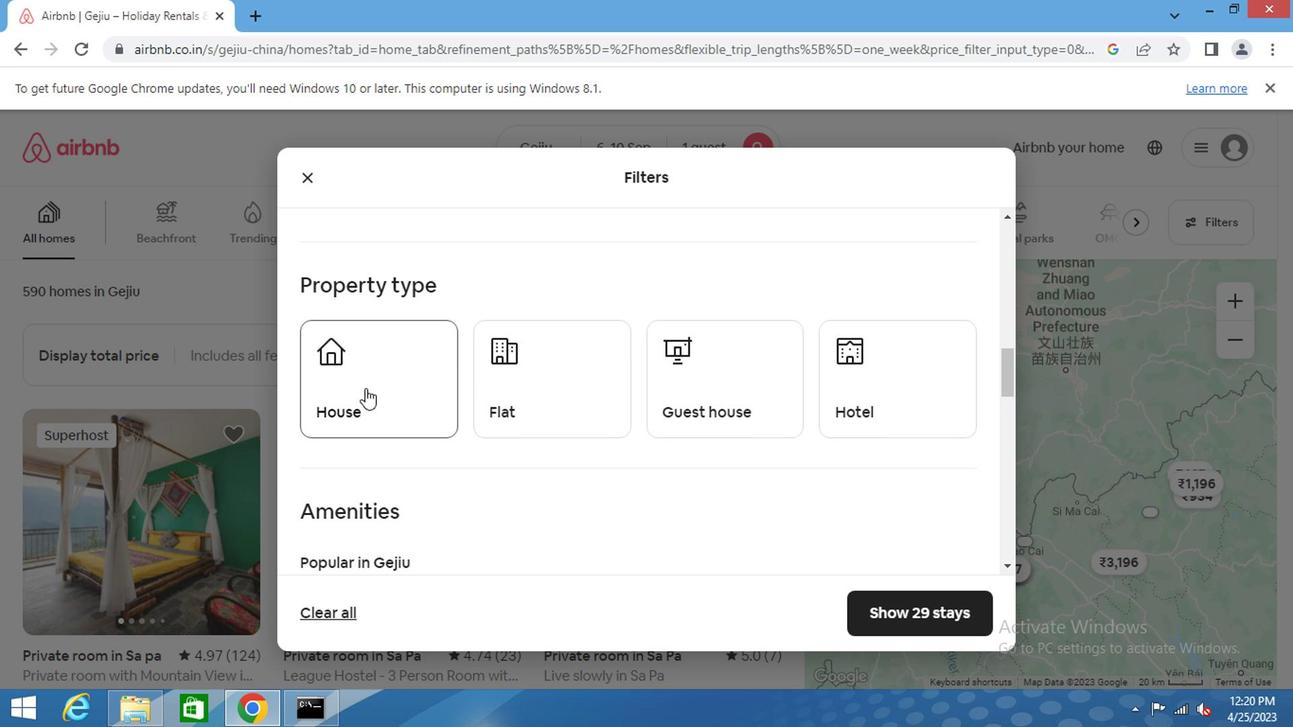 
Action: Mouse moved to (552, 388)
Screenshot: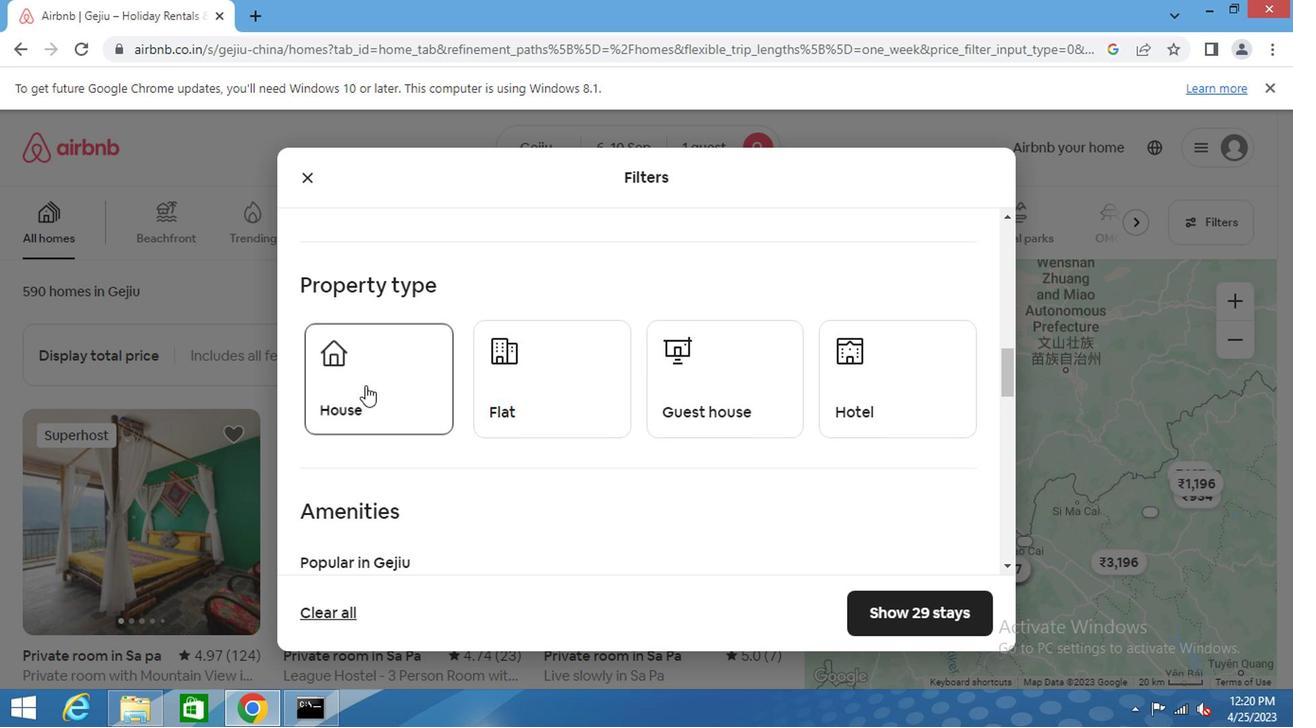 
Action: Mouse pressed left at (552, 388)
Screenshot: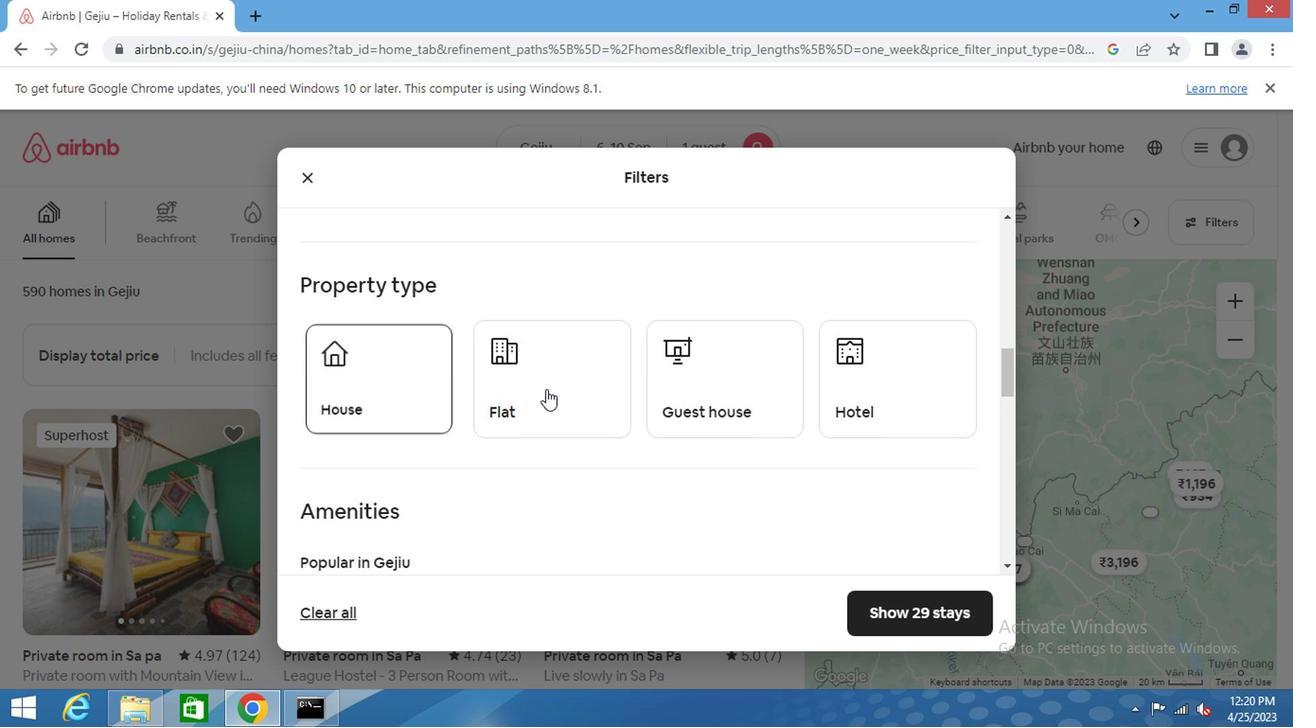 
Action: Mouse moved to (689, 382)
Screenshot: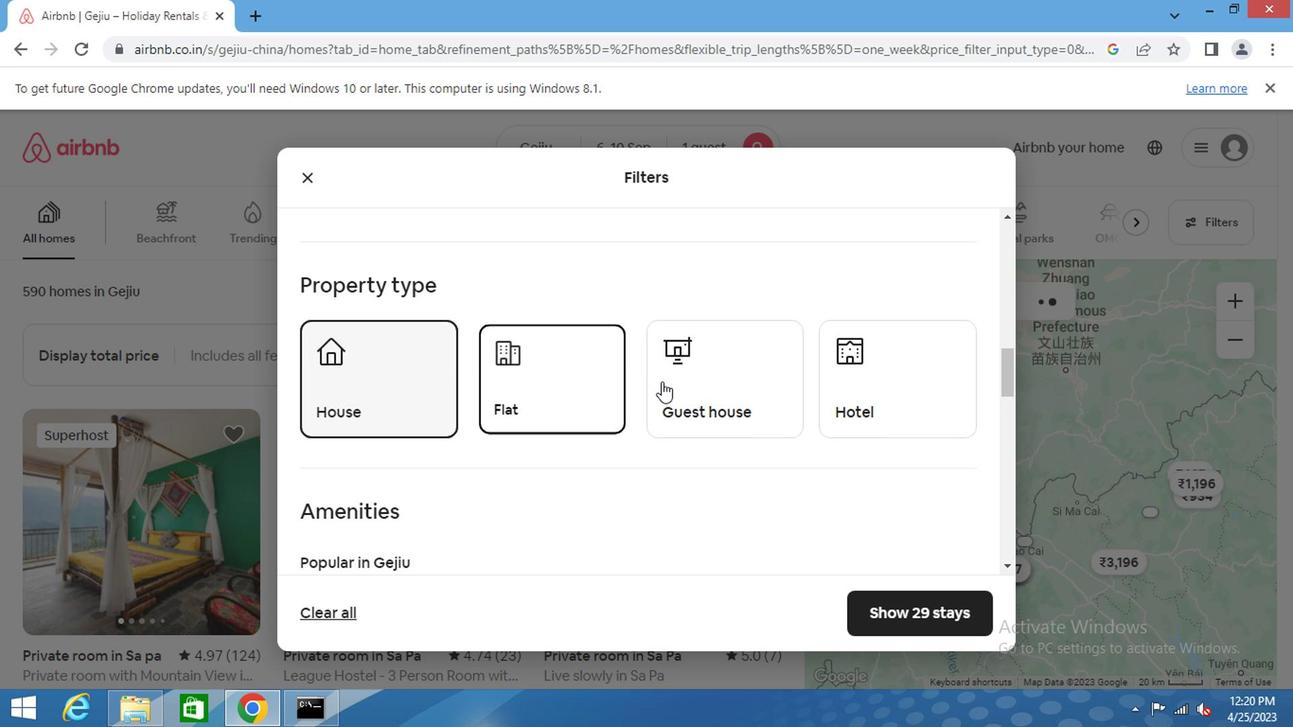 
Action: Mouse pressed left at (689, 382)
Screenshot: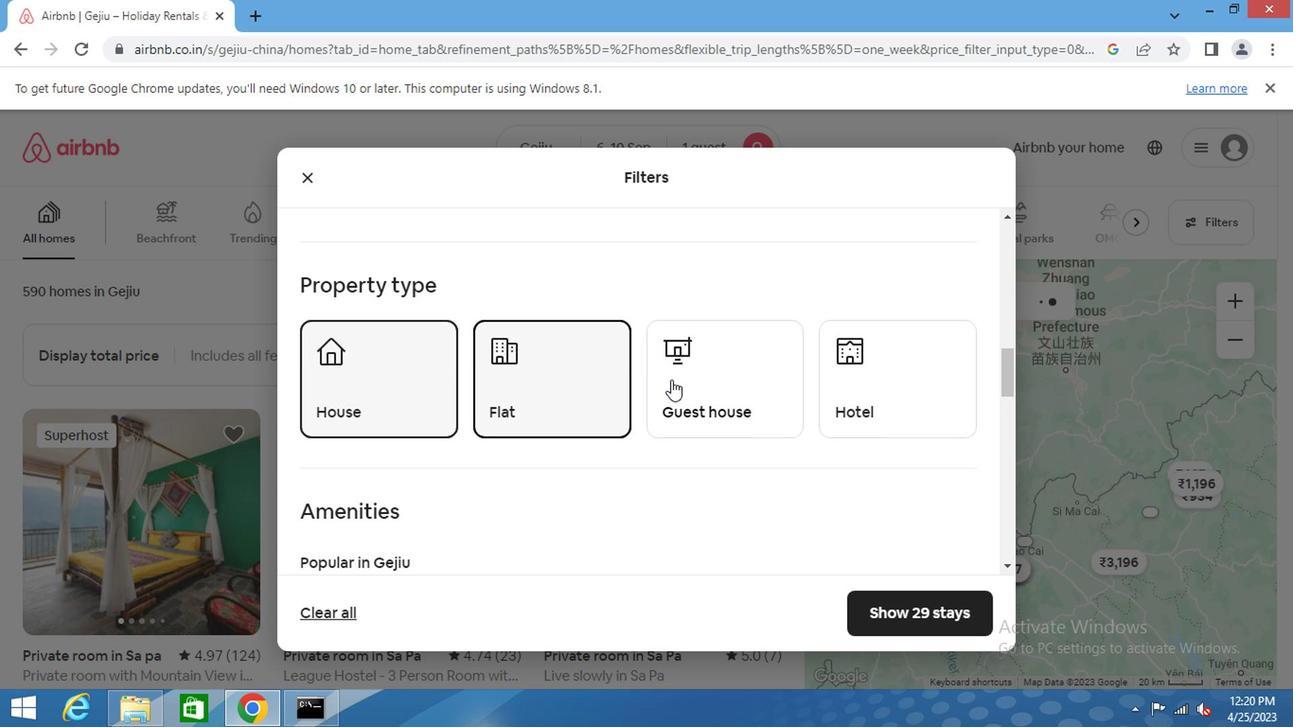 
Action: Mouse moved to (827, 380)
Screenshot: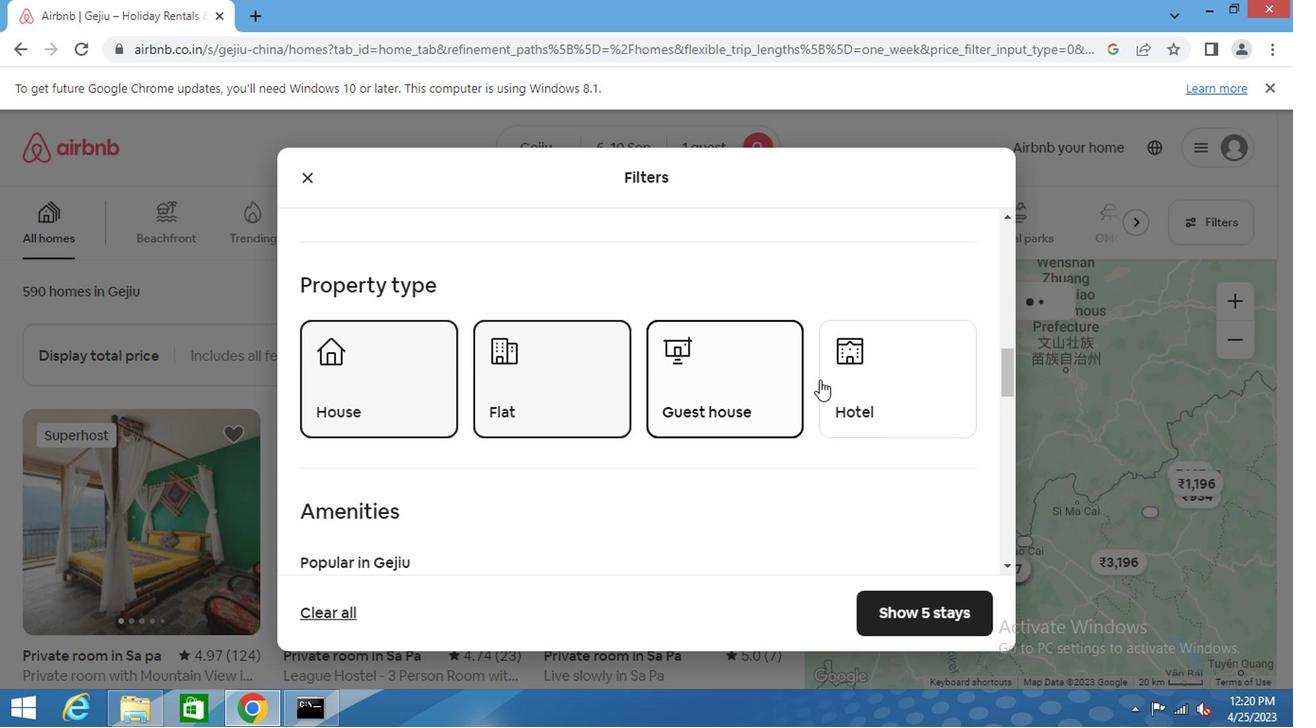 
Action: Mouse pressed left at (827, 380)
Screenshot: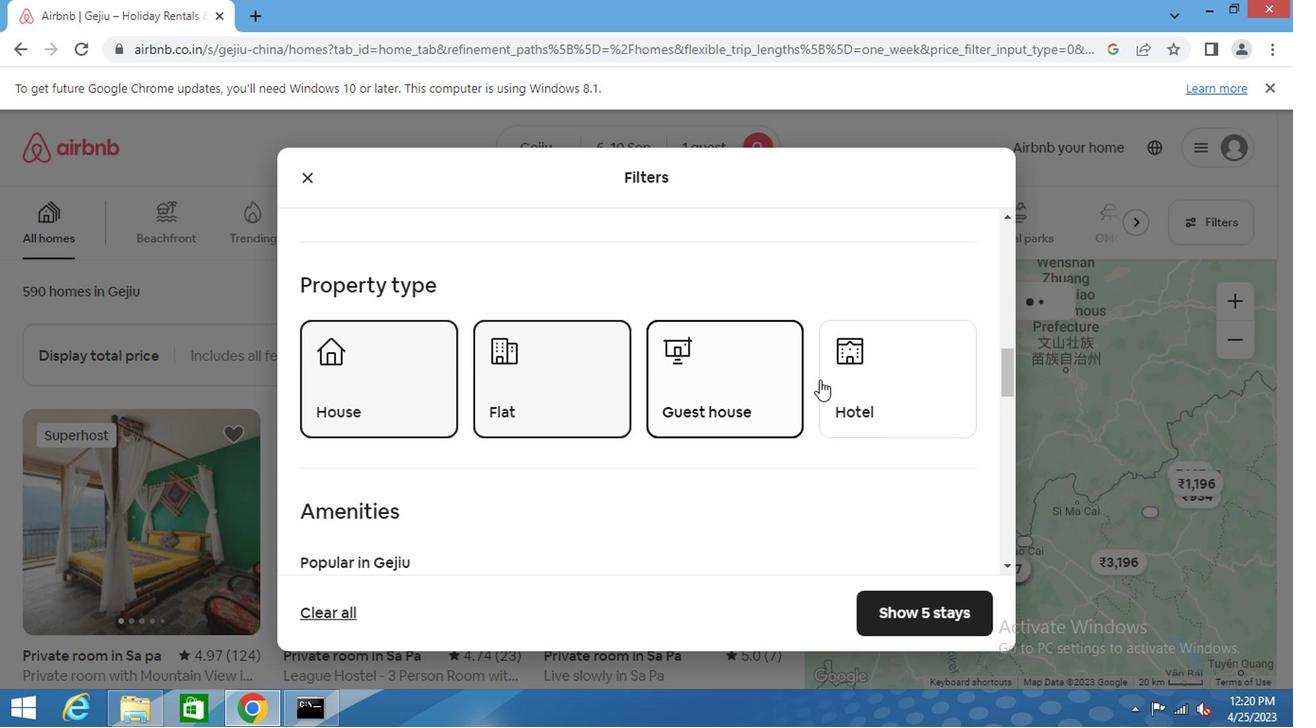 
Action: Mouse moved to (788, 425)
Screenshot: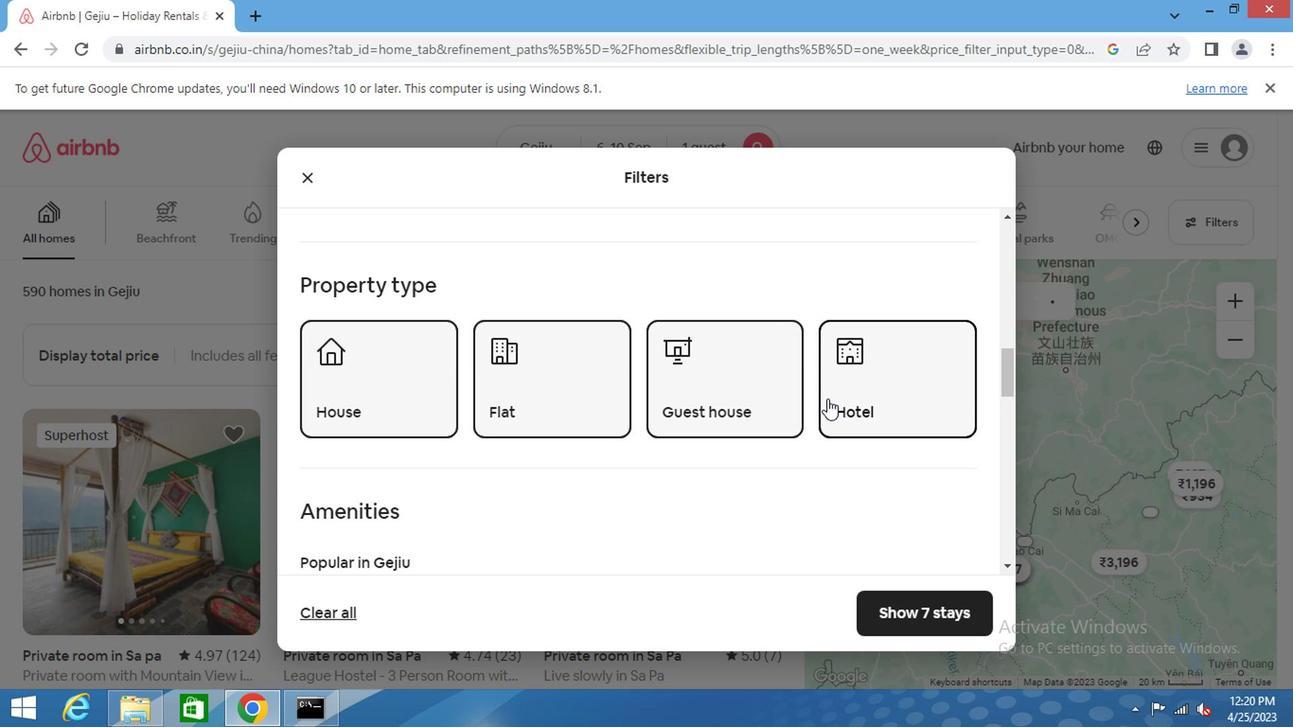 
Action: Mouse scrolled (788, 423) with delta (0, 0)
Screenshot: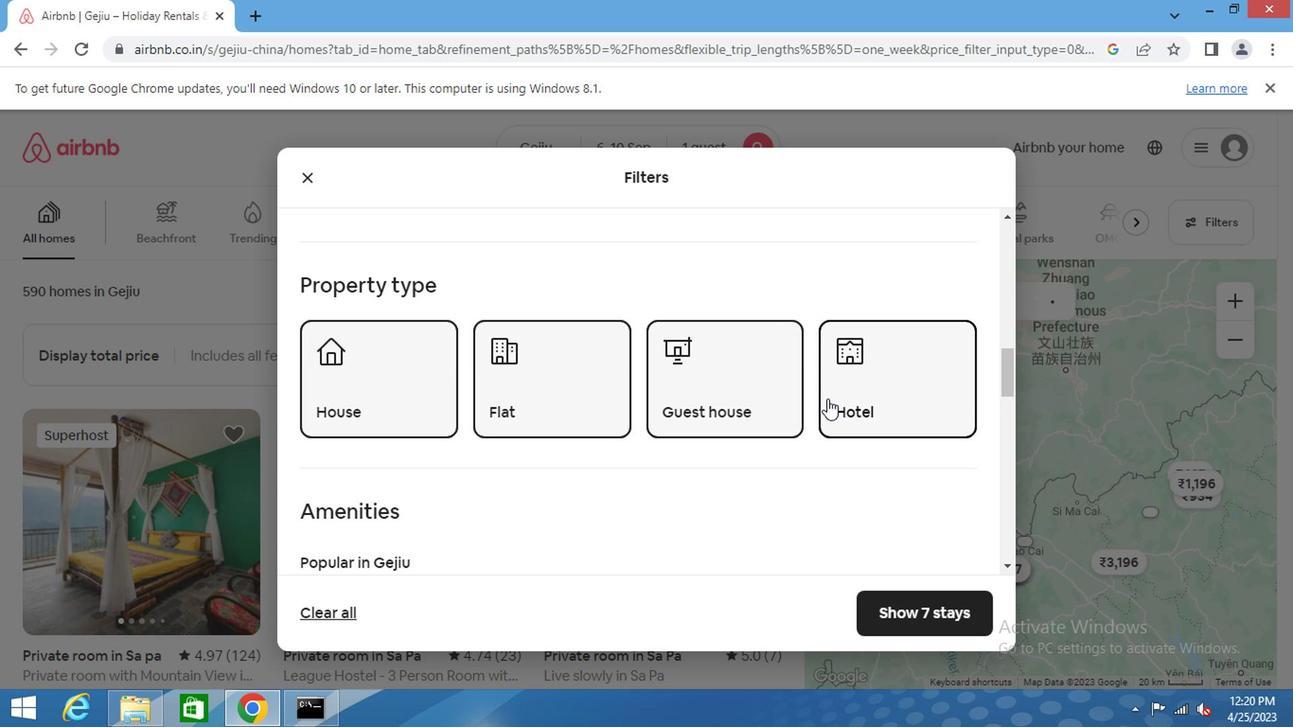 
Action: Mouse moved to (787, 425)
Screenshot: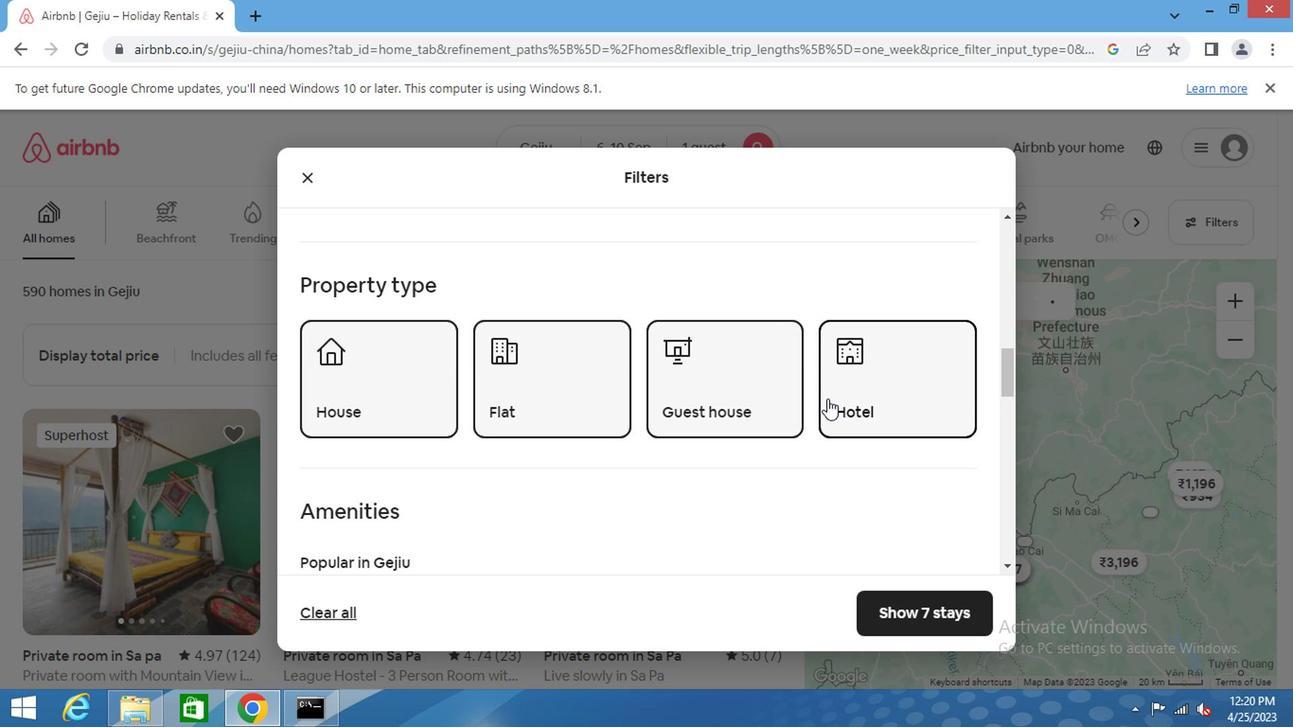 
Action: Mouse scrolled (787, 424) with delta (0, -1)
Screenshot: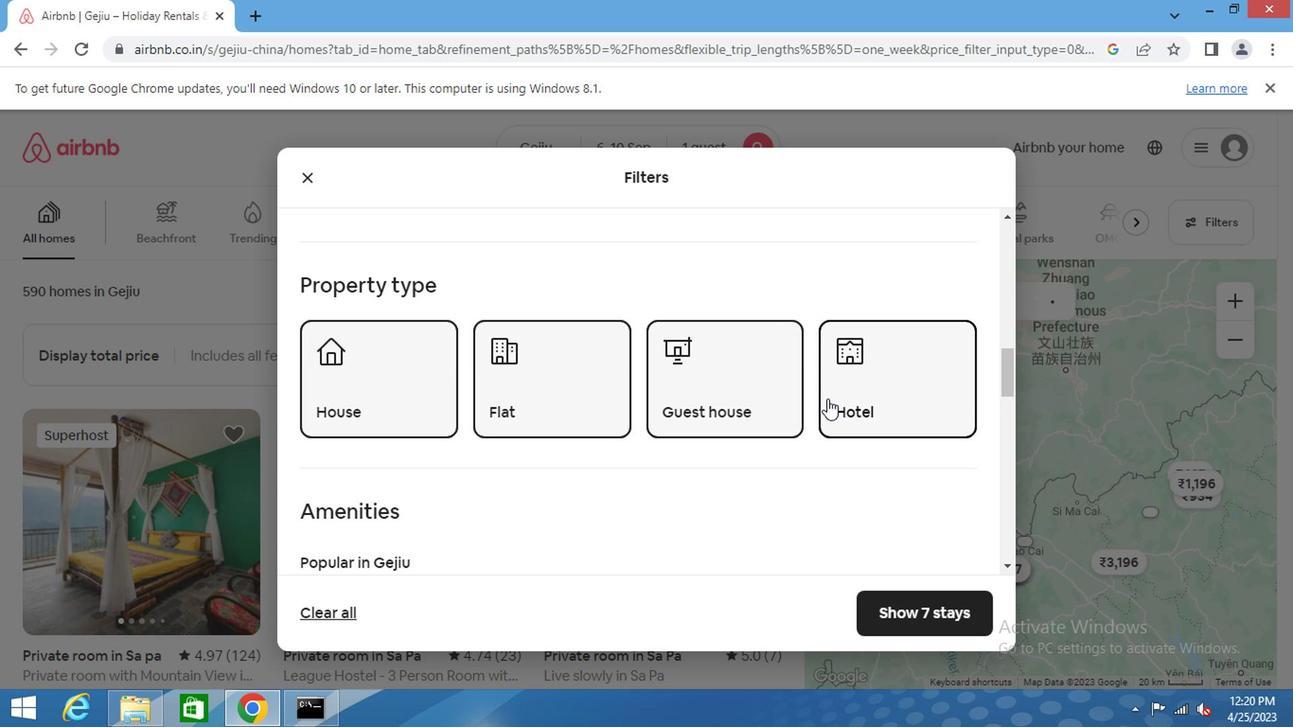 
Action: Mouse scrolled (787, 424) with delta (0, -1)
Screenshot: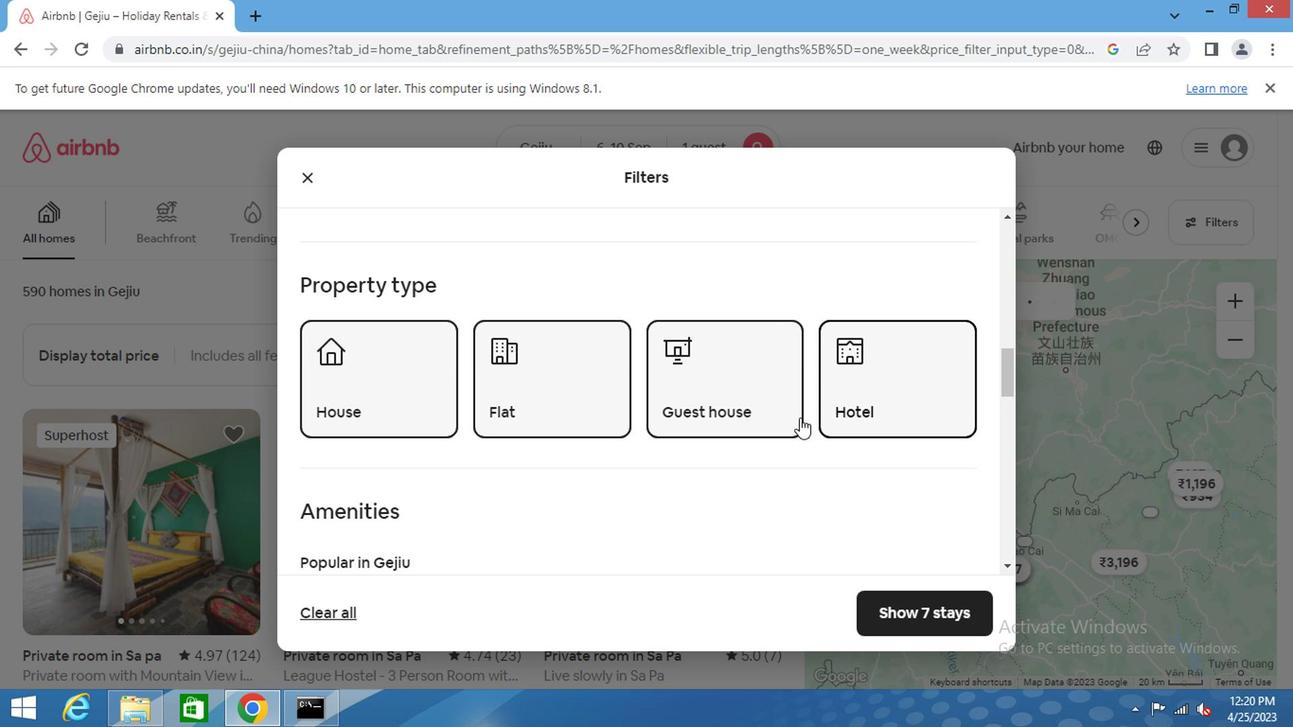 
Action: Mouse moved to (787, 425)
Screenshot: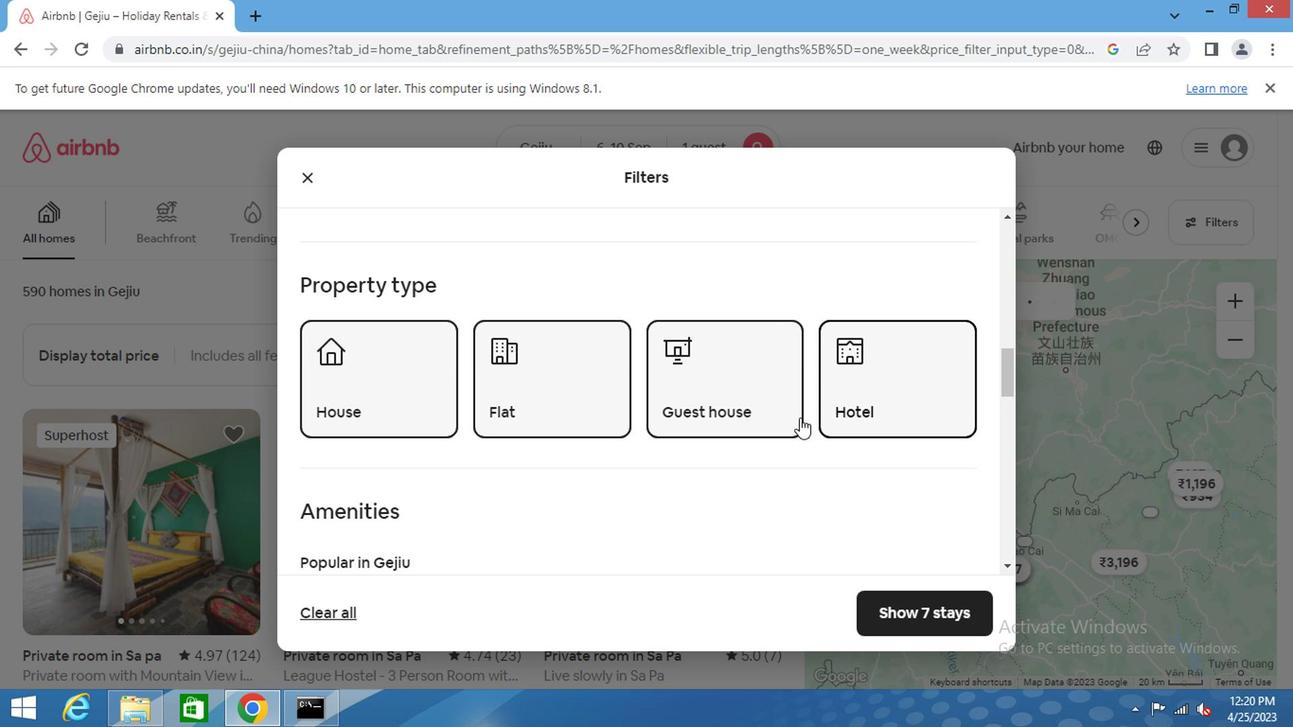 
Action: Mouse scrolled (787, 424) with delta (0, -1)
Screenshot: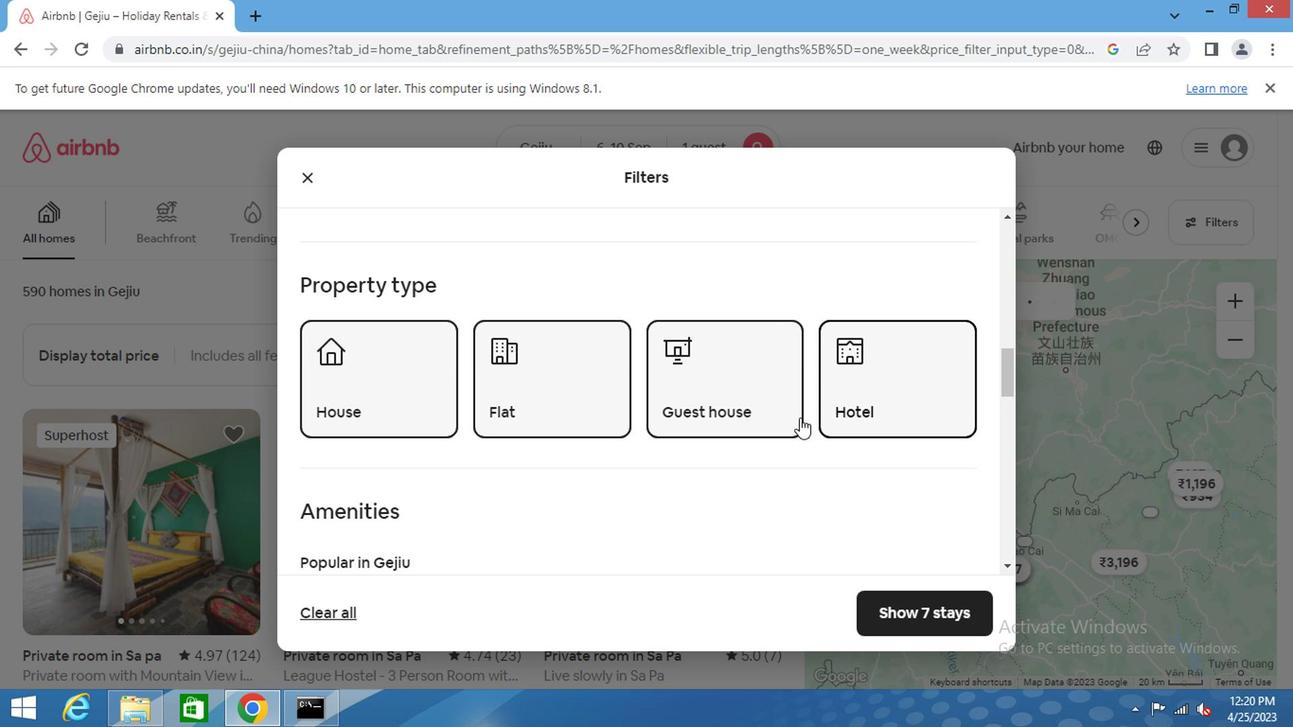
Action: Mouse moved to (787, 426)
Screenshot: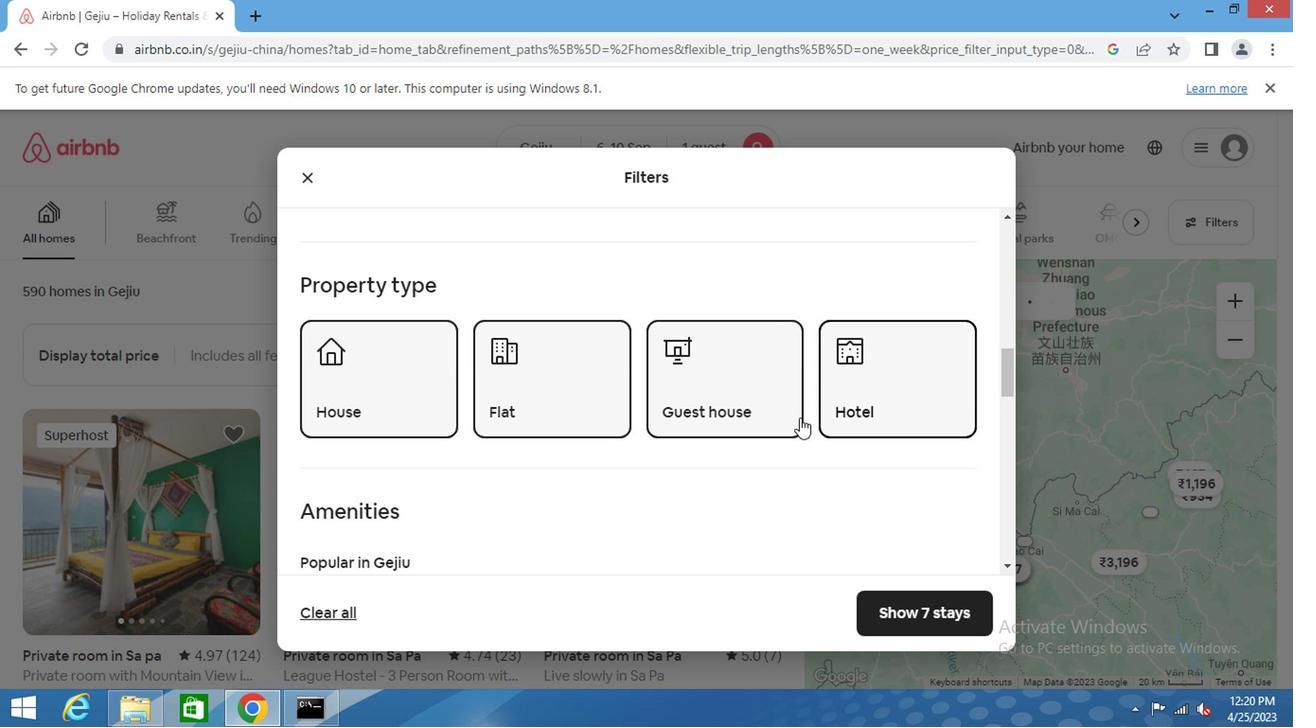 
Action: Mouse scrolled (787, 425) with delta (0, 0)
Screenshot: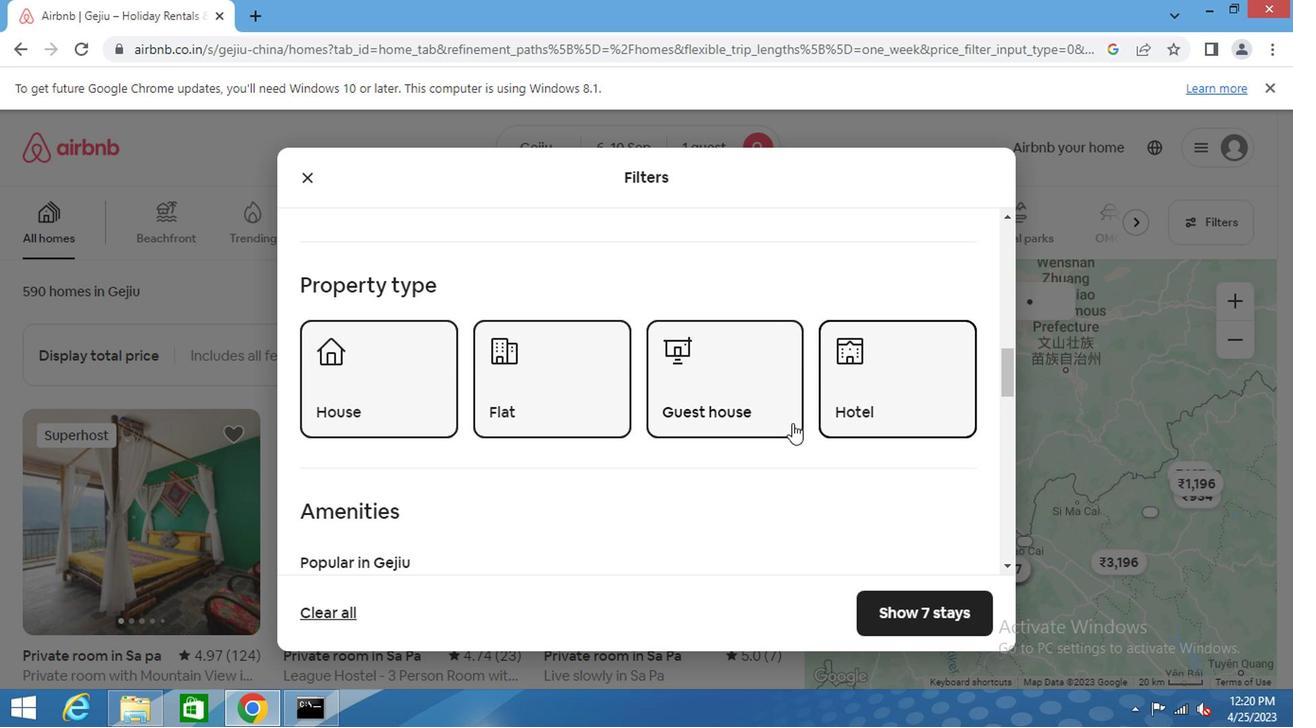 
Action: Mouse scrolled (787, 425) with delta (0, 0)
Screenshot: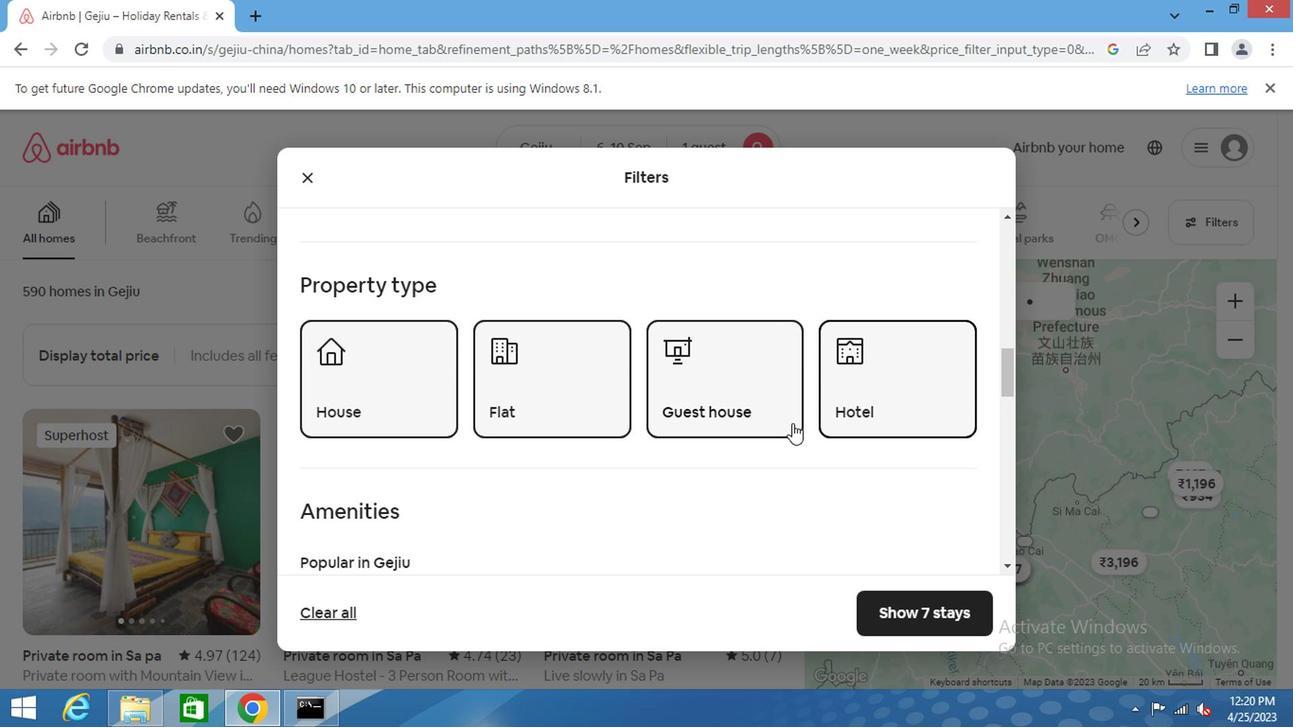 
Action: Mouse moved to (935, 395)
Screenshot: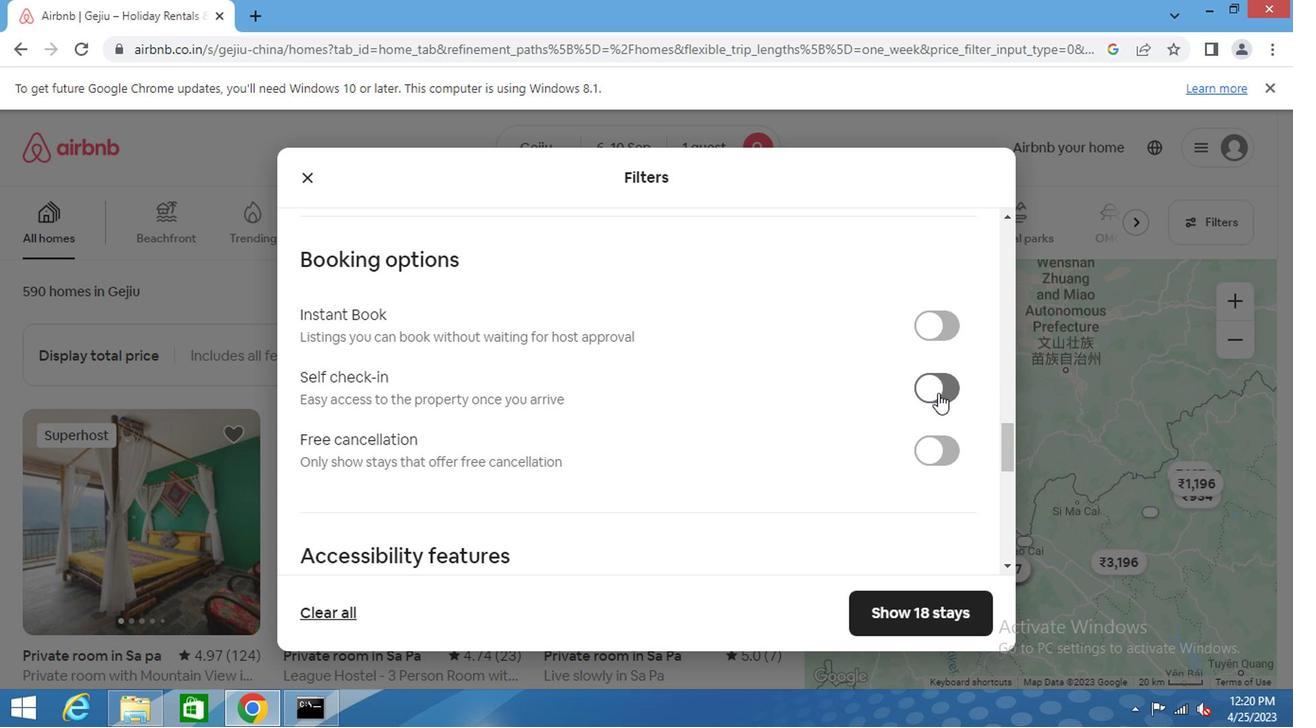 
Action: Mouse pressed left at (935, 395)
Screenshot: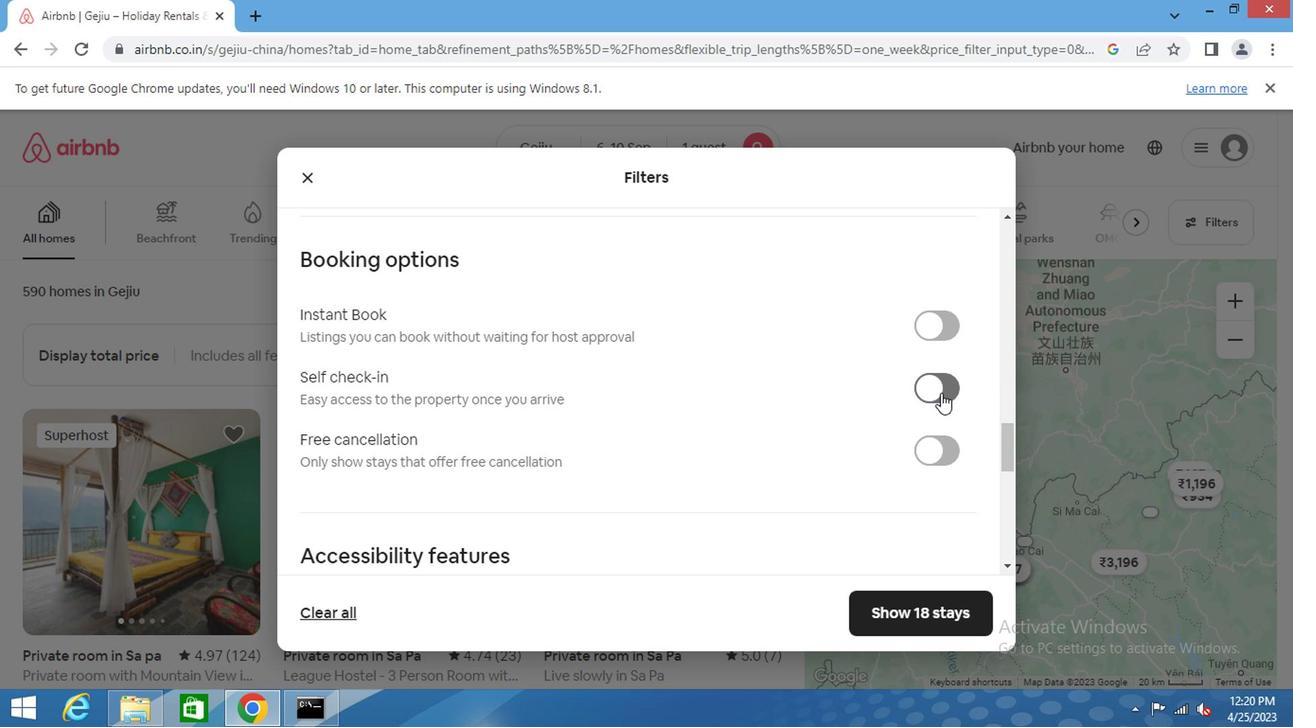 
Action: Mouse moved to (669, 440)
Screenshot: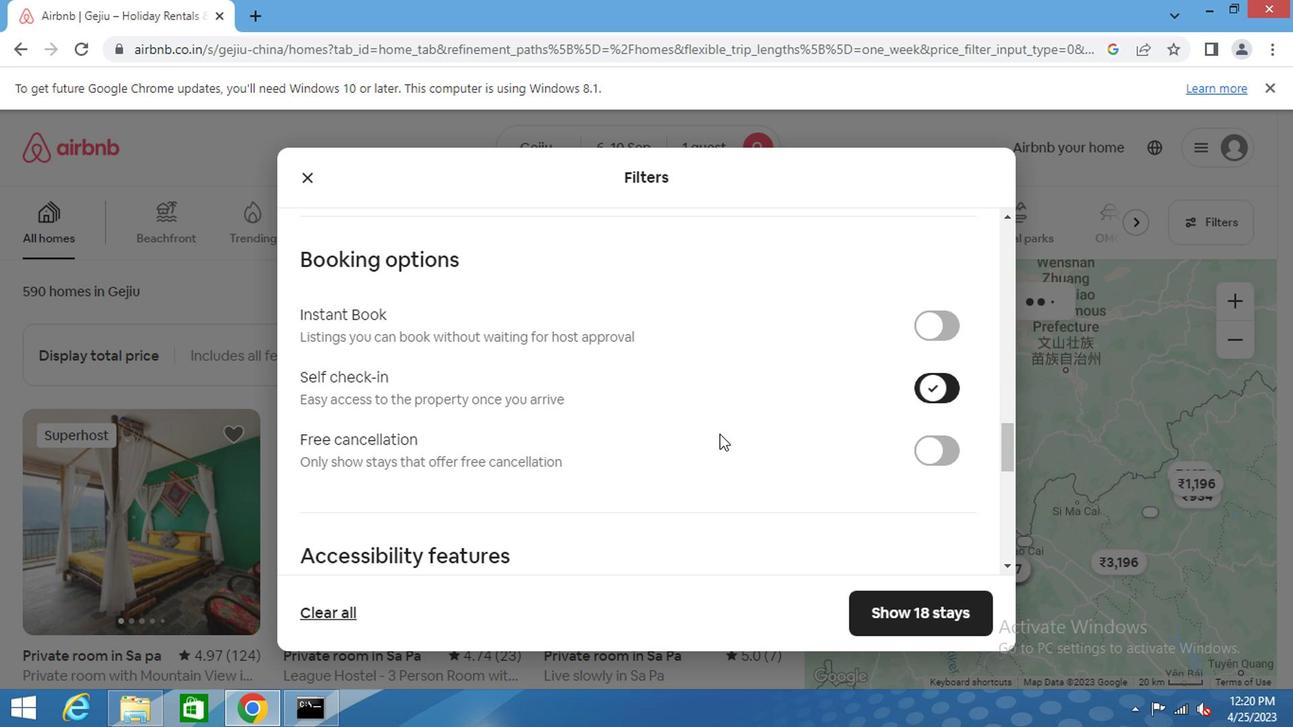 
Action: Mouse scrolled (669, 440) with delta (0, 0)
Screenshot: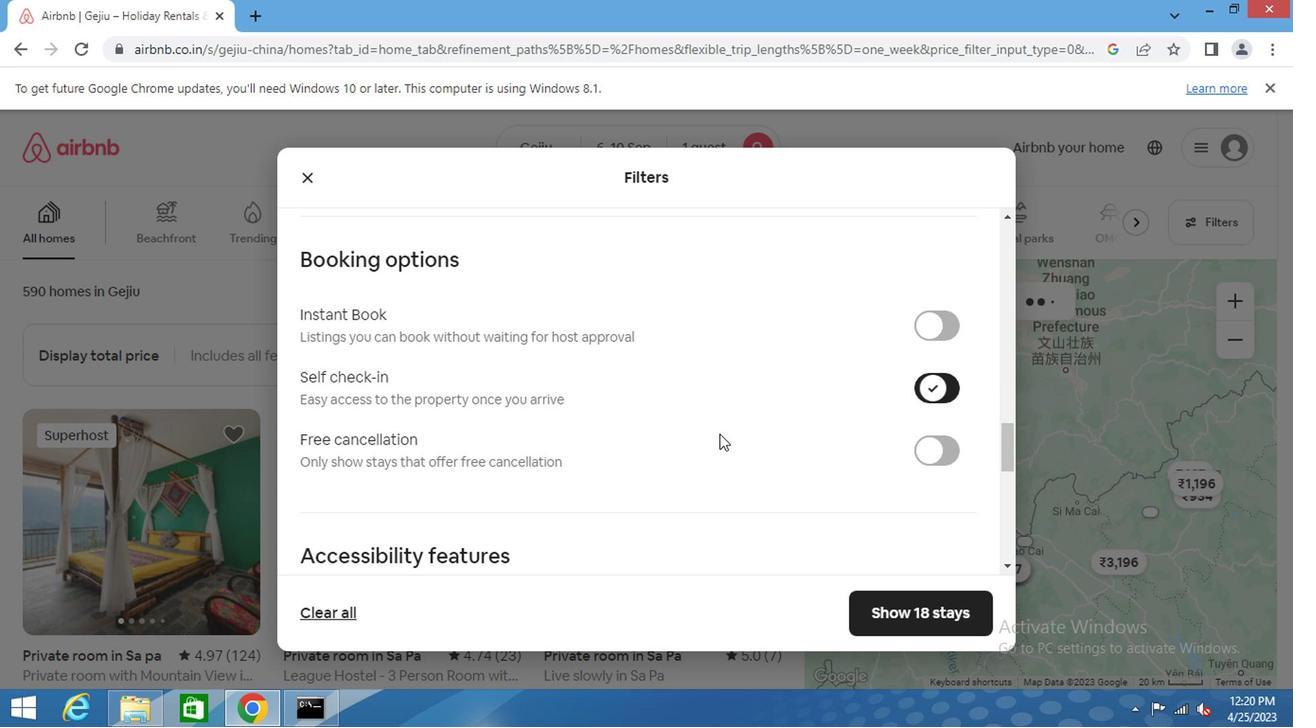 
Action: Mouse moved to (667, 440)
Screenshot: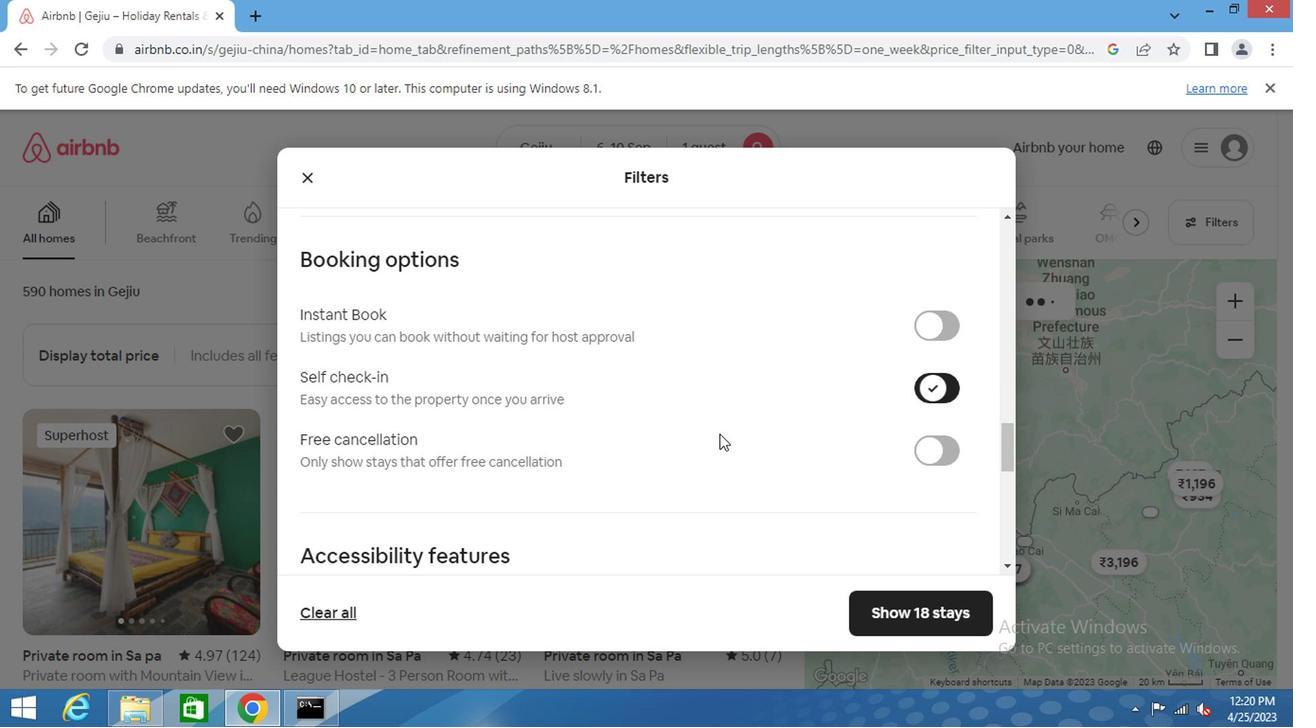 
Action: Mouse scrolled (667, 440) with delta (0, 0)
Screenshot: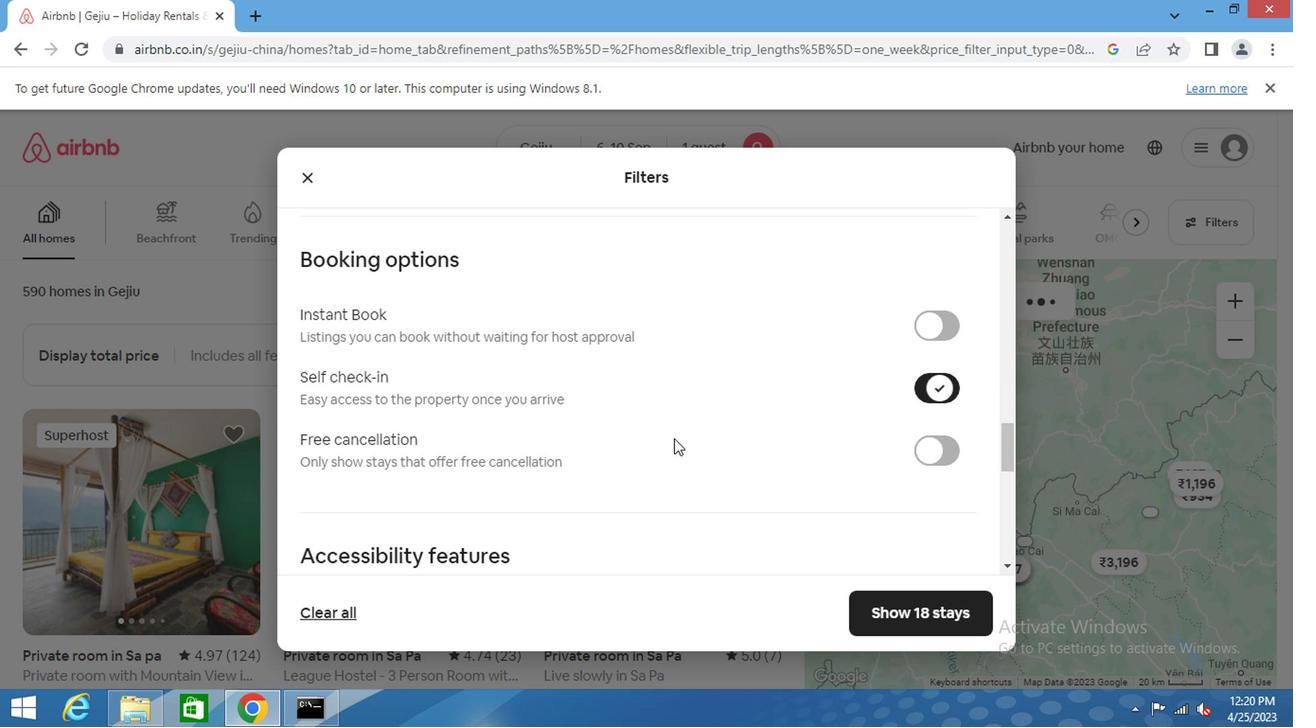 
Action: Mouse moved to (667, 440)
Screenshot: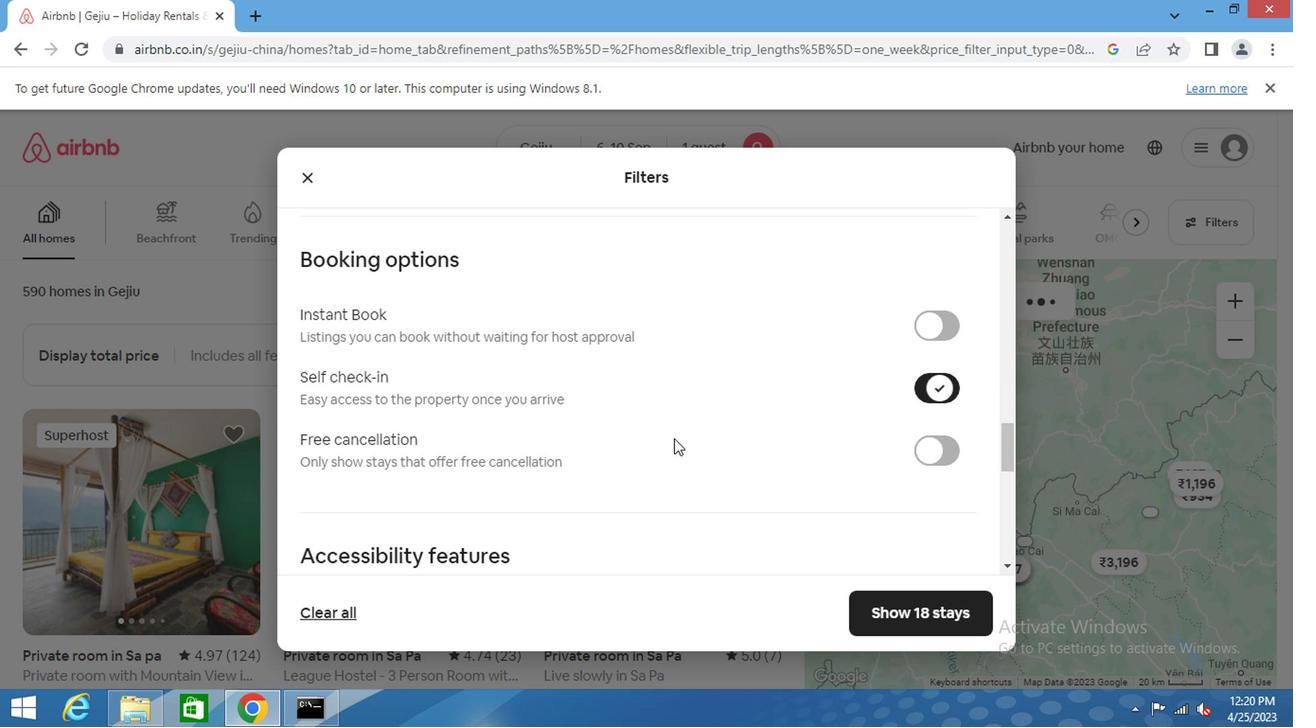
Action: Mouse scrolled (667, 440) with delta (0, 0)
Screenshot: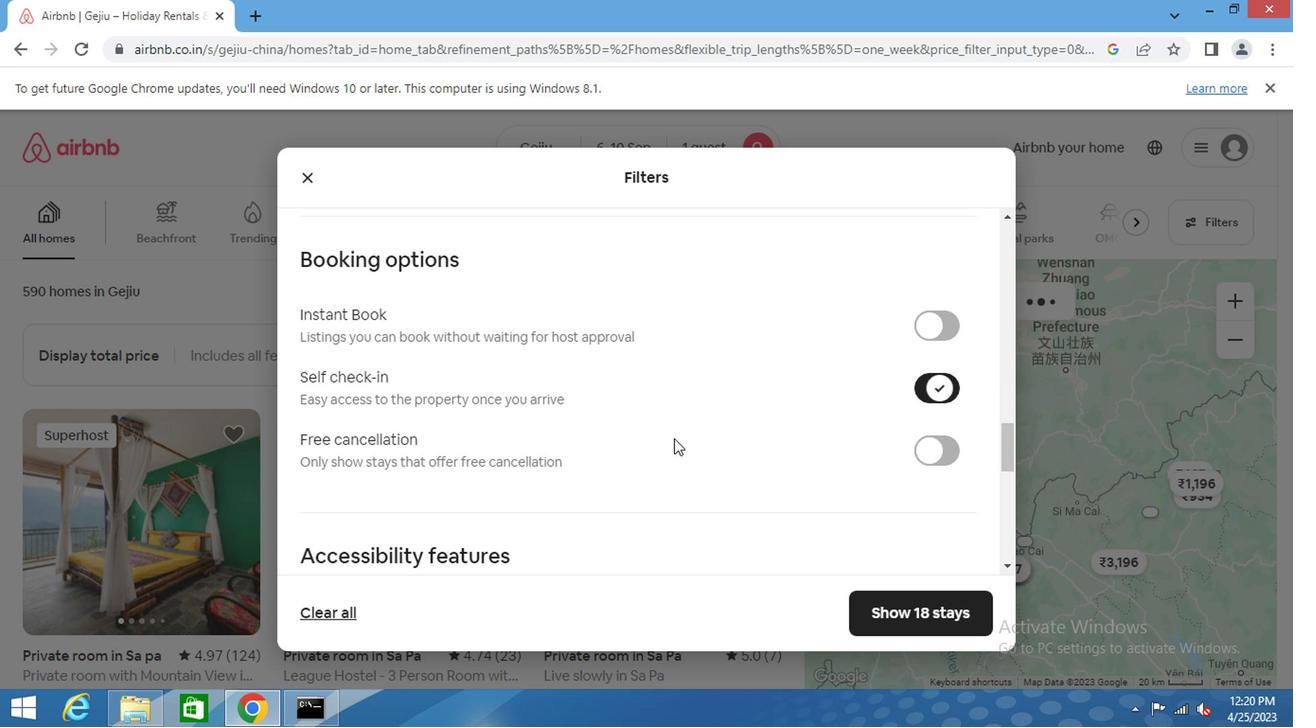 
Action: Mouse scrolled (667, 440) with delta (0, 0)
Screenshot: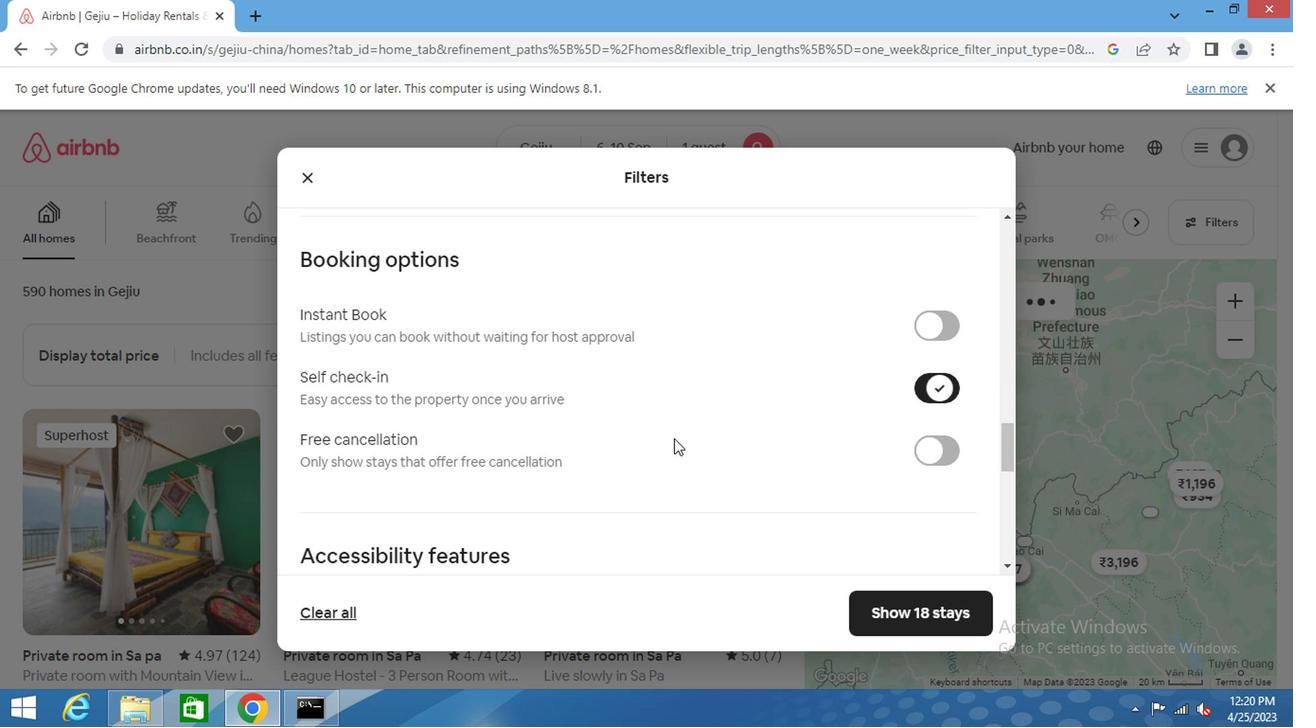 
Action: Mouse scrolled (667, 440) with delta (0, 0)
Screenshot: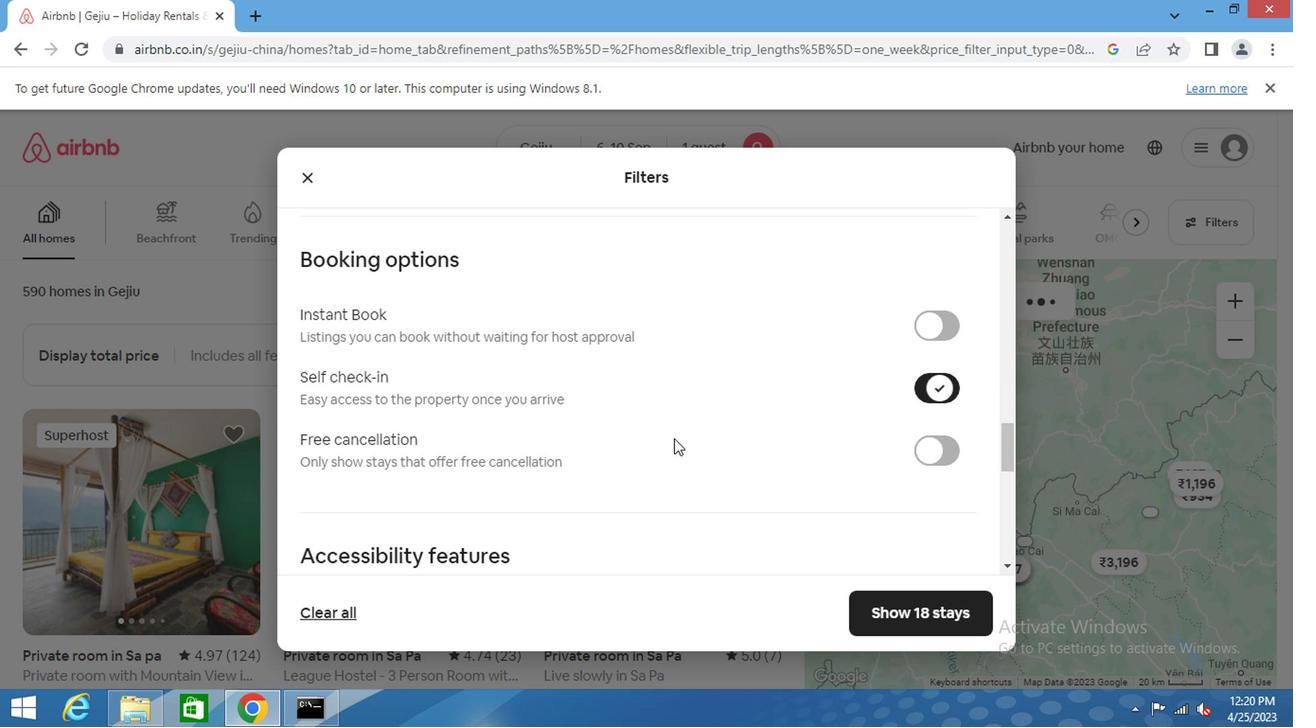 
Action: Mouse scrolled (667, 440) with delta (0, 0)
Screenshot: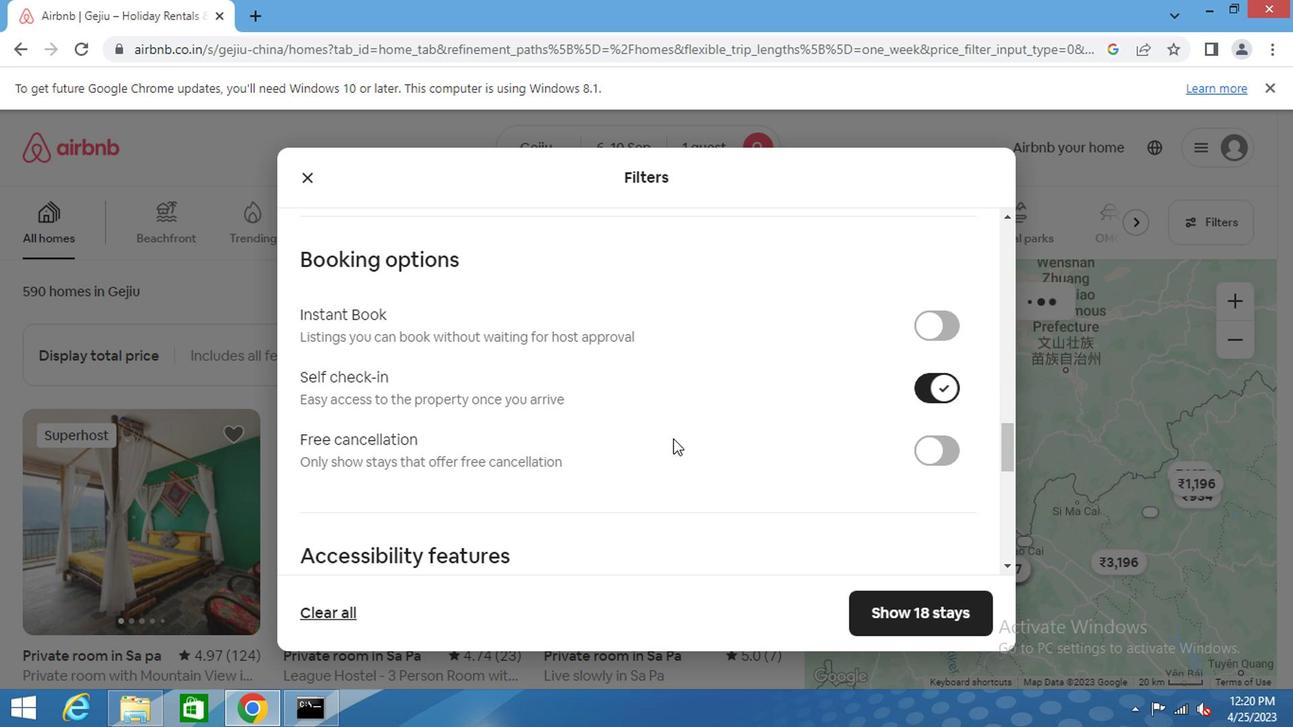 
Action: Mouse scrolled (667, 440) with delta (0, 0)
Screenshot: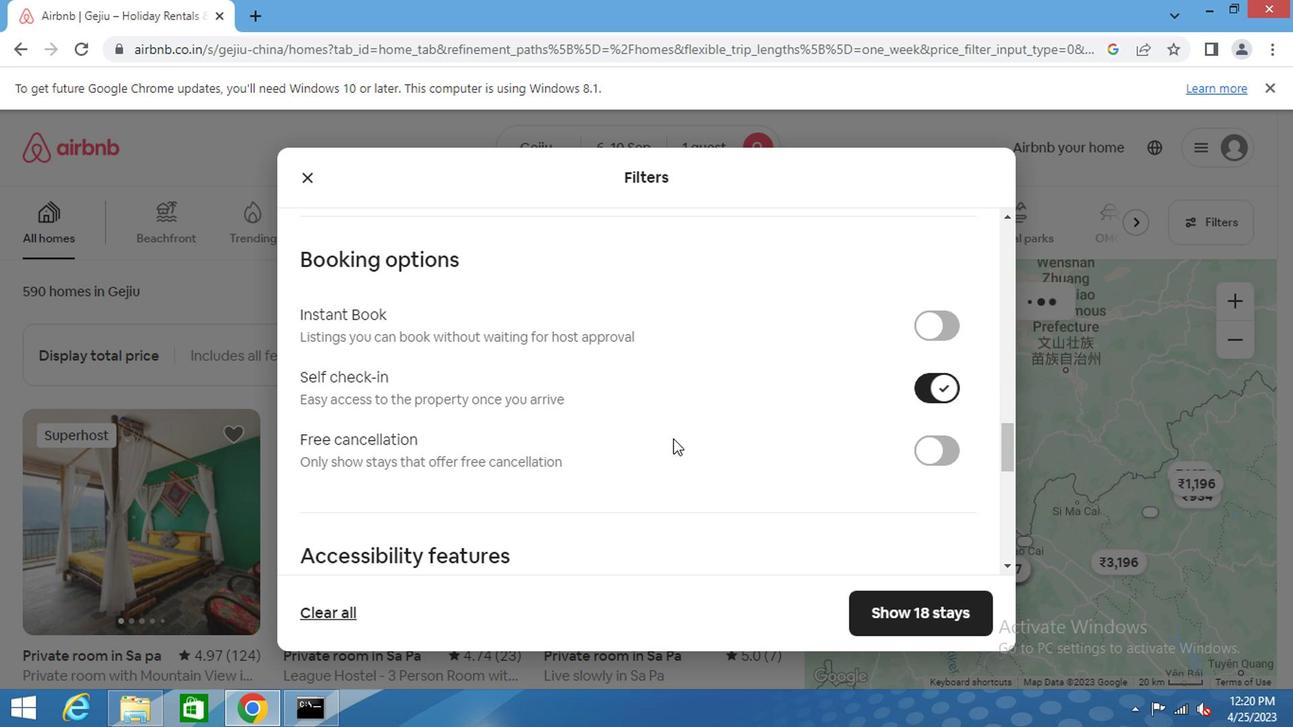
Action: Mouse moved to (338, 531)
Screenshot: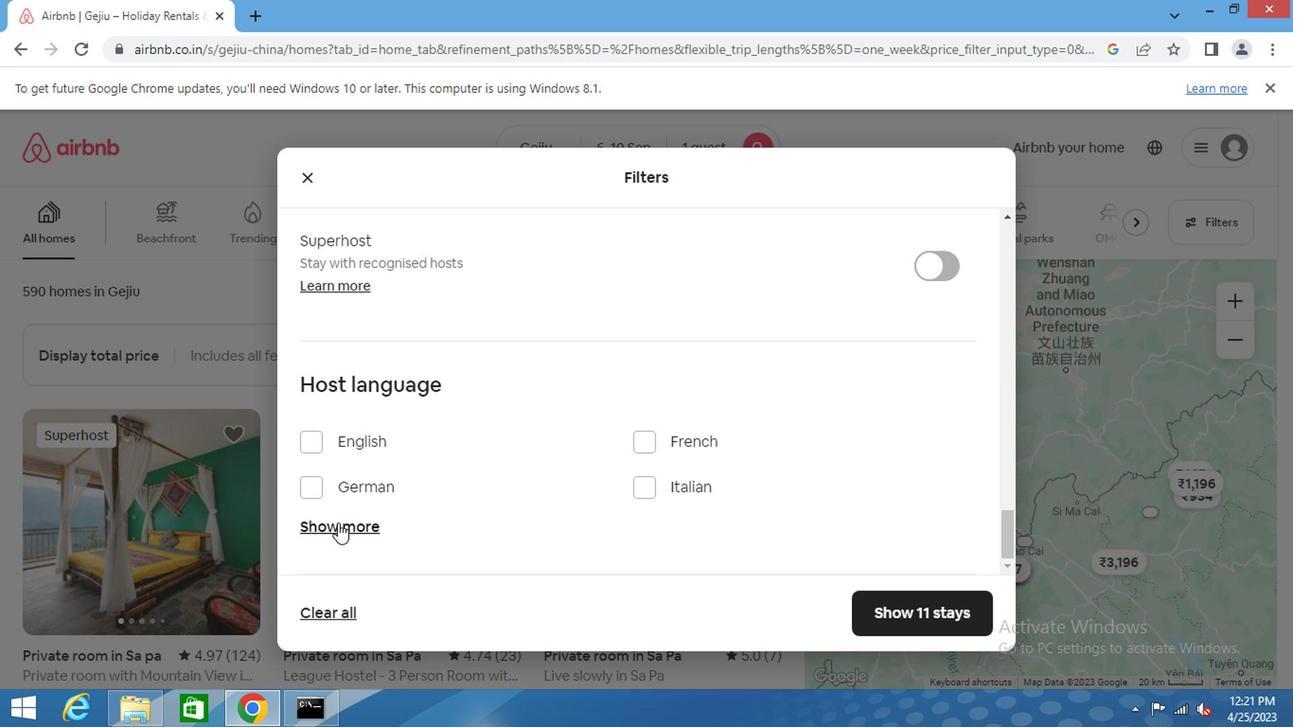 
Action: Mouse pressed left at (338, 531)
Screenshot: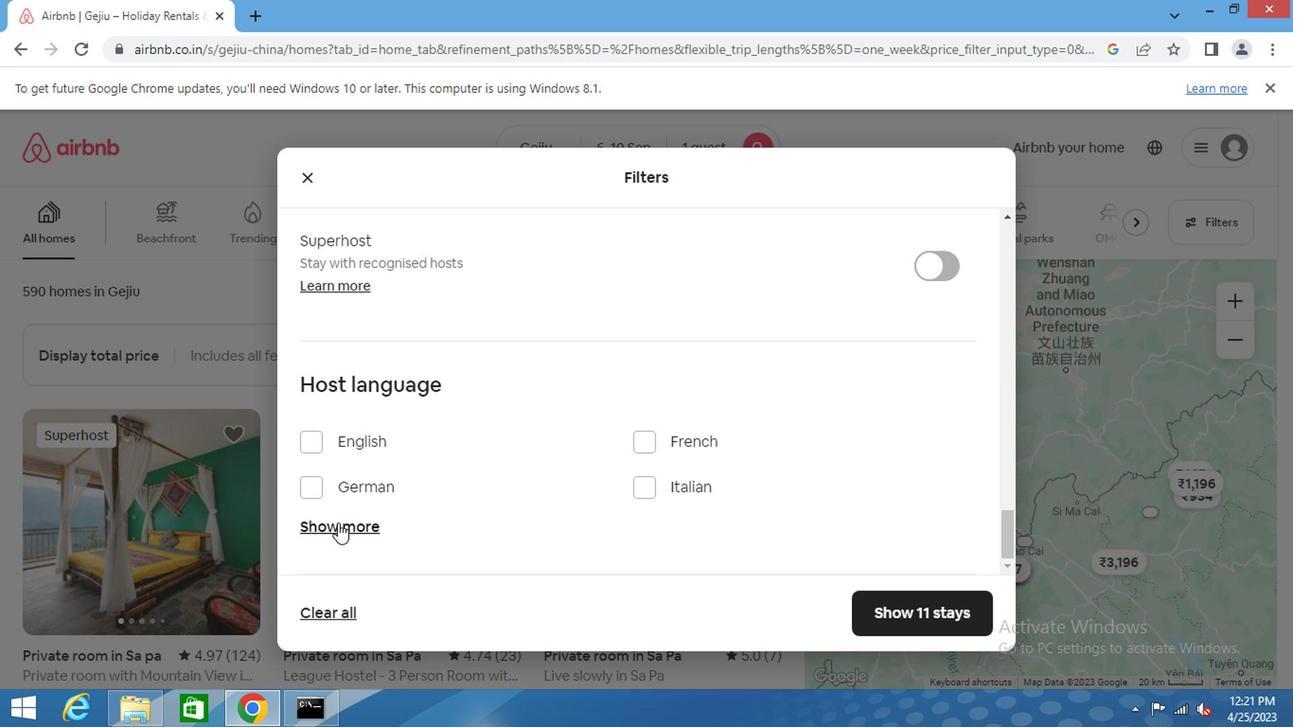 
Action: Mouse moved to (661, 435)
Screenshot: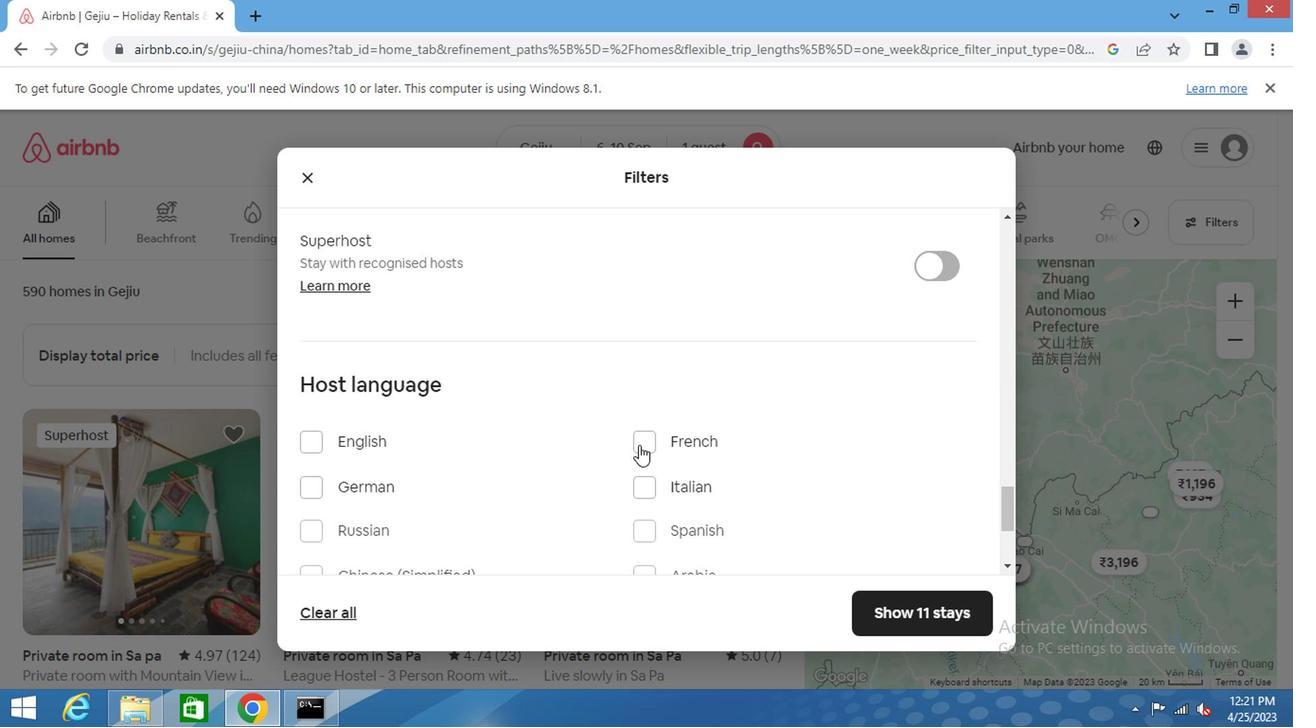 
Action: Mouse scrolled (661, 434) with delta (0, 0)
Screenshot: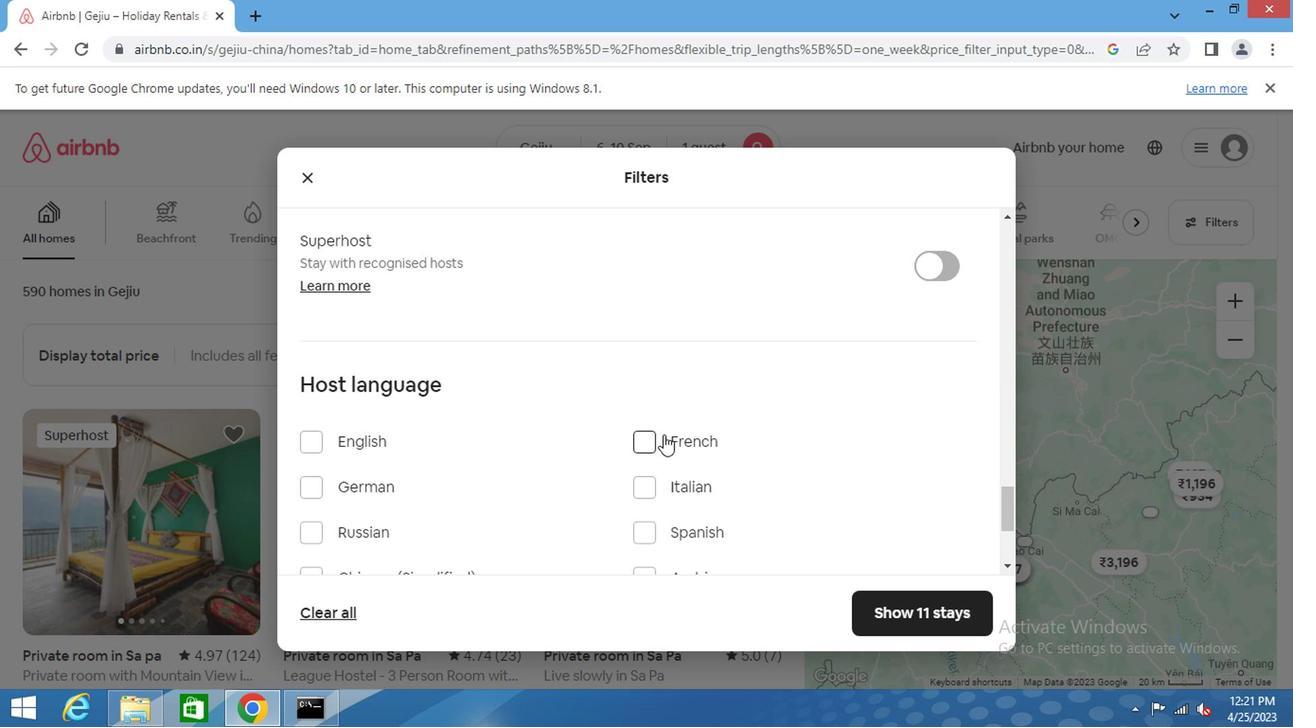 
Action: Mouse scrolled (661, 434) with delta (0, 0)
Screenshot: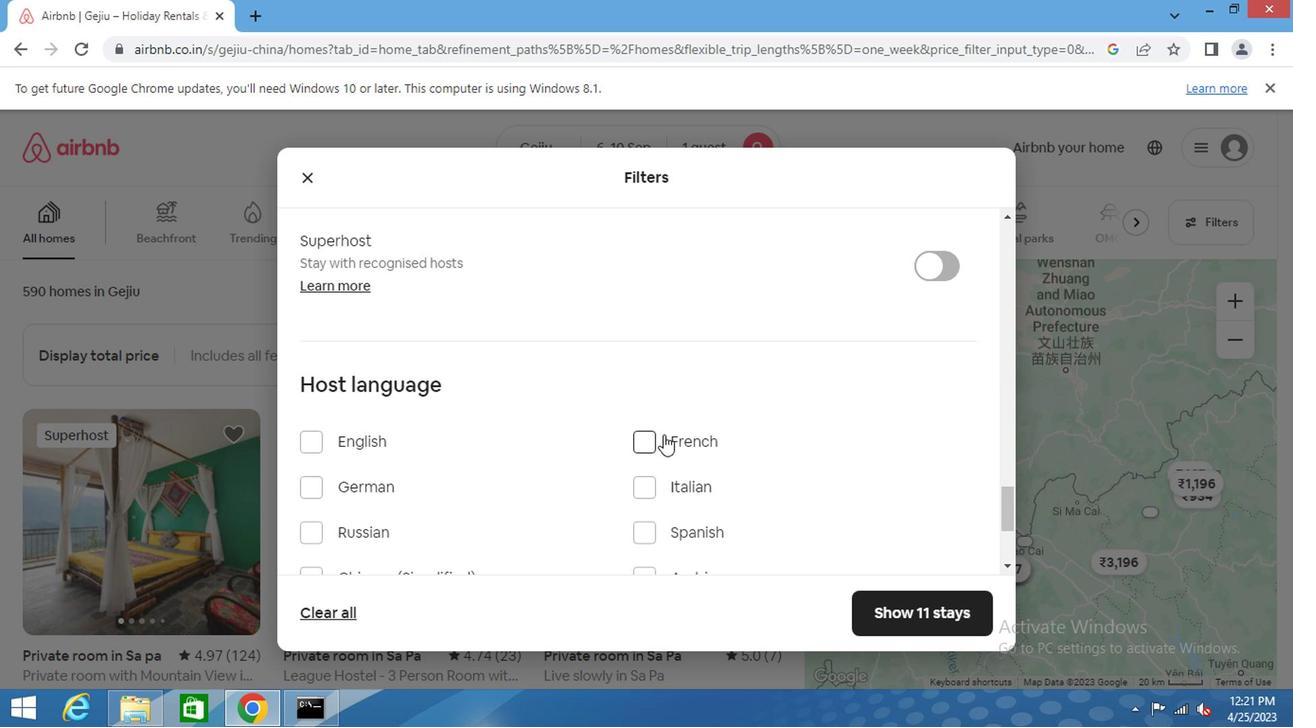 
Action: Mouse scrolled (661, 434) with delta (0, 0)
Screenshot: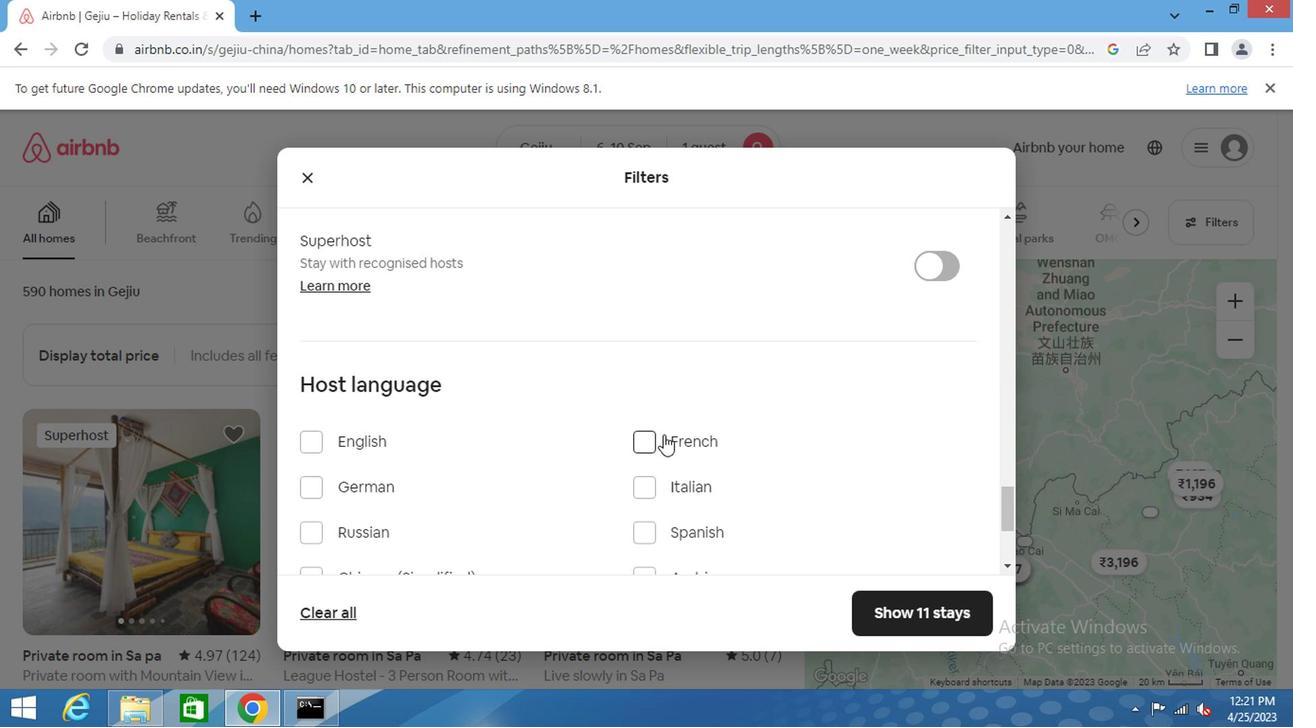 
Action: Mouse scrolled (661, 434) with delta (0, 0)
Screenshot: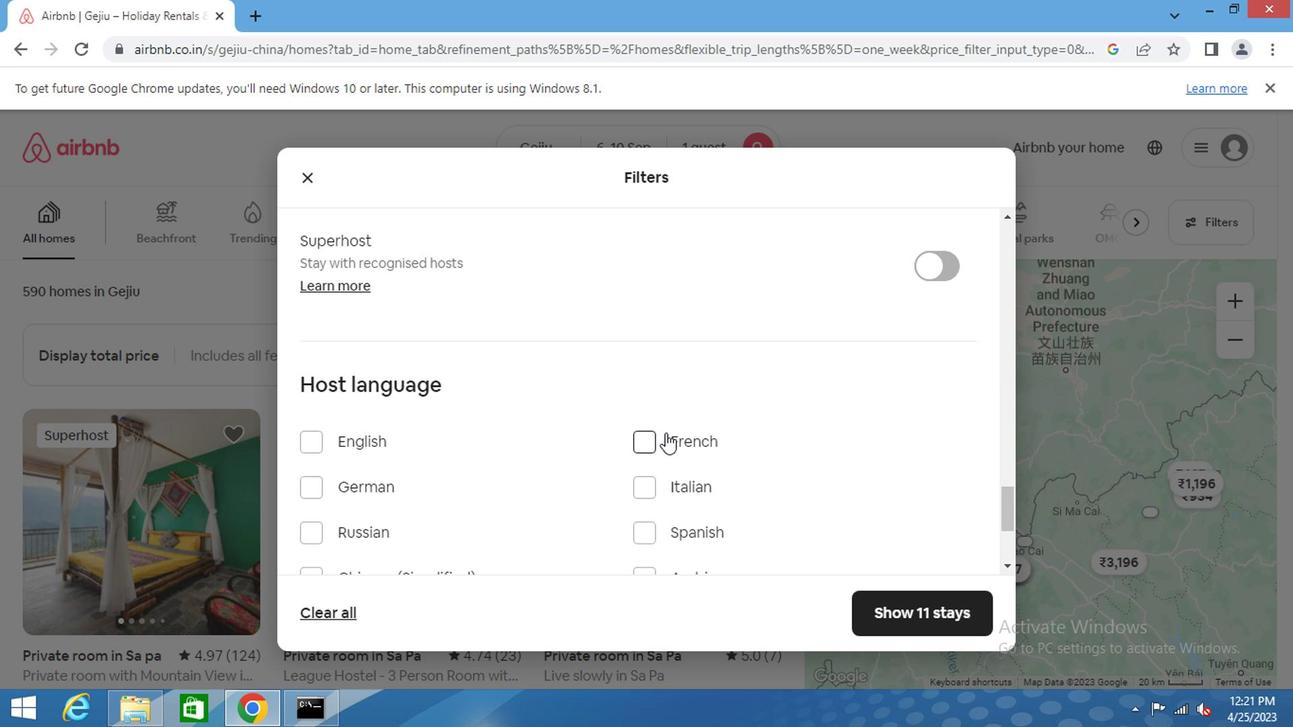 
Action: Mouse moved to (683, 317)
Screenshot: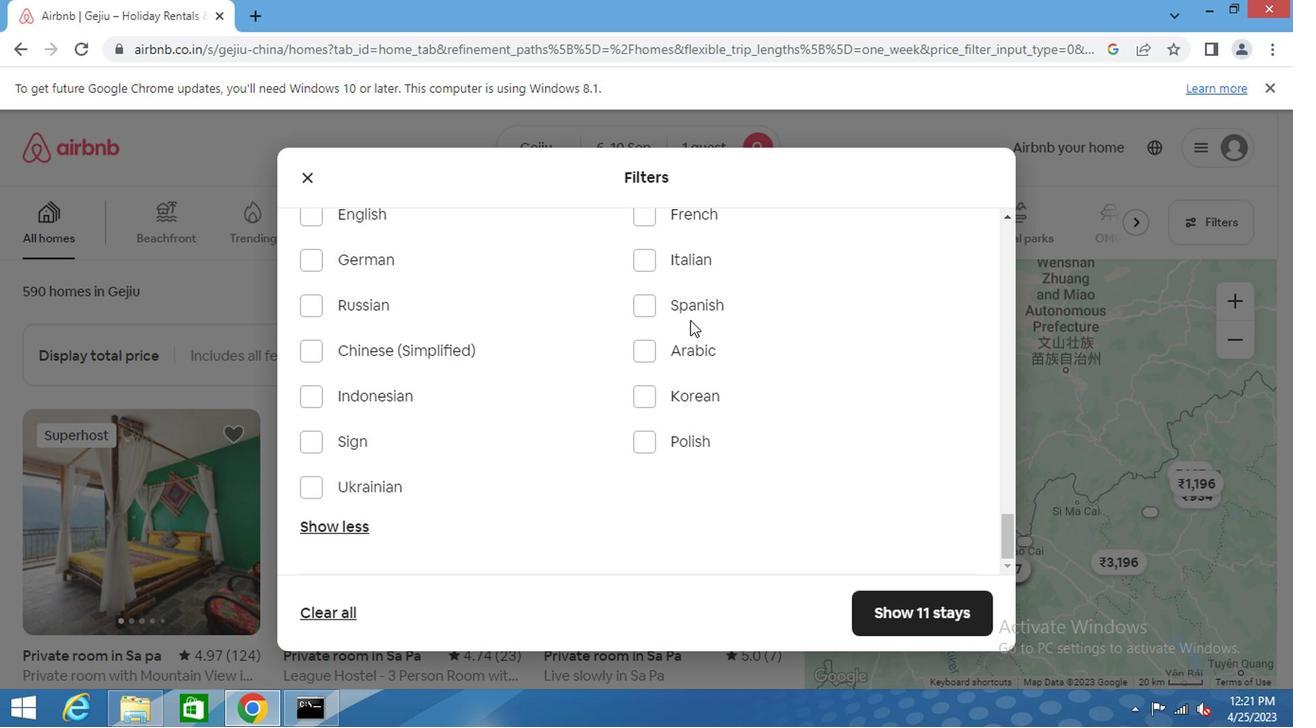 
Action: Mouse scrolled (683, 318) with delta (0, 0)
Screenshot: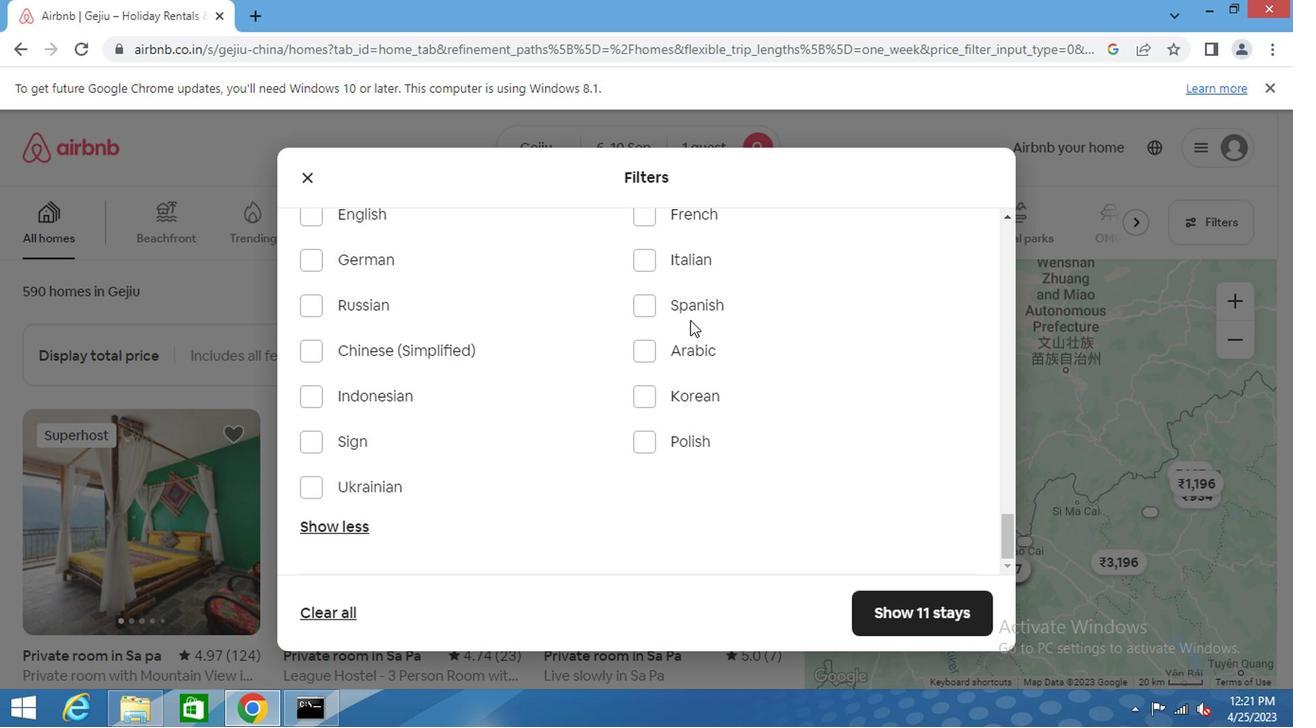 
Action: Mouse scrolled (683, 318) with delta (0, 0)
Screenshot: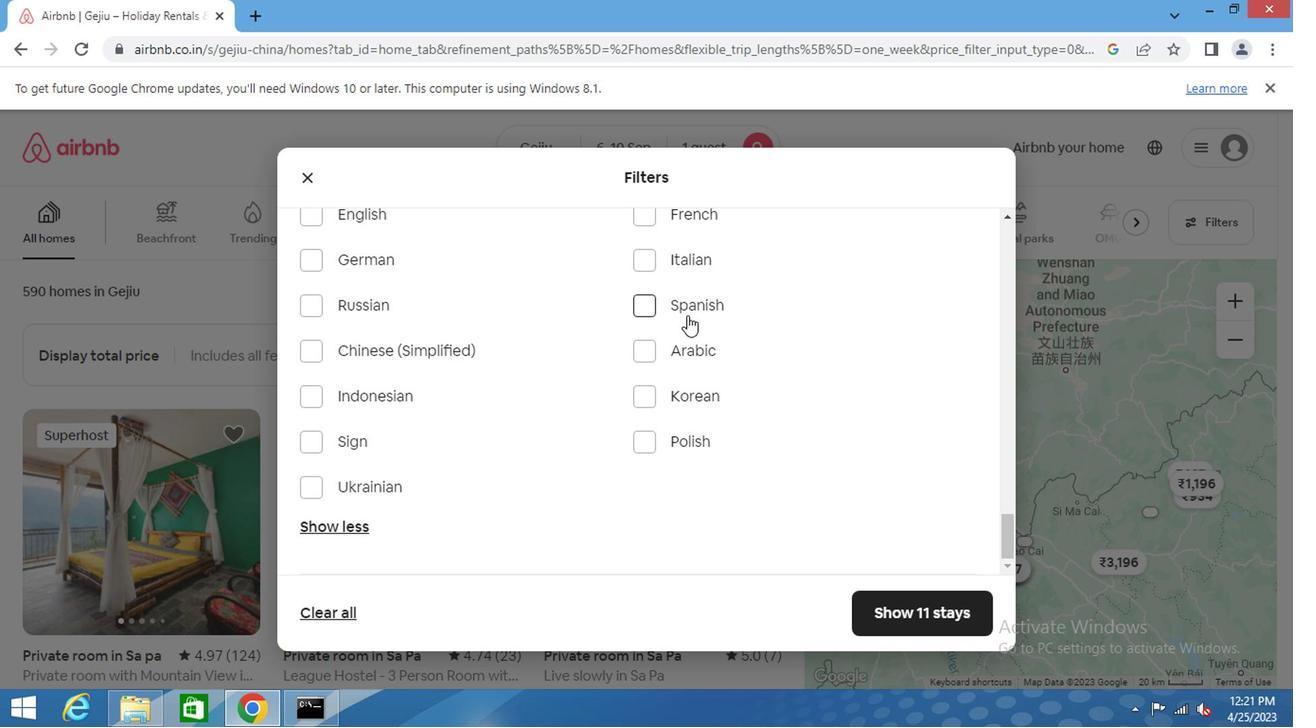 
Action: Mouse moved to (538, 499)
Screenshot: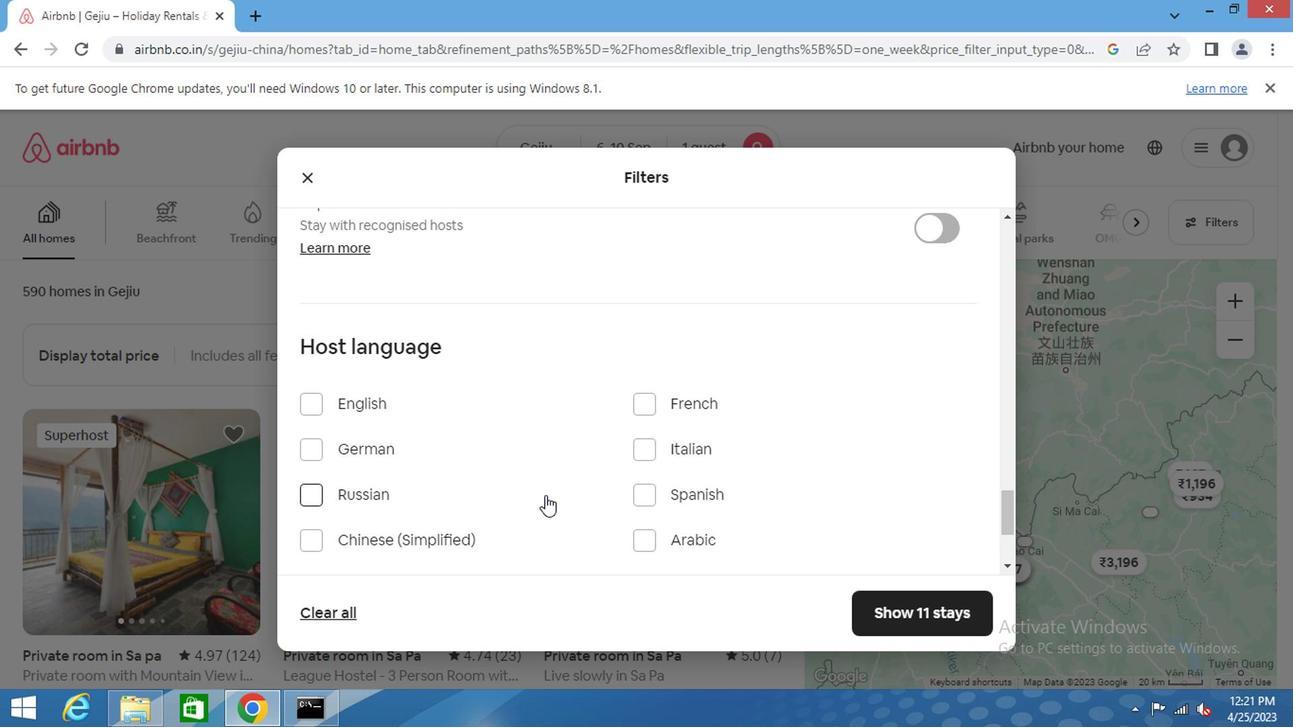 
Action: Mouse scrolled (538, 497) with delta (0, -1)
Screenshot: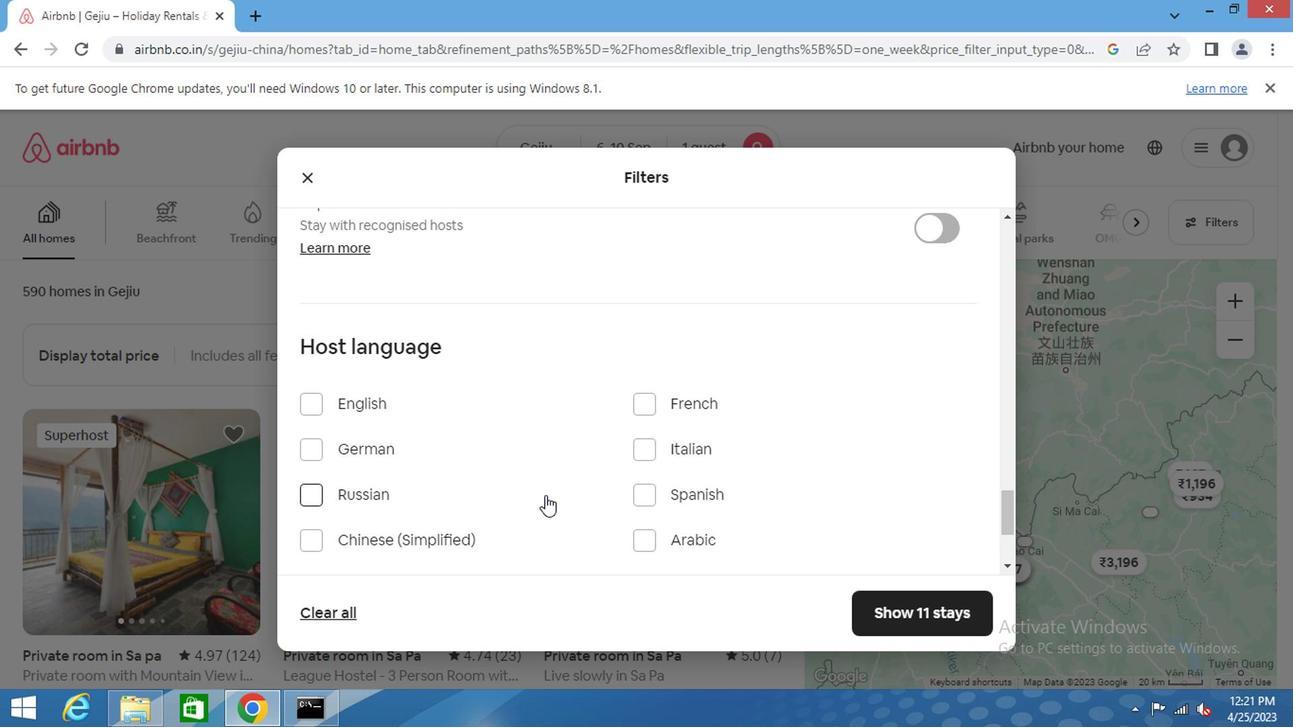 
Action: Mouse scrolled (538, 497) with delta (0, -1)
Screenshot: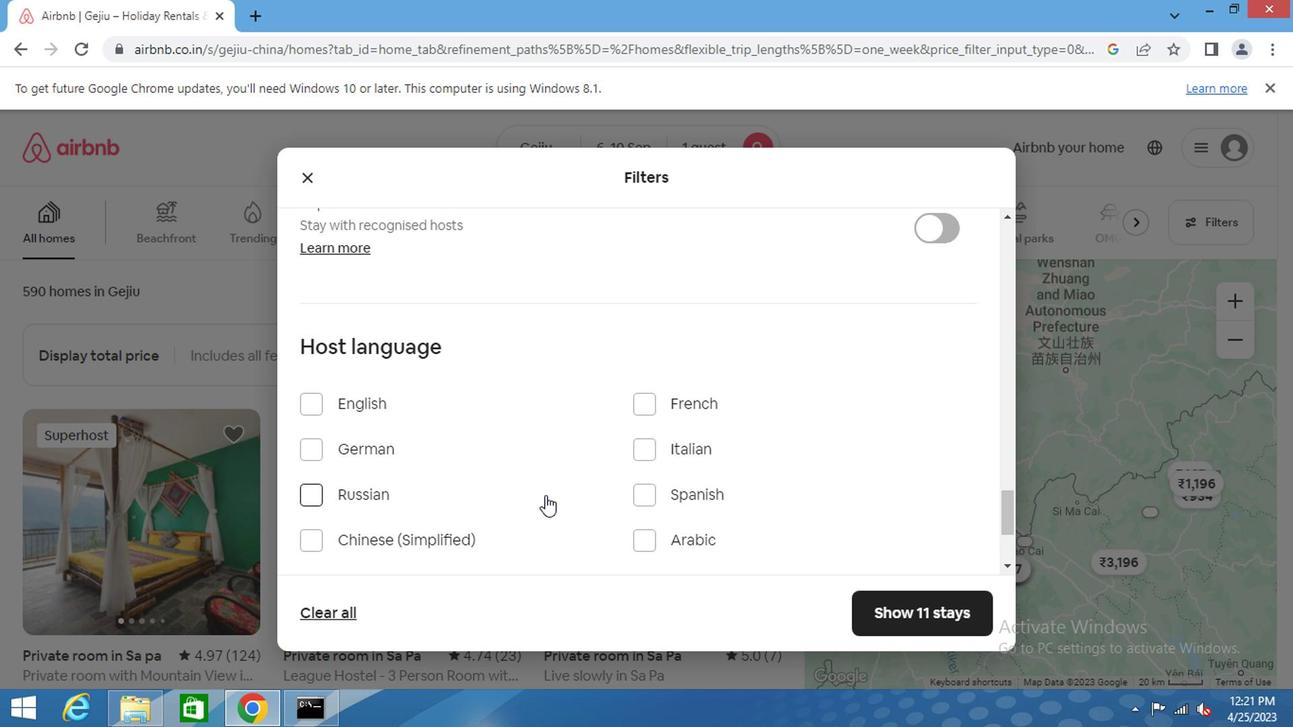 
Action: Mouse moved to (537, 499)
Screenshot: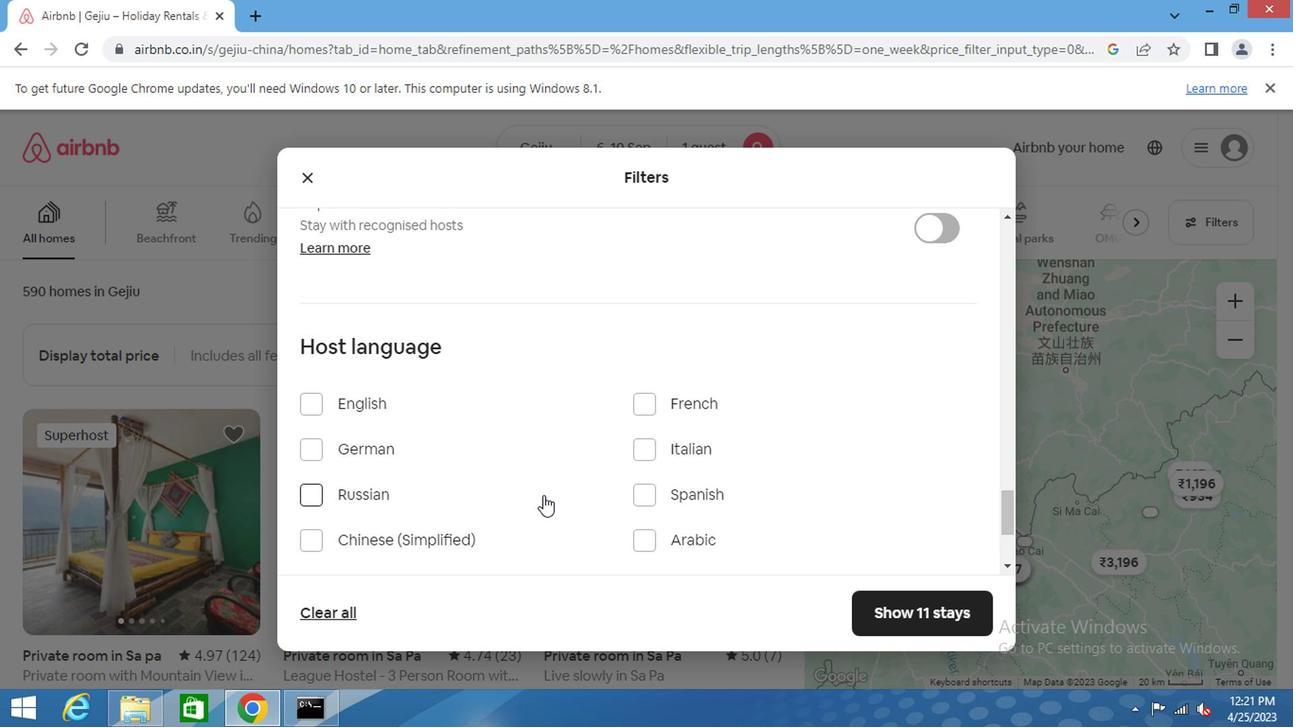 
Action: Mouse scrolled (537, 497) with delta (0, -1)
Screenshot: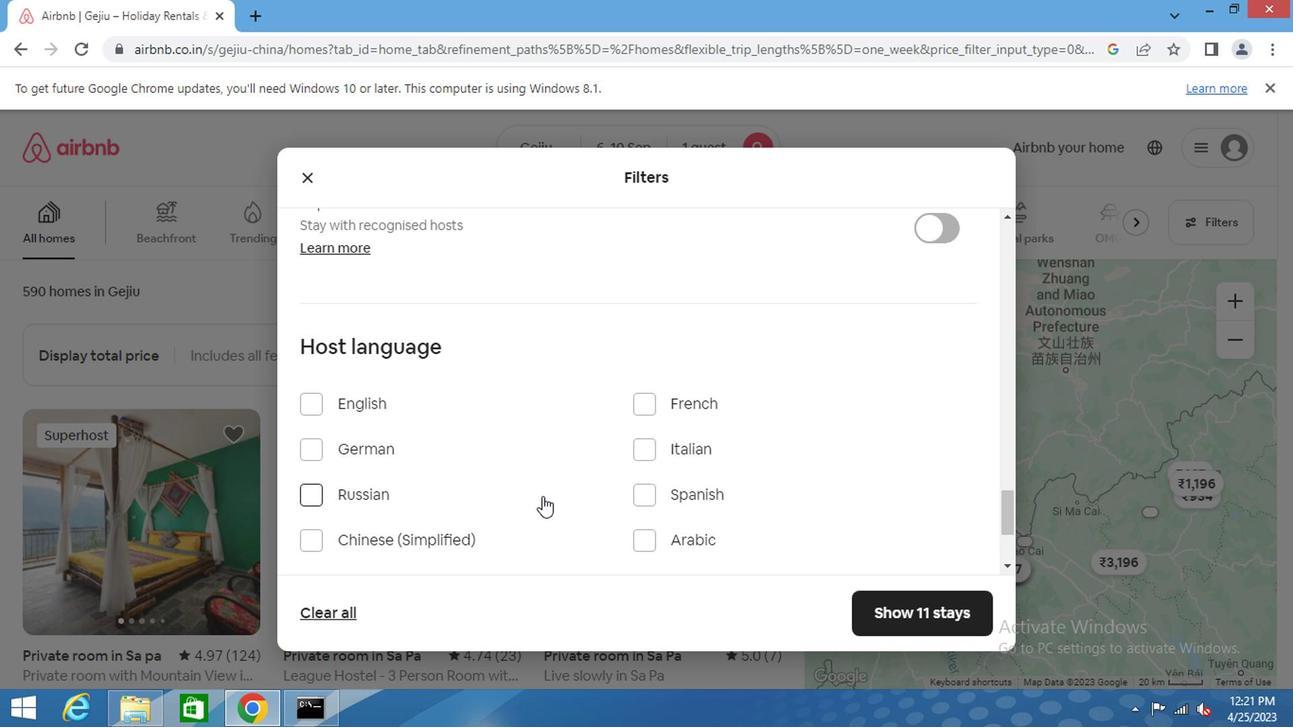 
Action: Mouse moved to (321, 347)
Screenshot: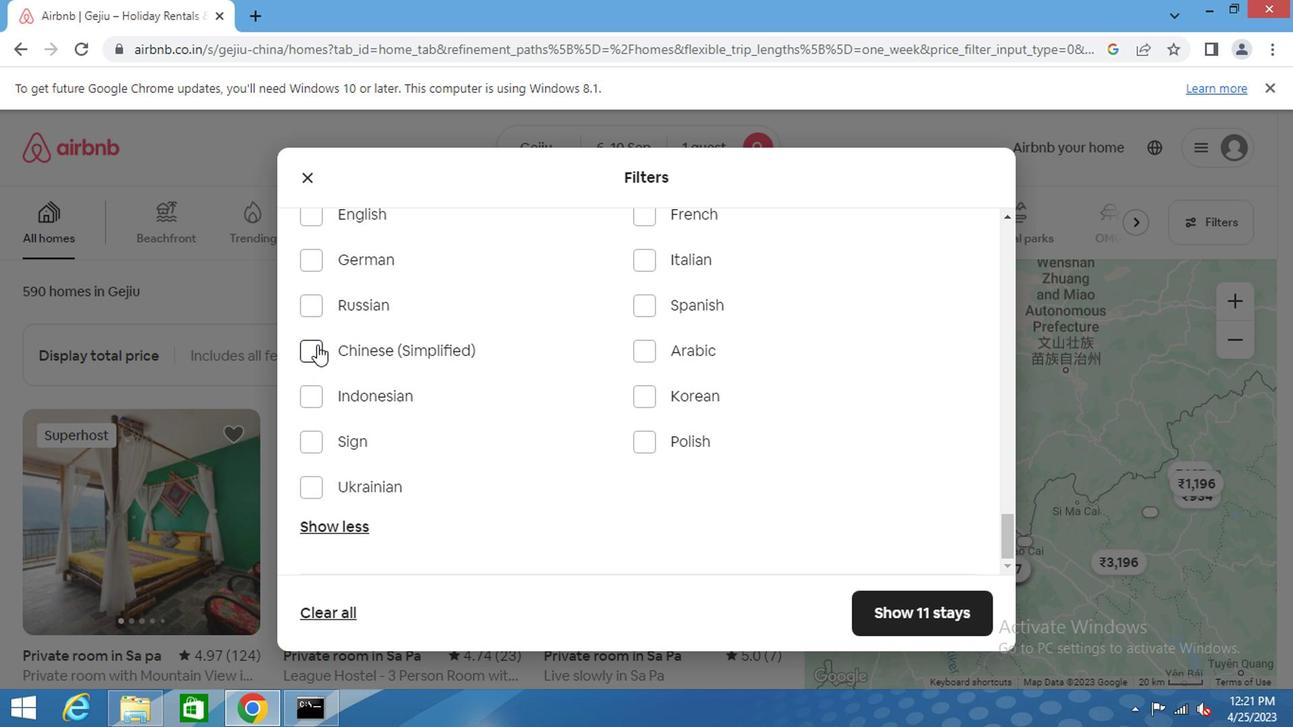 
Action: Mouse pressed left at (321, 347)
Screenshot: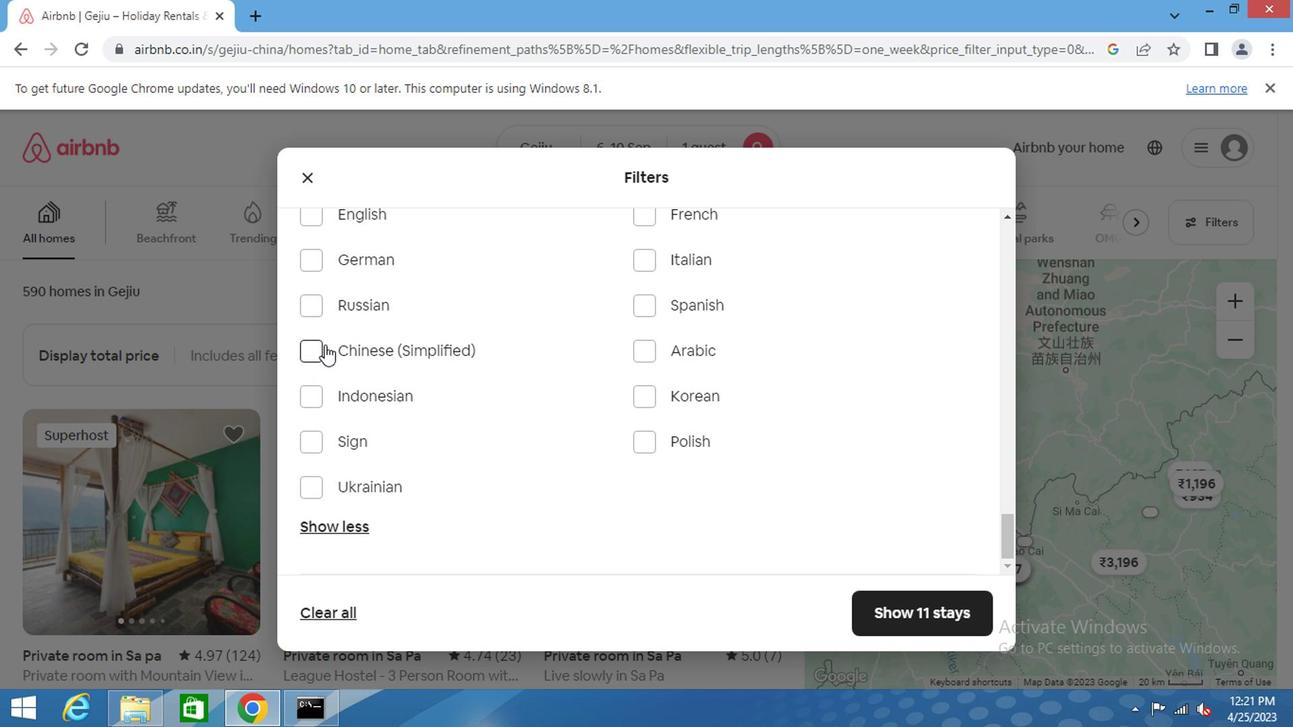 
Action: Mouse moved to (931, 619)
Screenshot: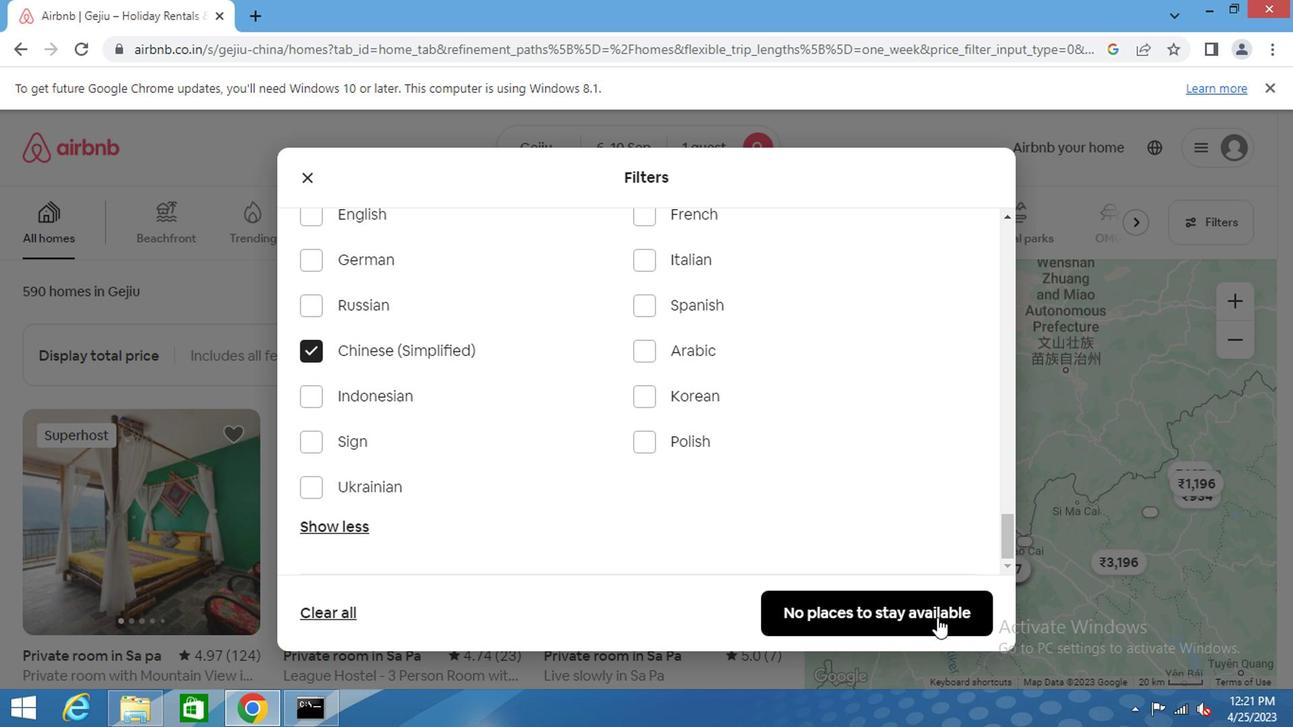 
Action: Mouse pressed left at (931, 619)
Screenshot: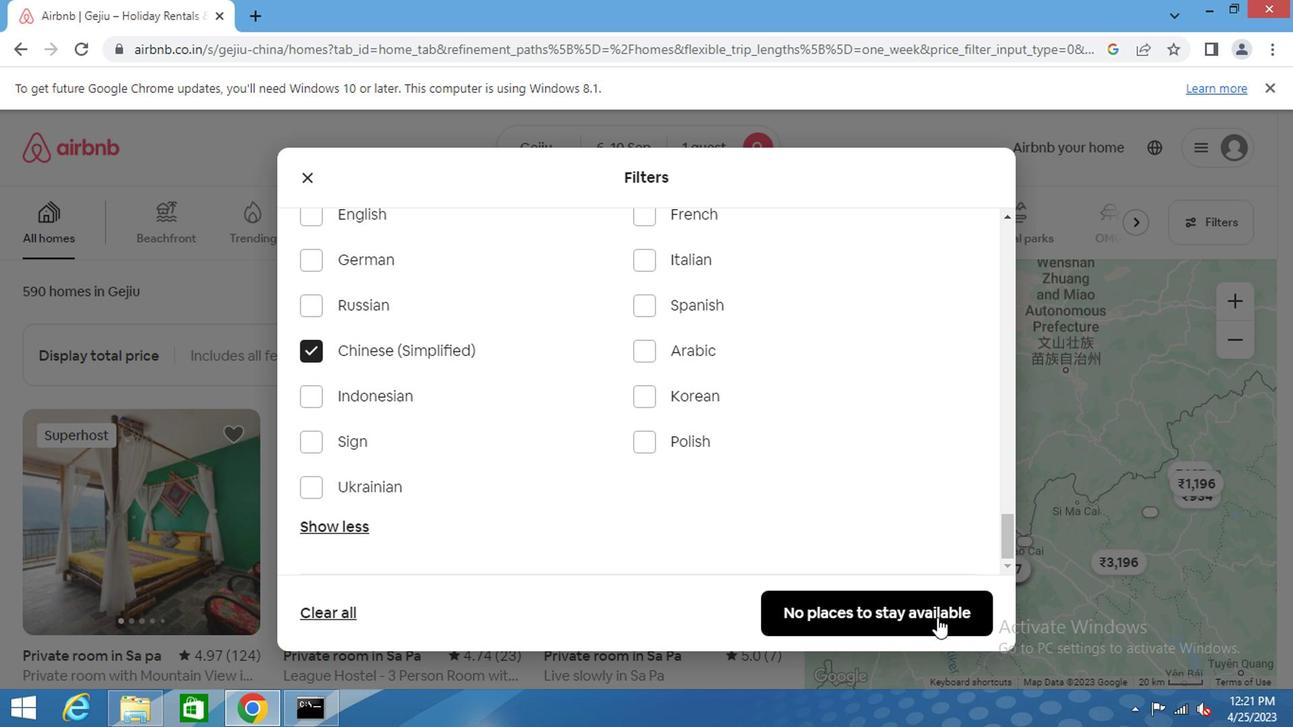 
Action: Mouse moved to (892, 568)
Screenshot: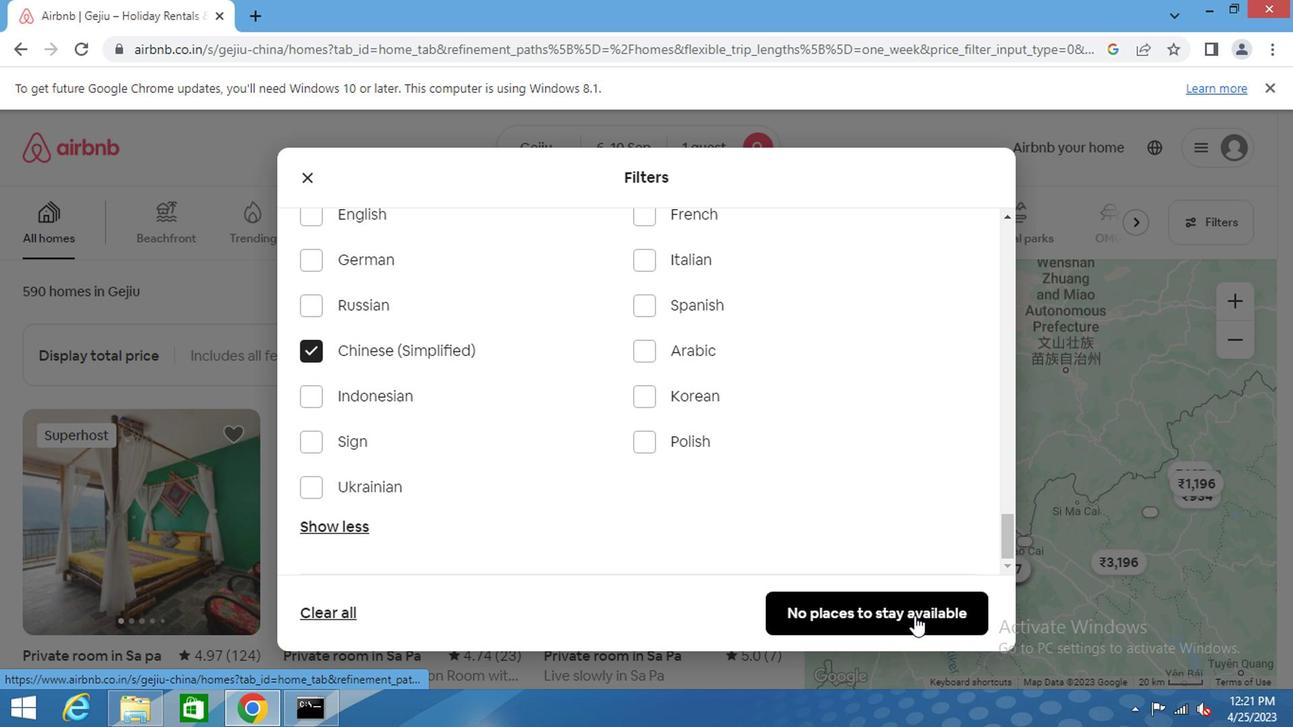 
